 Task: Explore the satellite view of the Rocky Mountain National Park.
Action: Mouse moved to (106, 59)
Screenshot: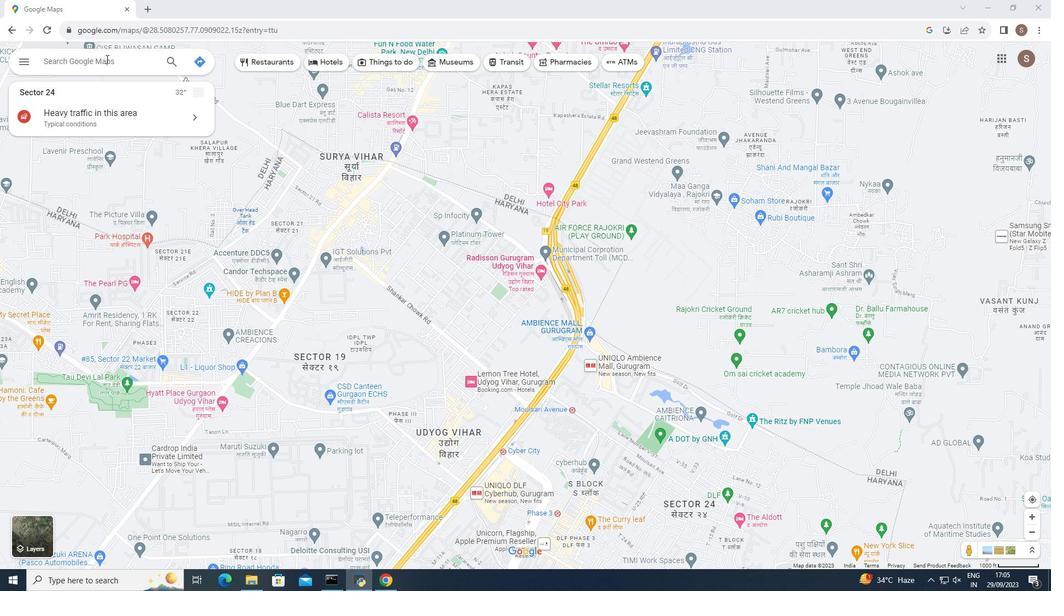 
Action: Mouse pressed left at (106, 59)
Screenshot: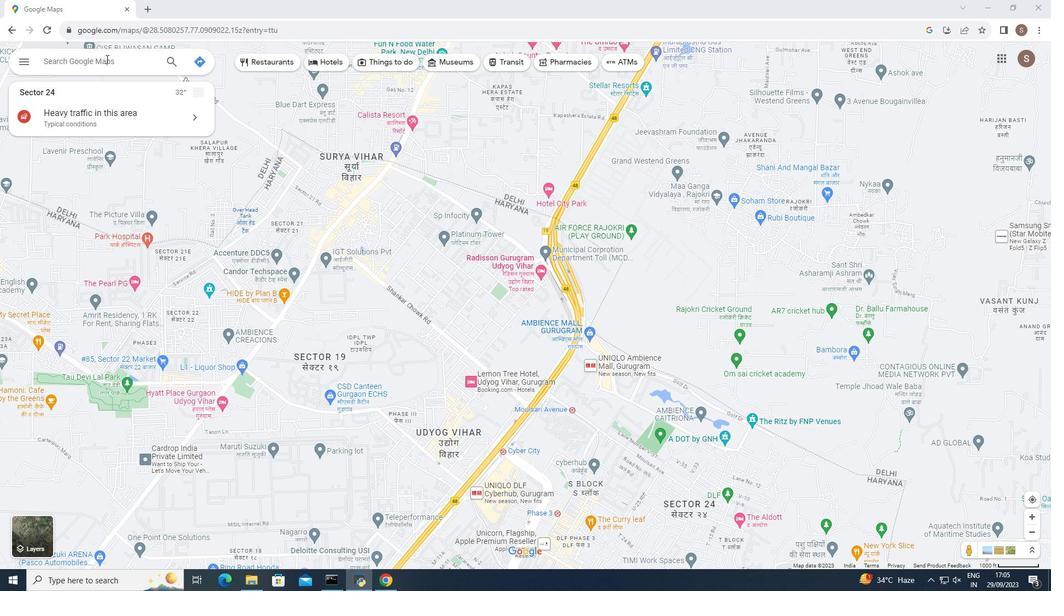 
Action: Key pressed rocky<Key.space>mountain<Key.space>national<Key.space>park
Screenshot: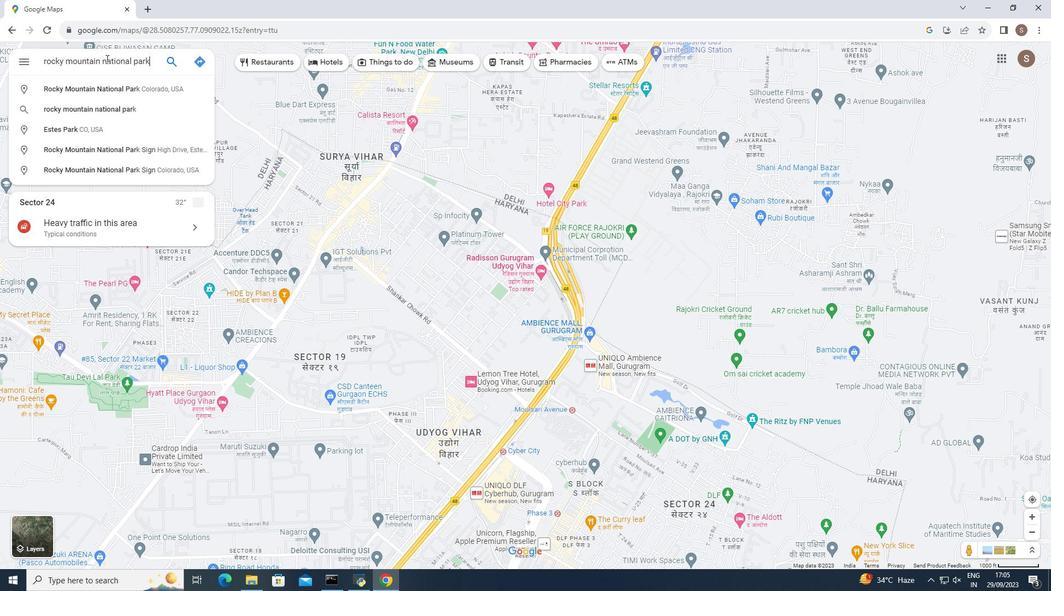 
Action: Mouse moved to (172, 59)
Screenshot: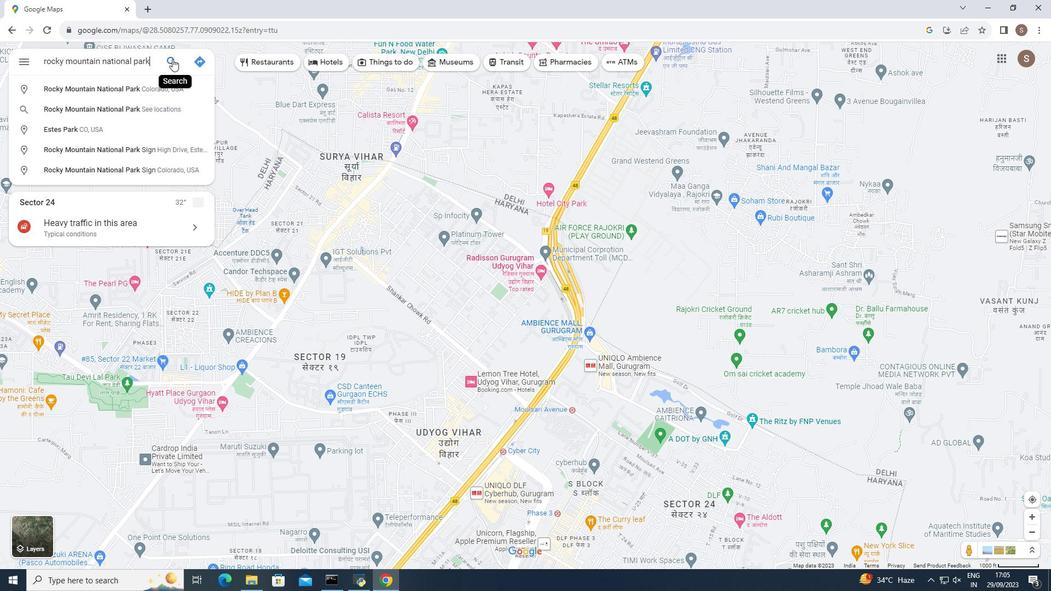 
Action: Mouse pressed left at (172, 59)
Screenshot: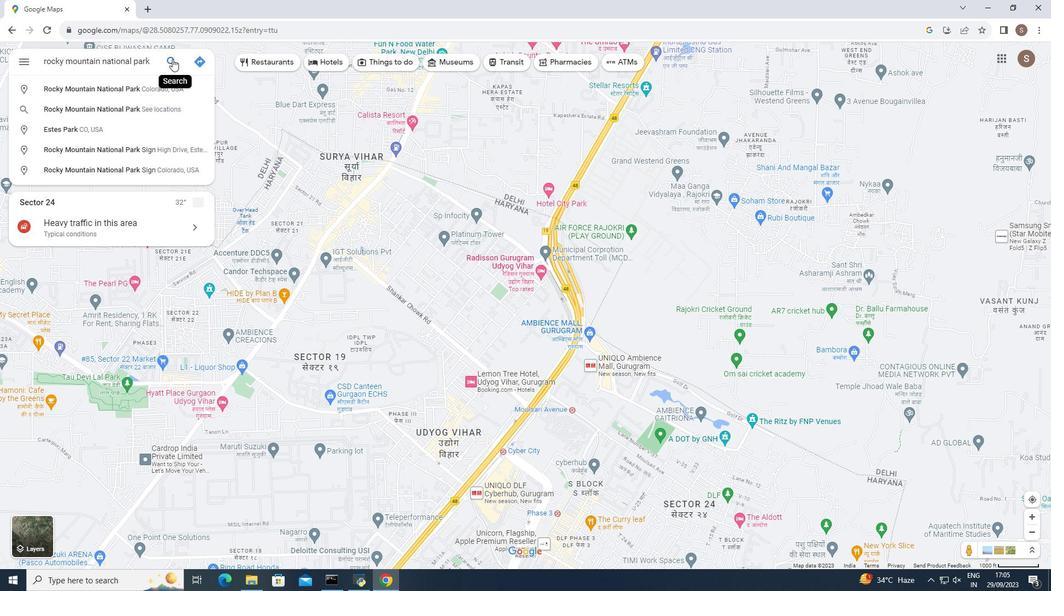 
Action: Mouse moved to (243, 536)
Screenshot: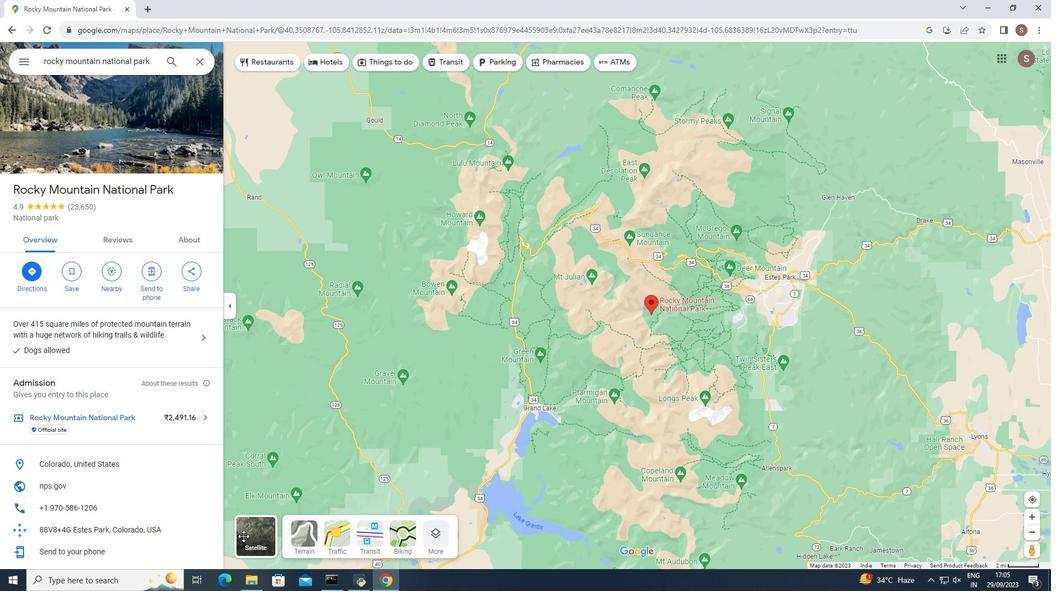 
Action: Mouse pressed left at (243, 536)
Screenshot: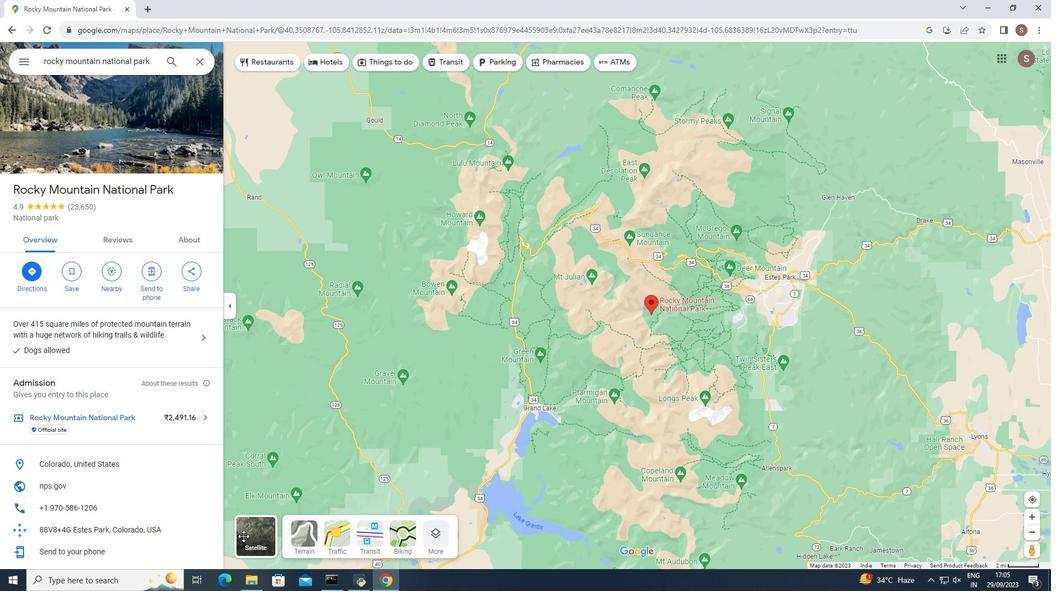 
Action: Mouse moved to (439, 536)
Screenshot: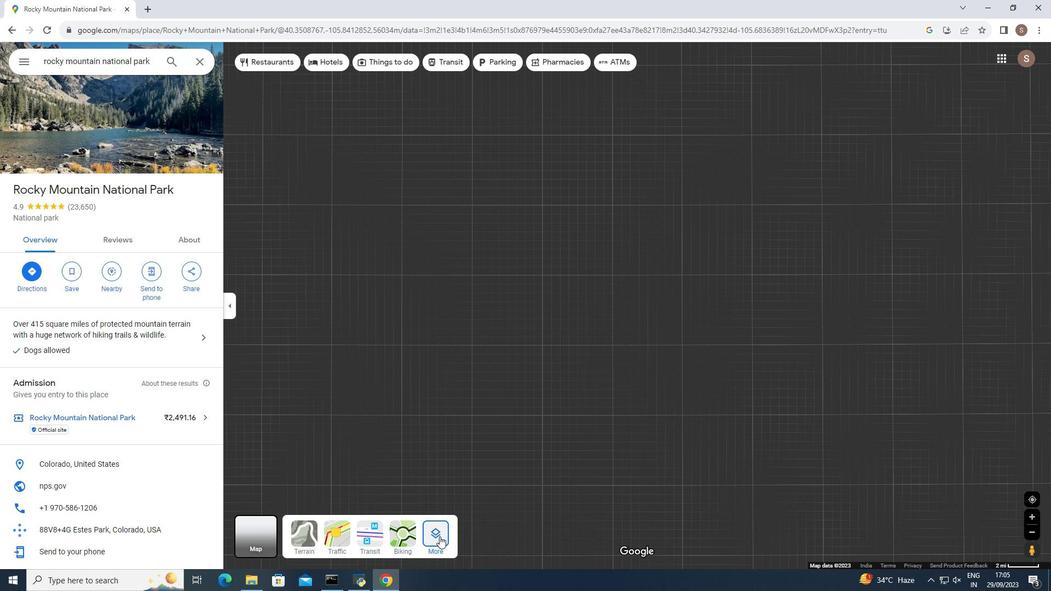 
Action: Mouse pressed left at (439, 536)
Screenshot: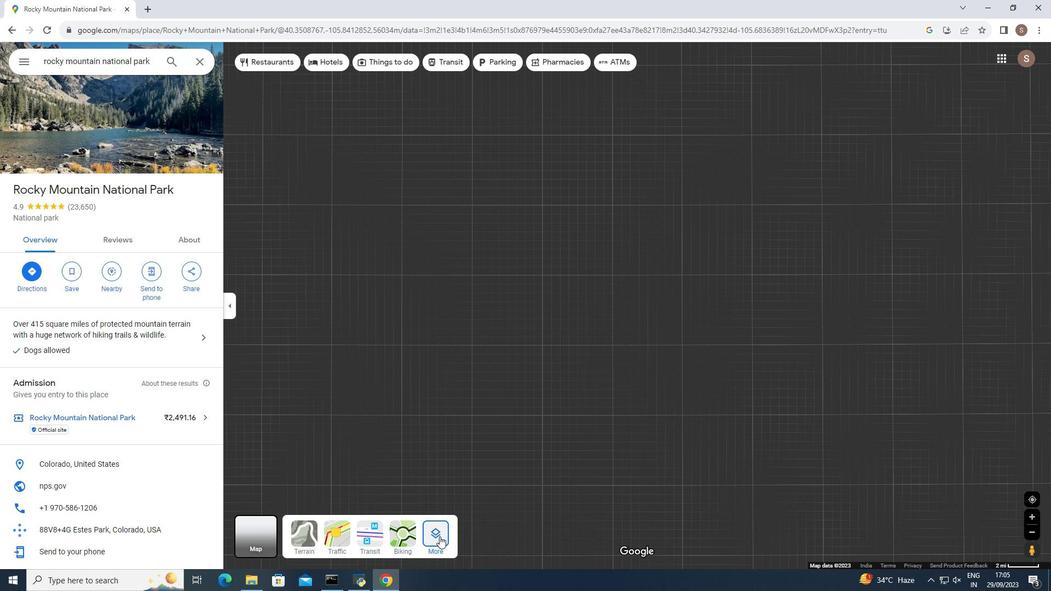 
Action: Mouse moved to (323, 499)
Screenshot: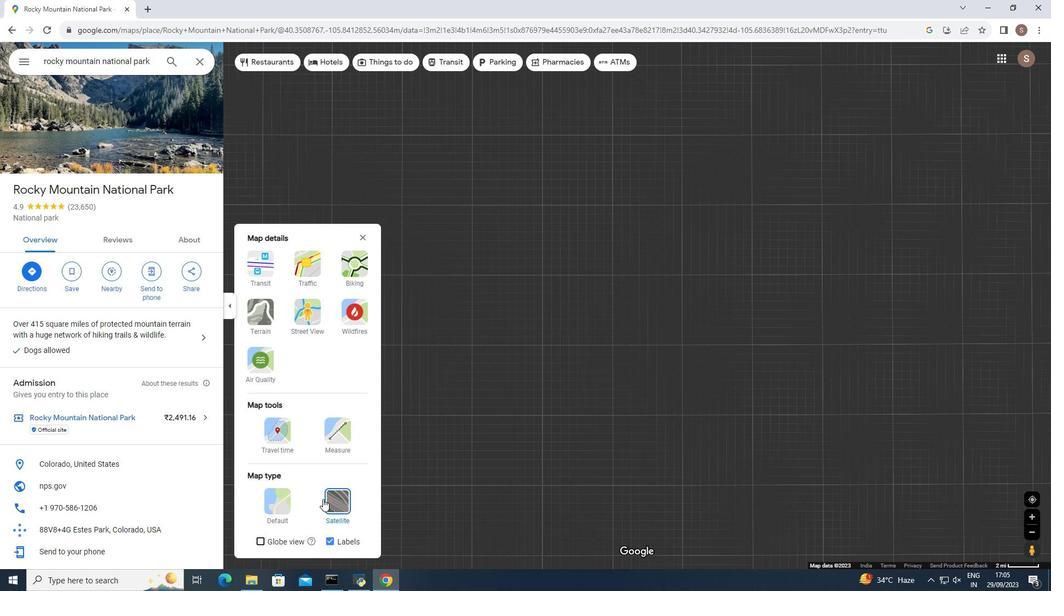 
Action: Mouse pressed left at (323, 499)
Screenshot: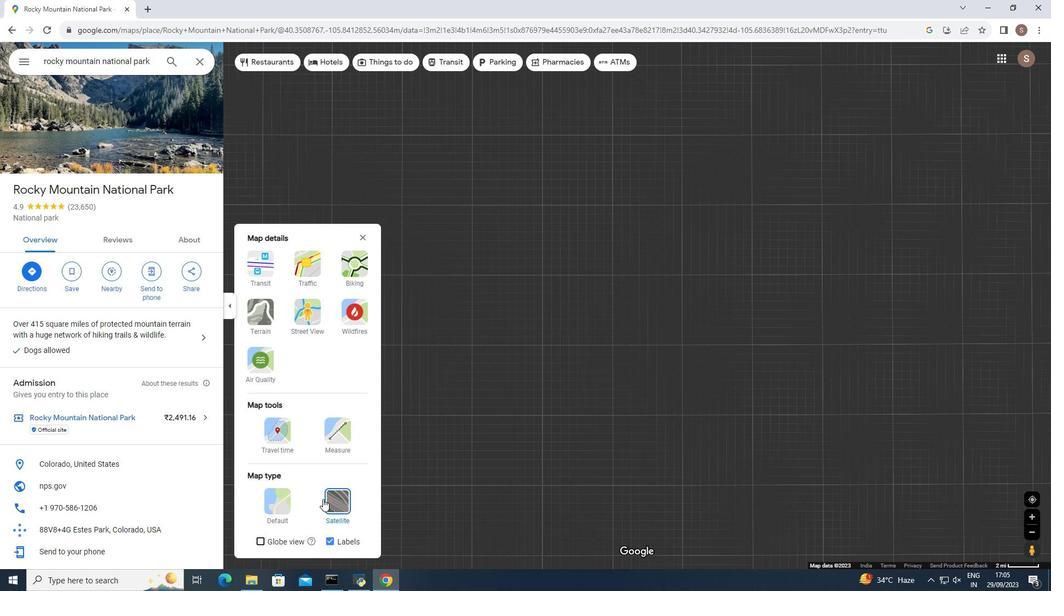 
Action: Mouse moved to (705, 320)
Screenshot: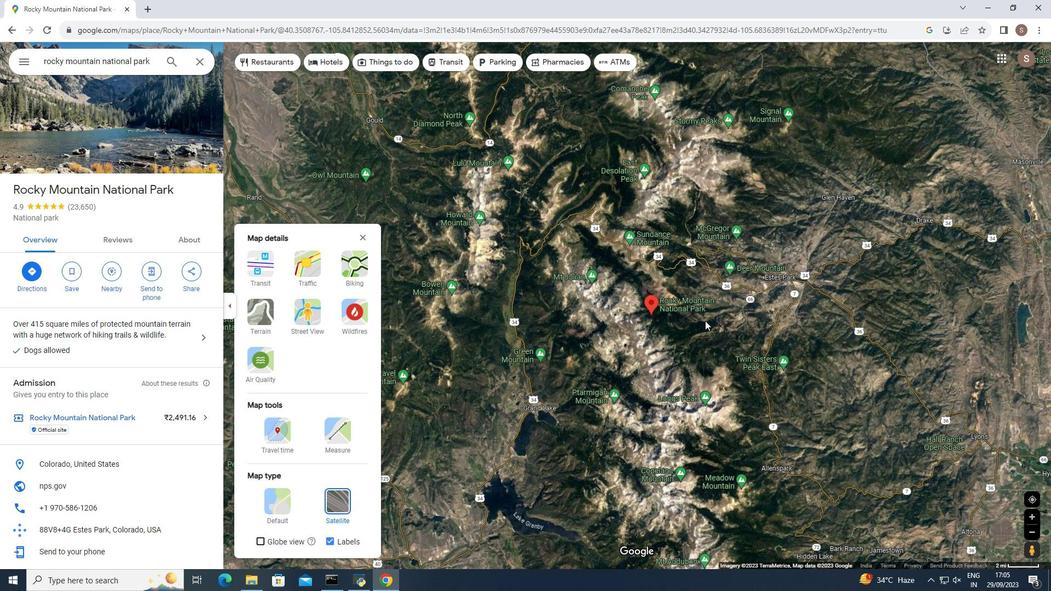 
Action: Mouse scrolled (705, 320) with delta (0, 0)
Screenshot: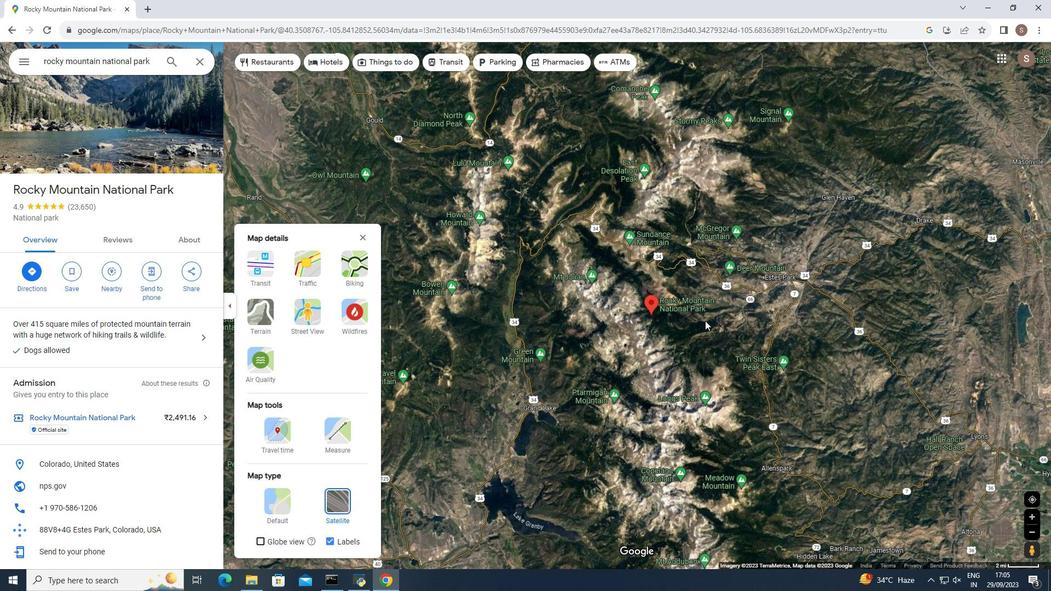 
Action: Mouse moved to (705, 320)
Screenshot: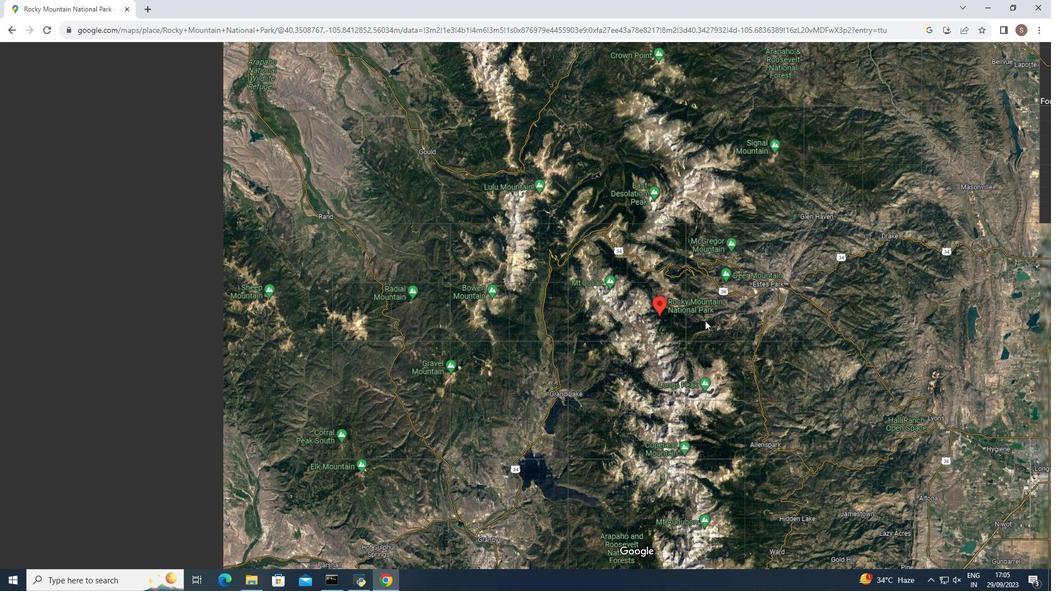
Action: Mouse scrolled (705, 321) with delta (0, 0)
Screenshot: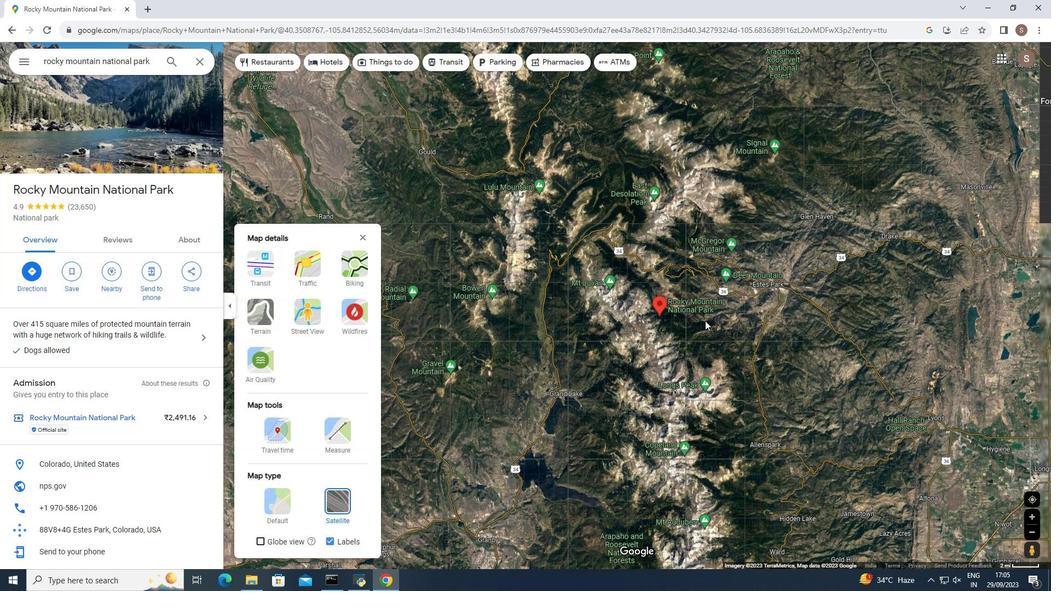 
Action: Mouse scrolled (705, 321) with delta (0, 0)
Screenshot: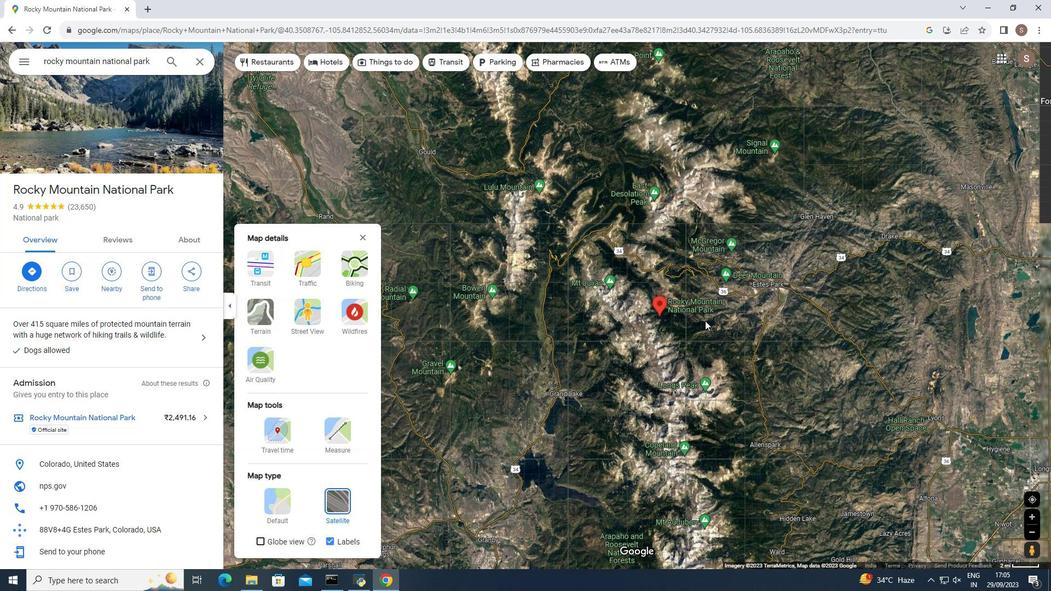 
Action: Mouse moved to (703, 315)
Screenshot: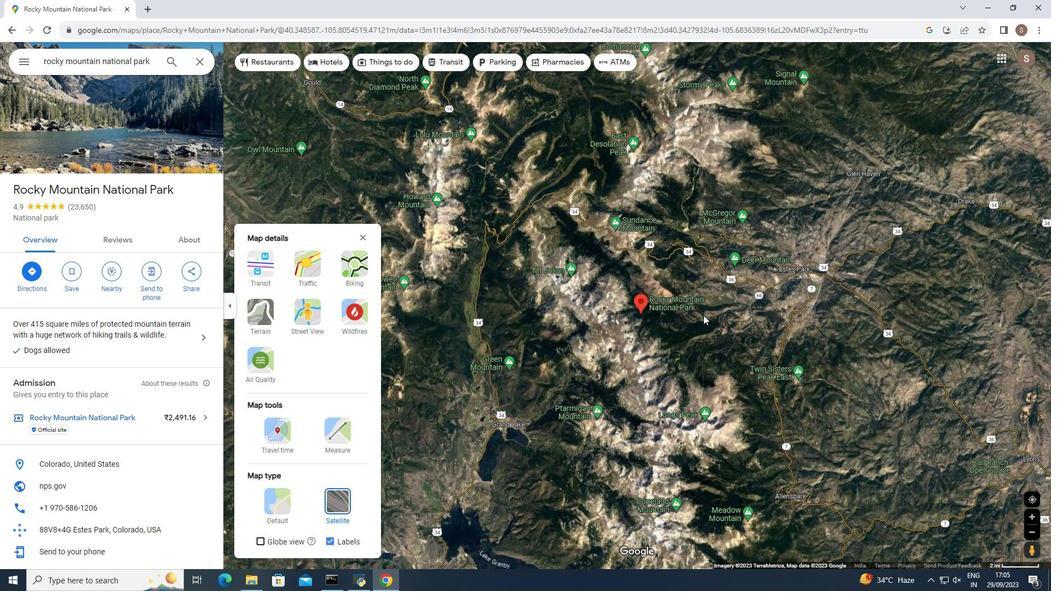 
Action: Mouse scrolled (703, 315) with delta (0, 0)
Screenshot: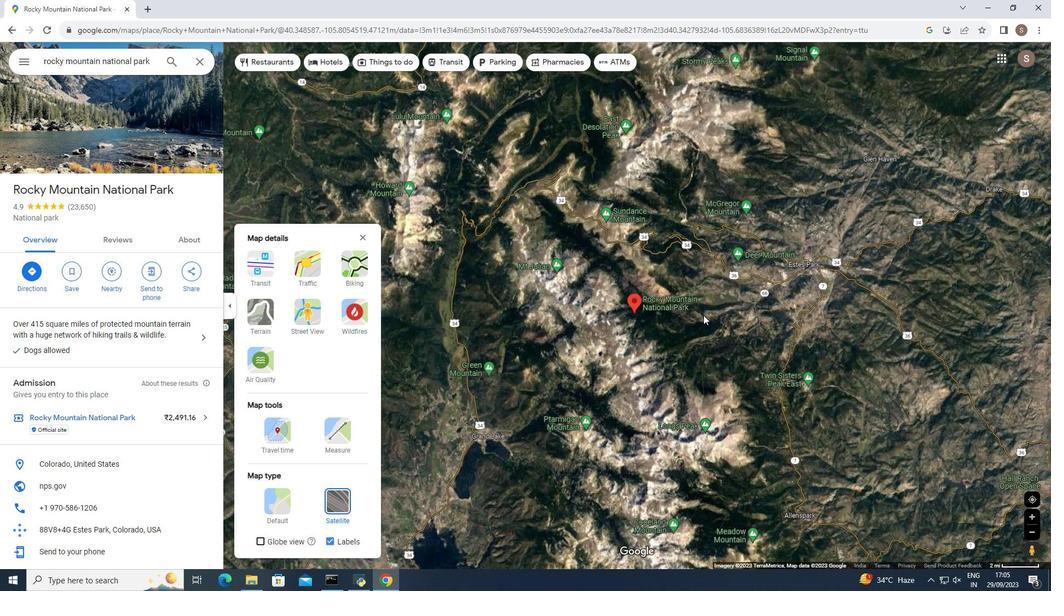 
Action: Mouse scrolled (703, 315) with delta (0, 0)
Screenshot: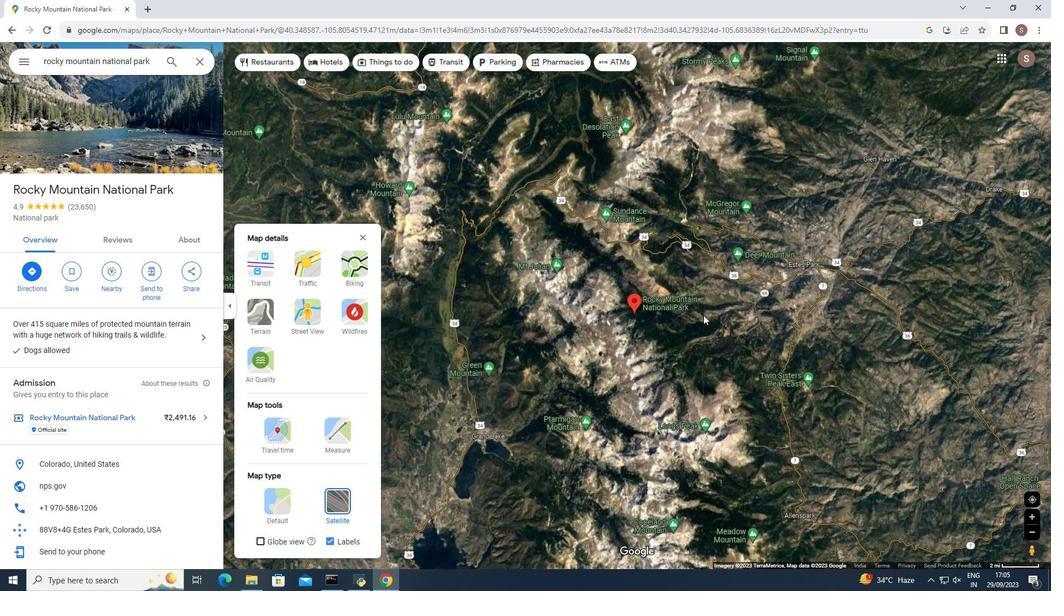 
Action: Mouse scrolled (703, 315) with delta (0, 0)
Screenshot: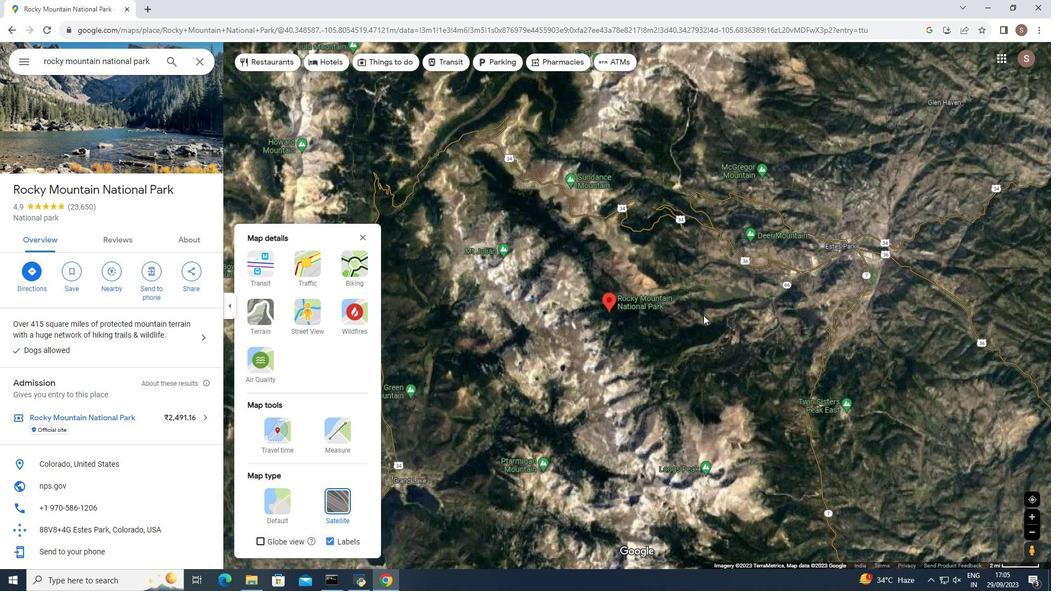 
Action: Mouse scrolled (703, 315) with delta (0, 0)
Screenshot: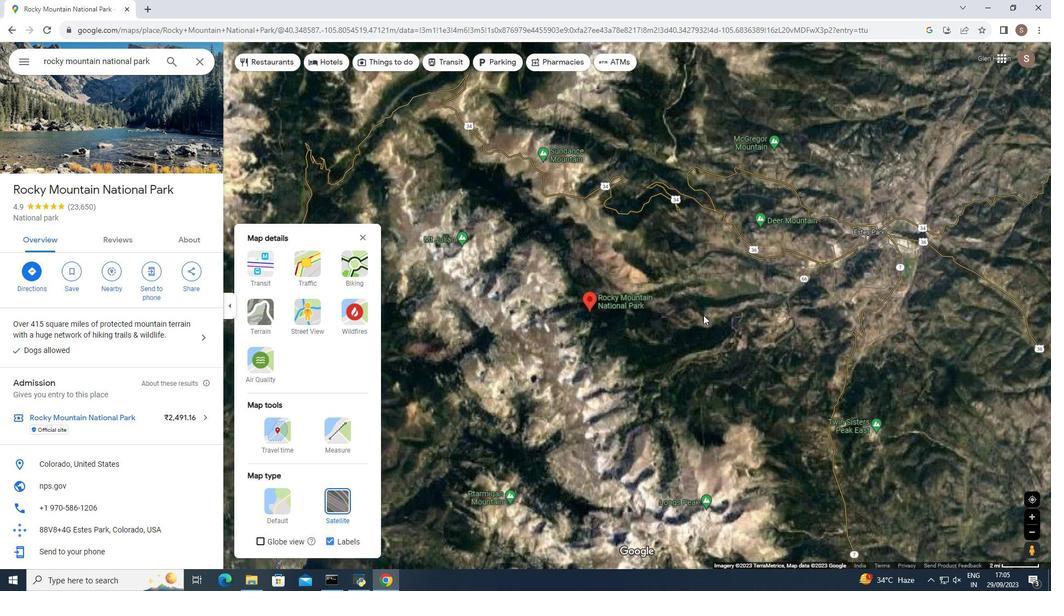 
Action: Mouse moved to (365, 234)
Screenshot: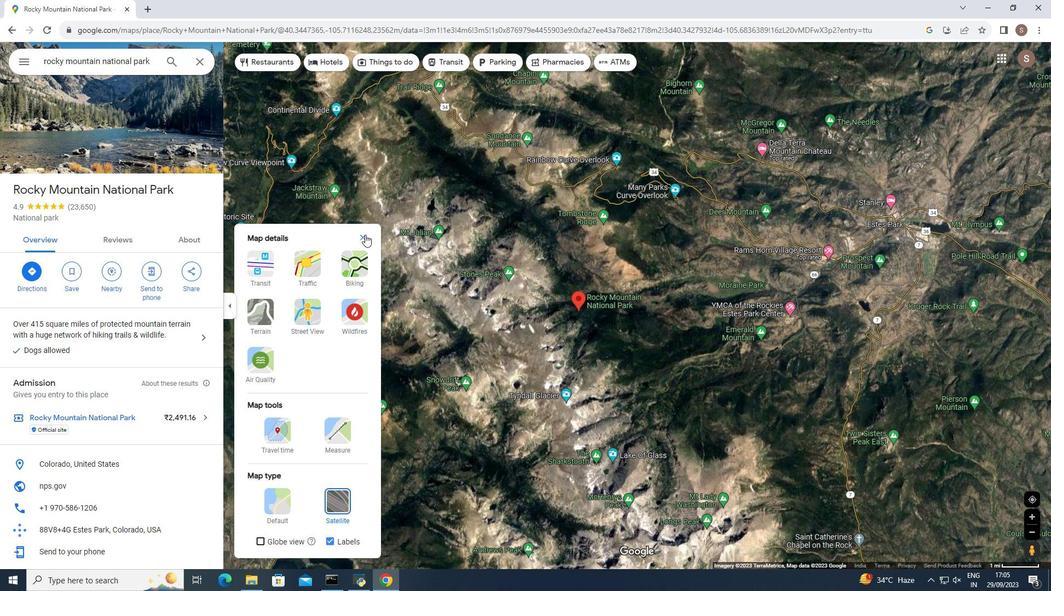 
Action: Mouse pressed left at (365, 234)
Screenshot: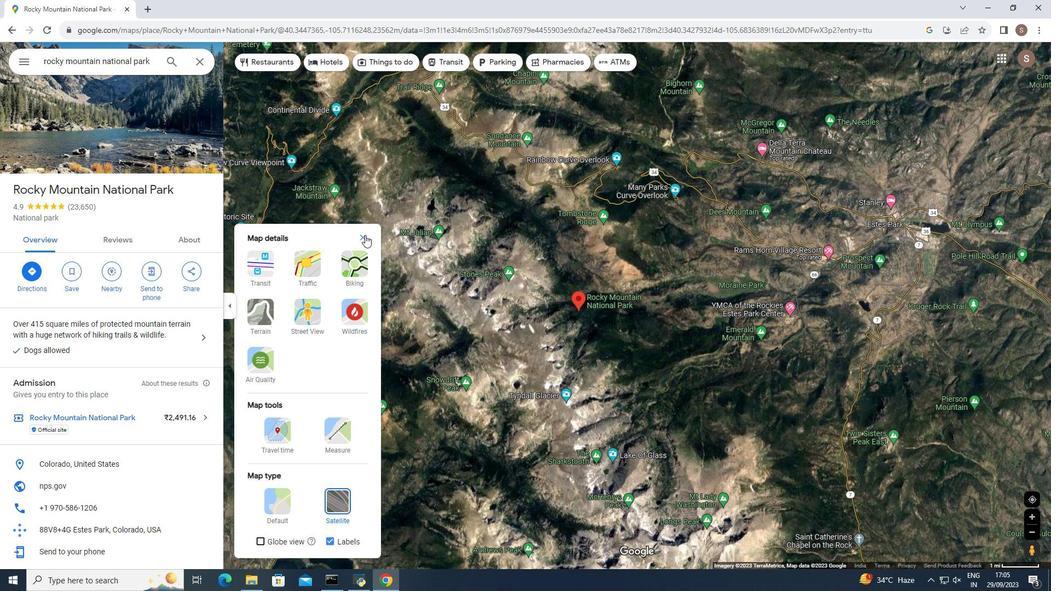
Action: Mouse moved to (501, 288)
Screenshot: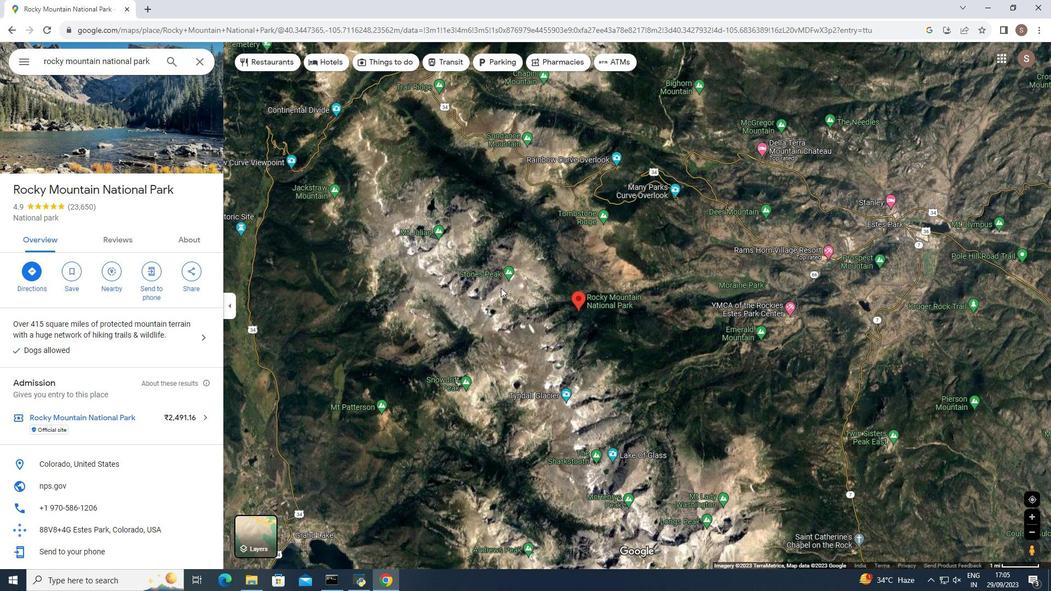 
Action: Mouse scrolled (501, 288) with delta (0, 0)
Screenshot: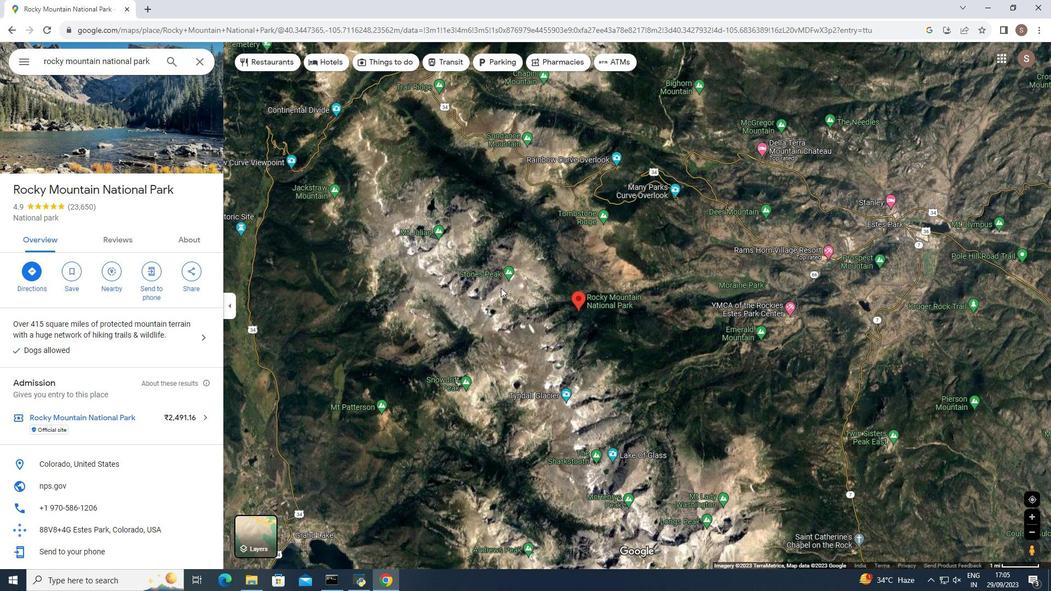 
Action: Mouse scrolled (501, 288) with delta (0, 0)
Screenshot: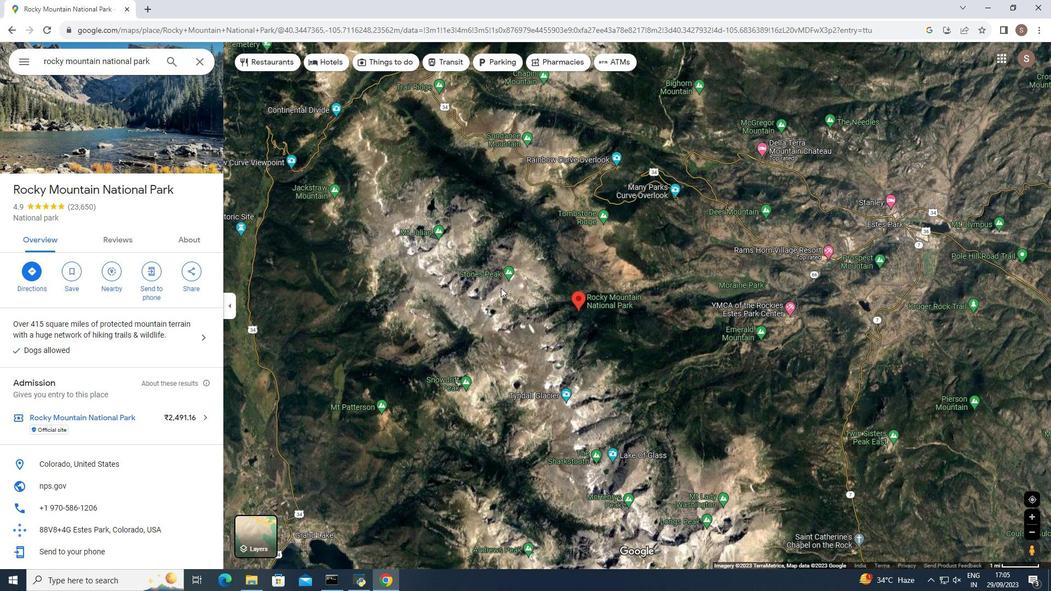 
Action: Mouse moved to (501, 288)
Screenshot: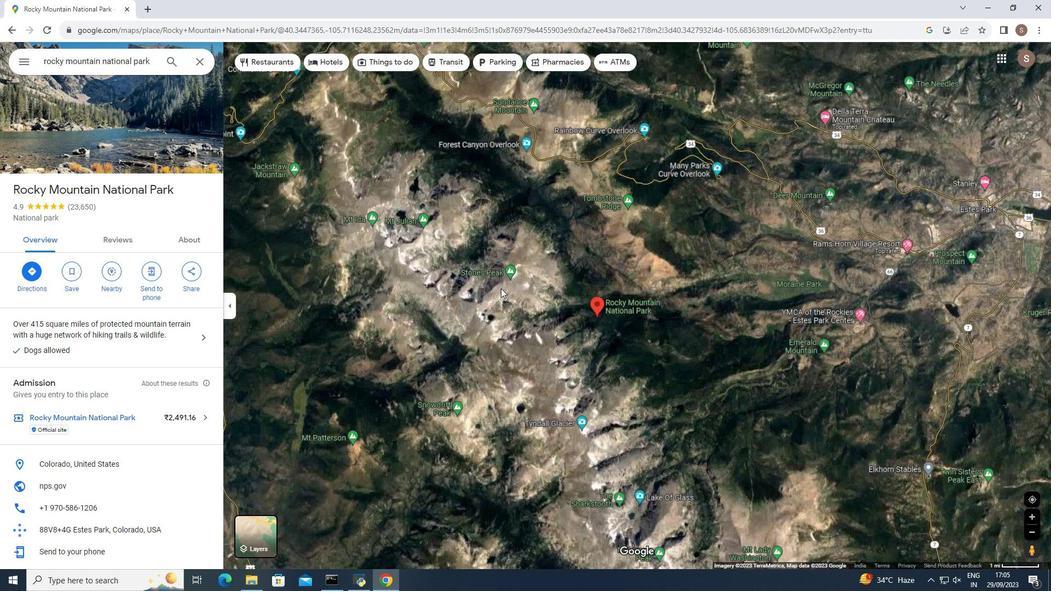 
Action: Mouse scrolled (501, 288) with delta (0, 0)
Screenshot: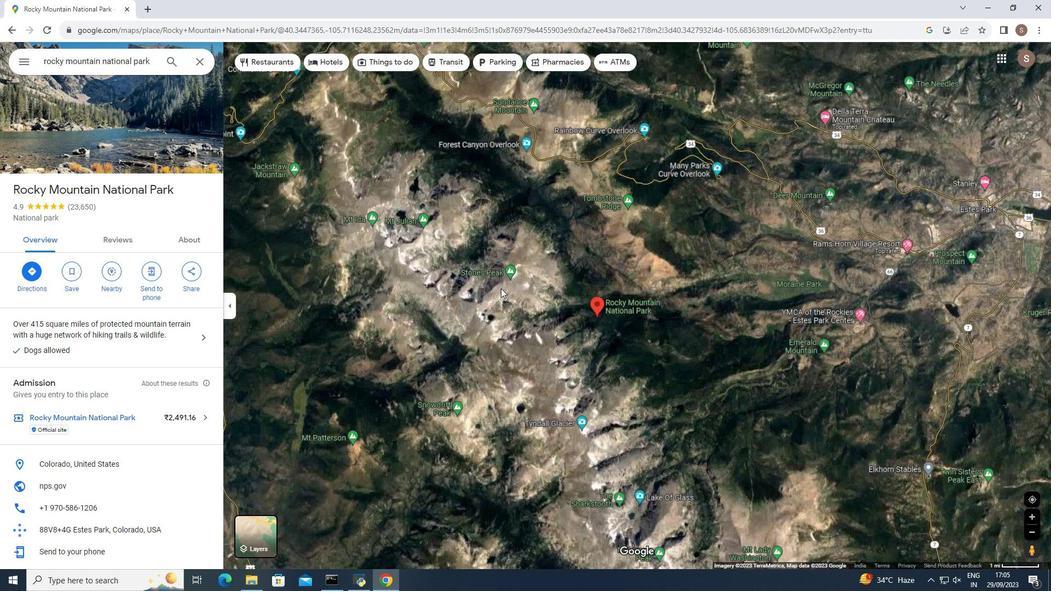 
Action: Mouse moved to (501, 288)
Screenshot: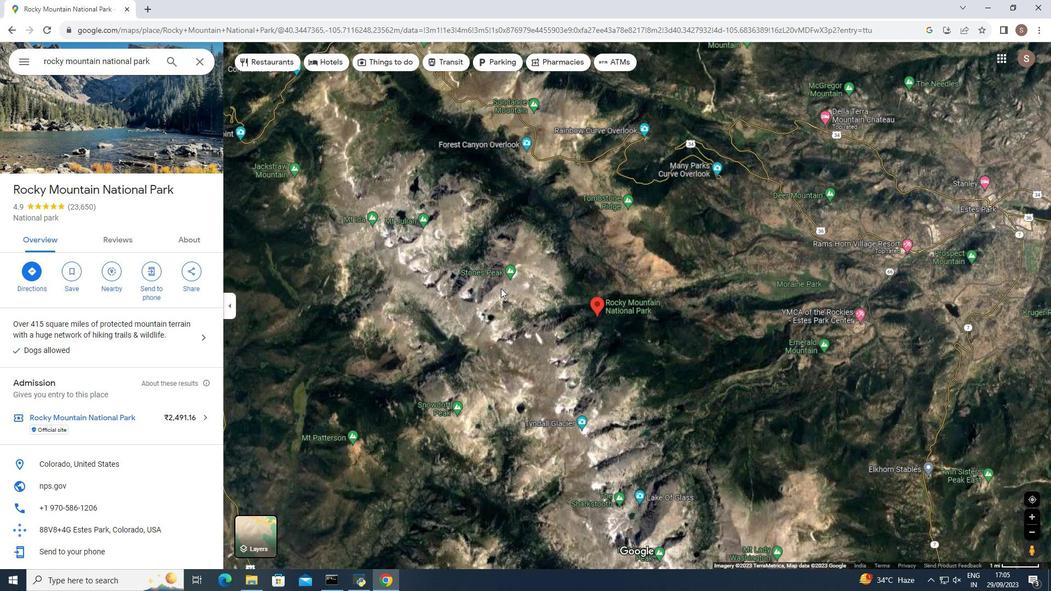 
Action: Mouse scrolled (501, 288) with delta (0, 0)
Screenshot: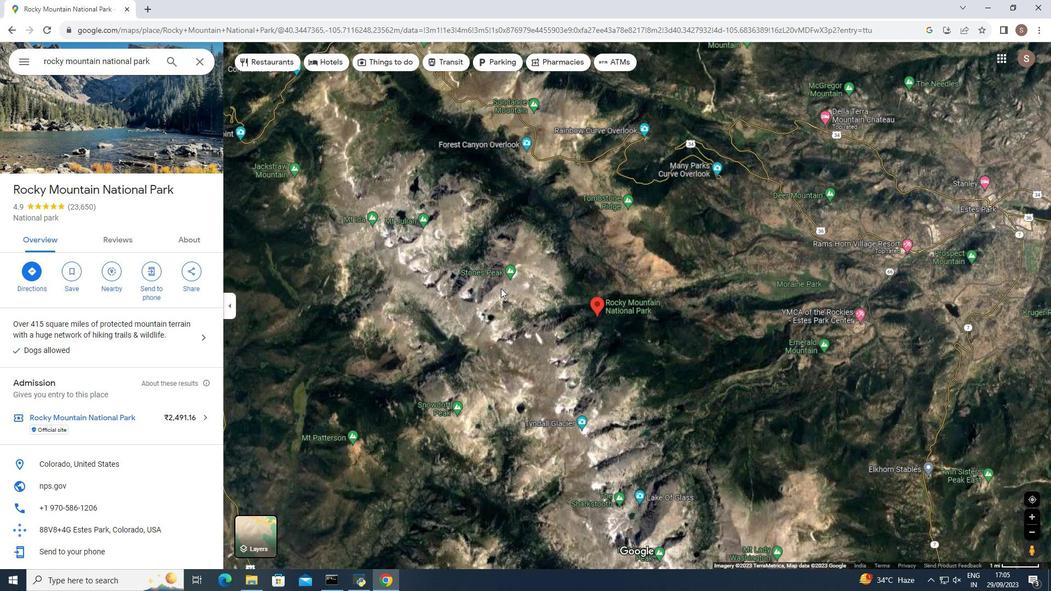 
Action: Mouse moved to (501, 288)
Screenshot: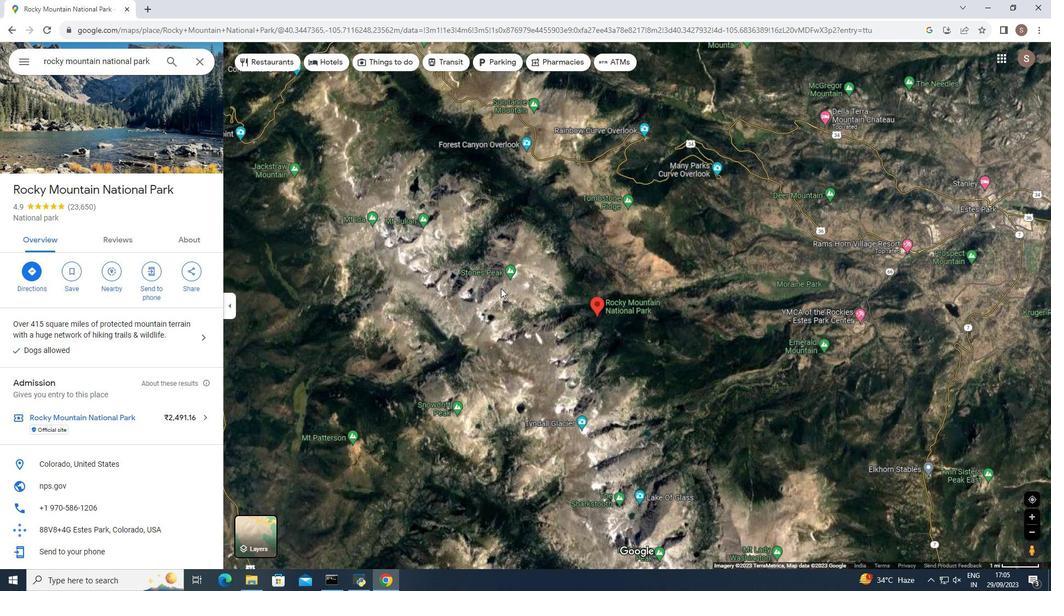 
Action: Mouse scrolled (501, 289) with delta (0, 0)
Screenshot: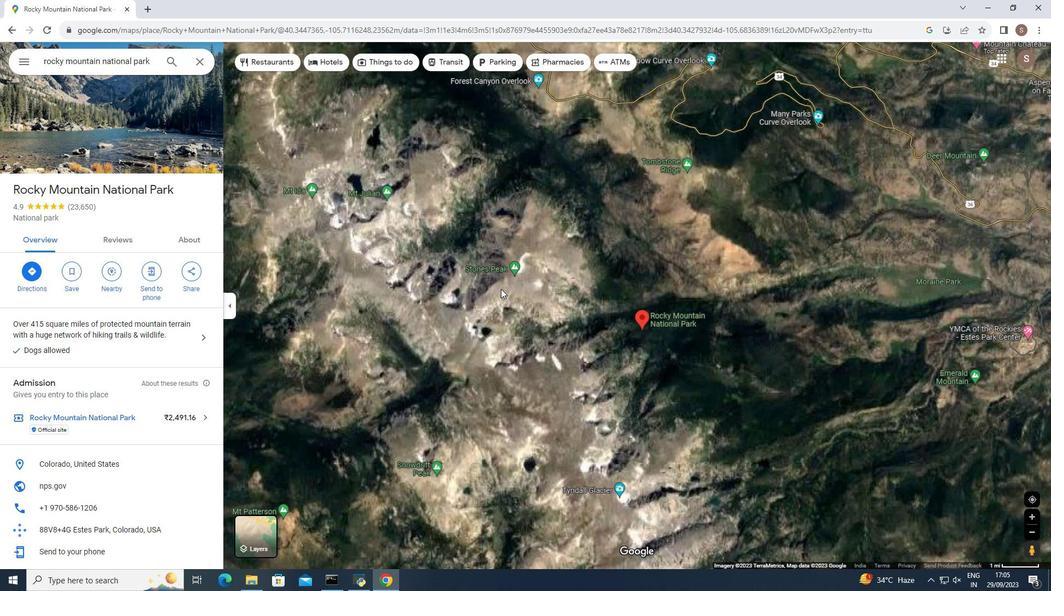 
Action: Mouse moved to (501, 289)
Screenshot: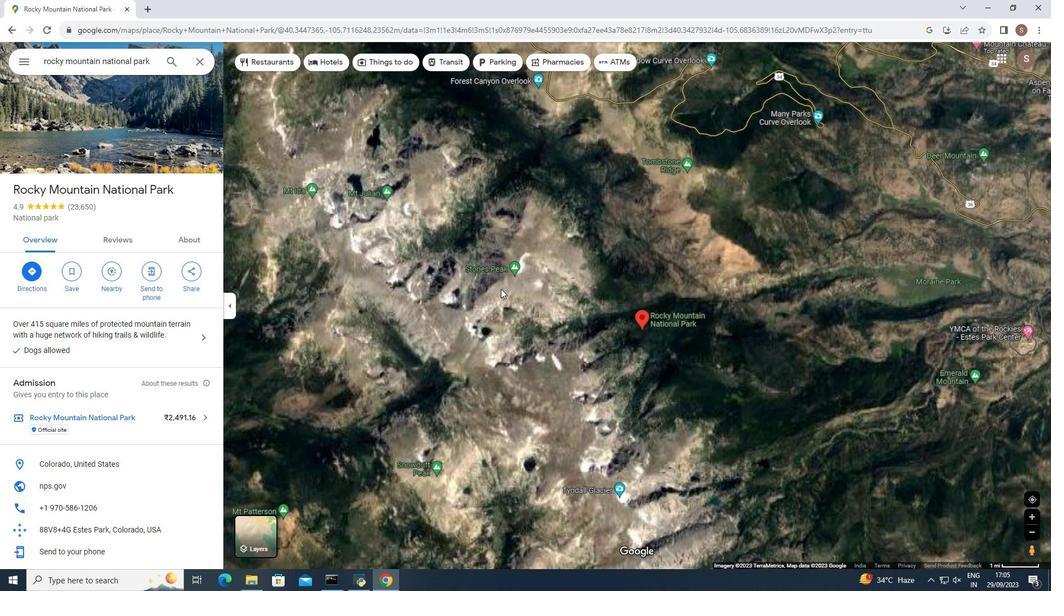 
Action: Mouse scrolled (501, 289) with delta (0, 0)
Screenshot: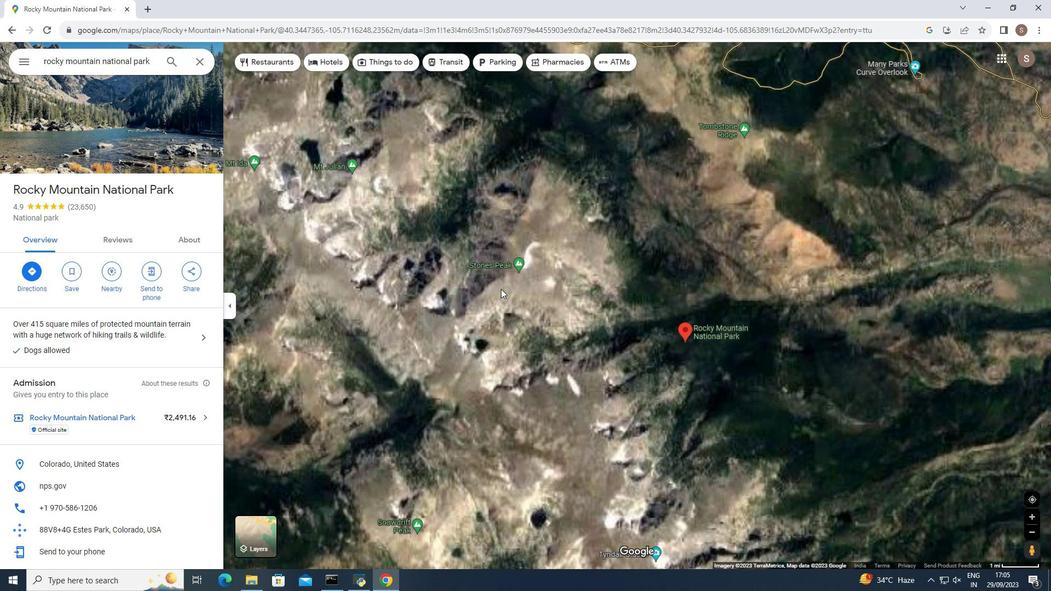 
Action: Mouse moved to (613, 346)
Screenshot: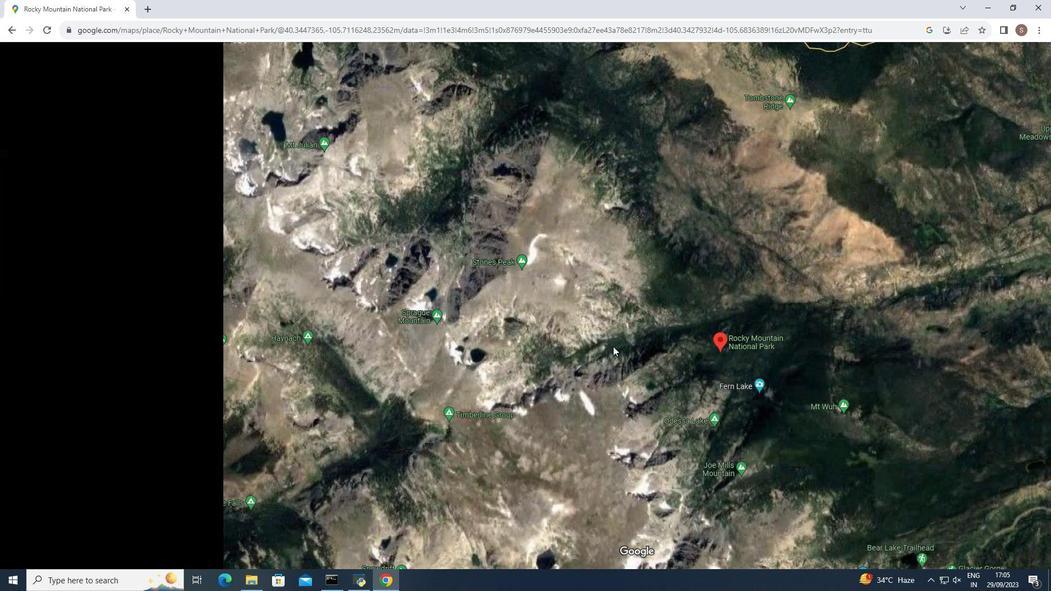 
Action: Mouse pressed left at (613, 346)
Screenshot: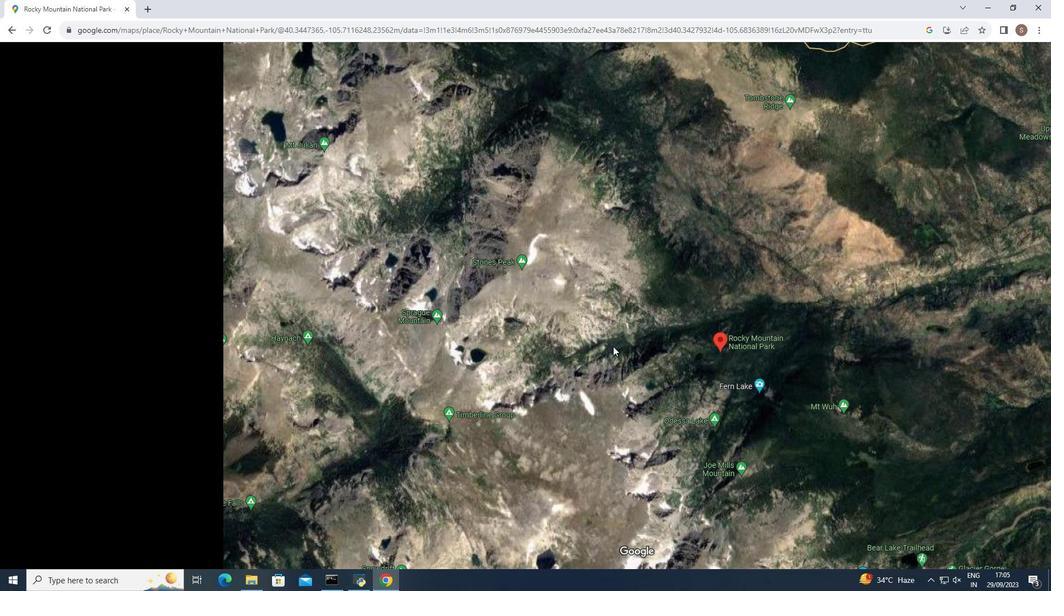 
Action: Mouse moved to (586, 263)
Screenshot: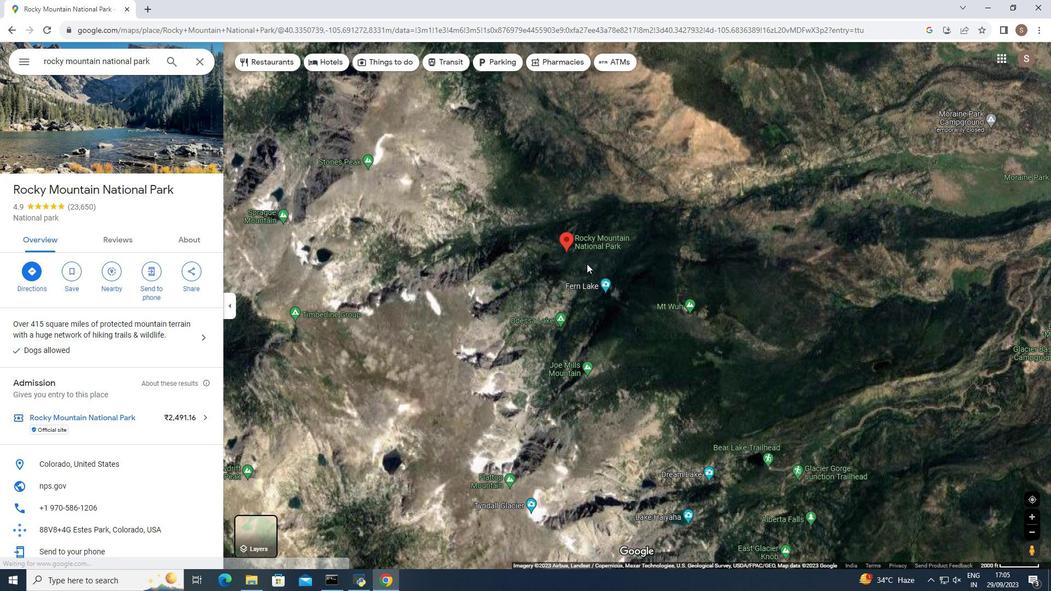 
Action: Mouse scrolled (586, 264) with delta (0, 0)
Screenshot: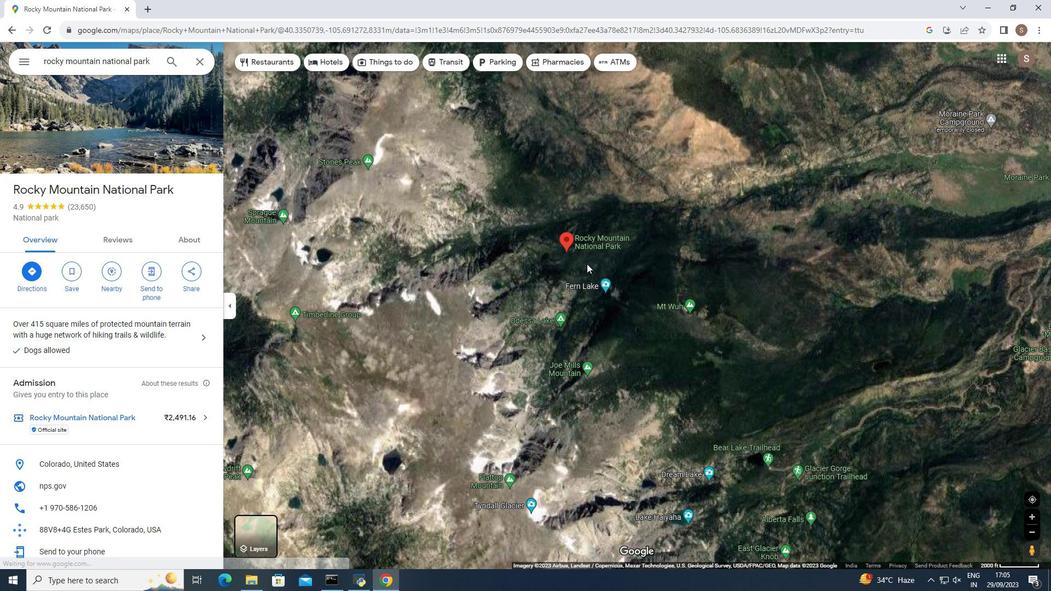 
Action: Mouse scrolled (586, 264) with delta (0, 0)
Screenshot: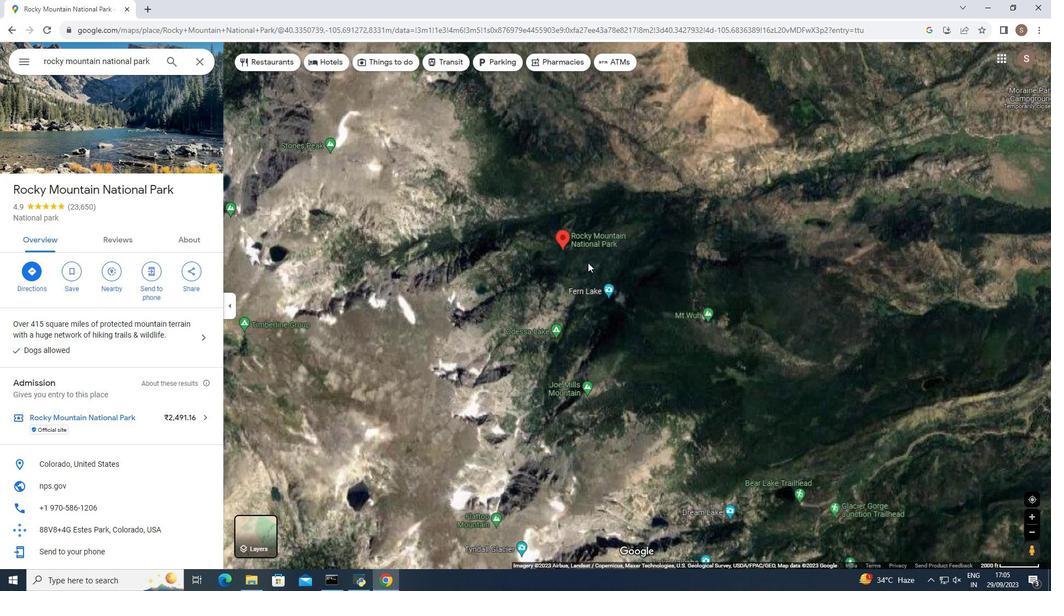 
Action: Mouse moved to (588, 262)
Screenshot: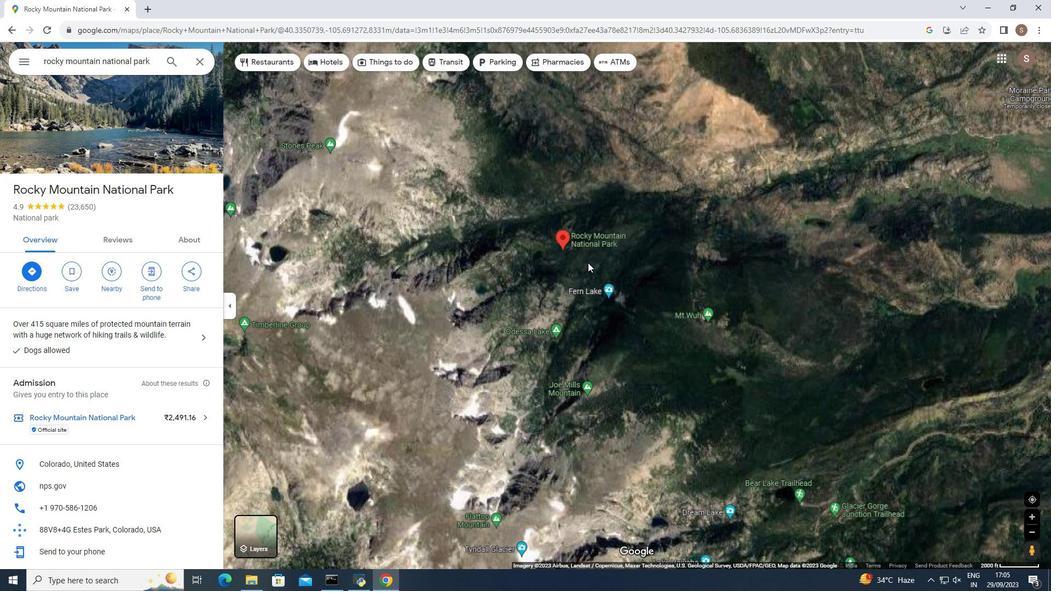 
Action: Mouse scrolled (588, 263) with delta (0, 0)
Screenshot: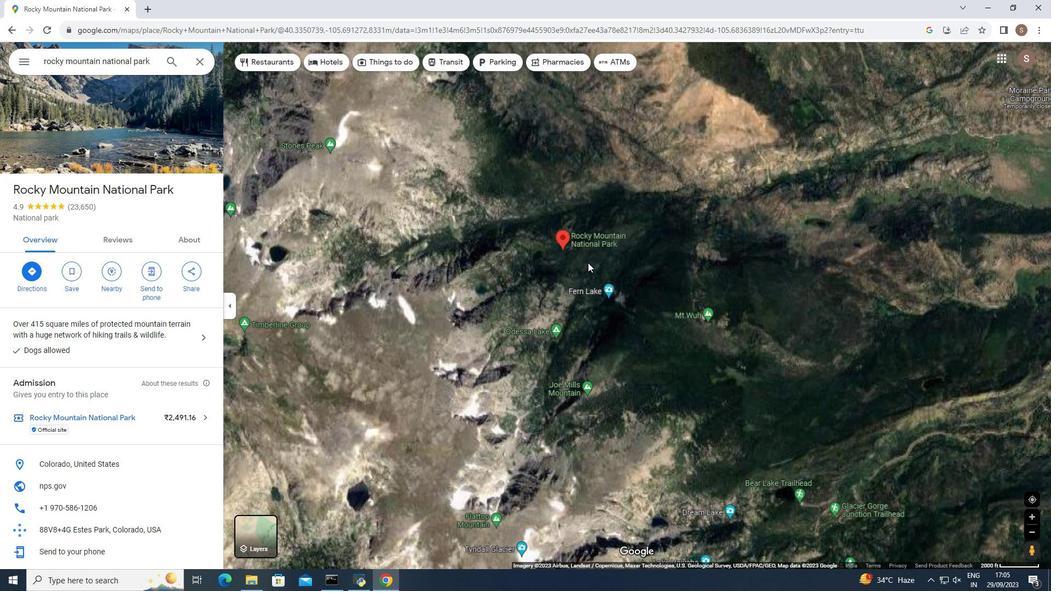 
Action: Mouse moved to (582, 259)
Screenshot: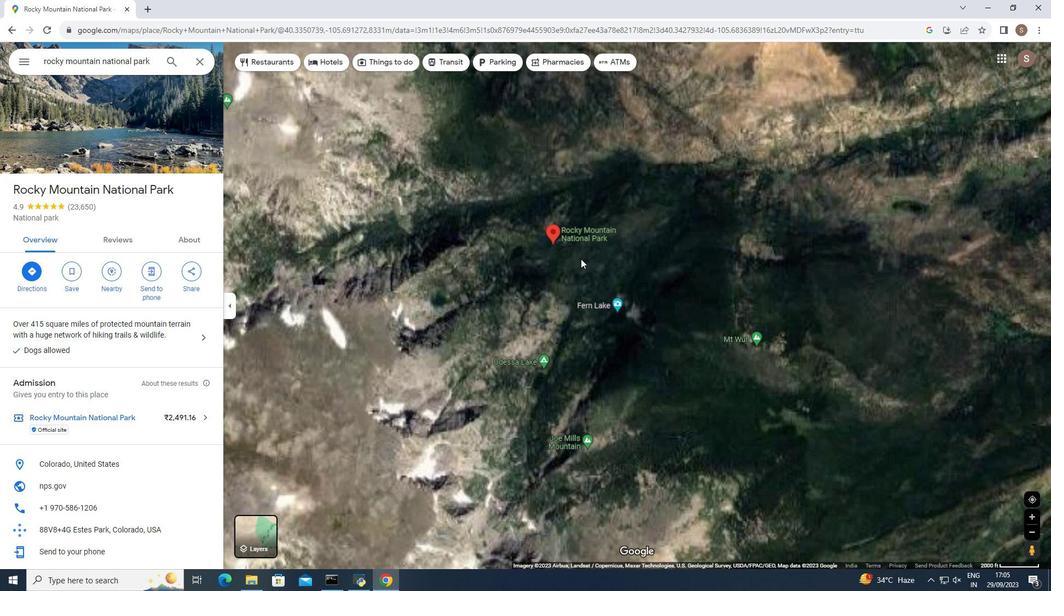 
Action: Mouse scrolled (582, 260) with delta (0, 0)
Screenshot: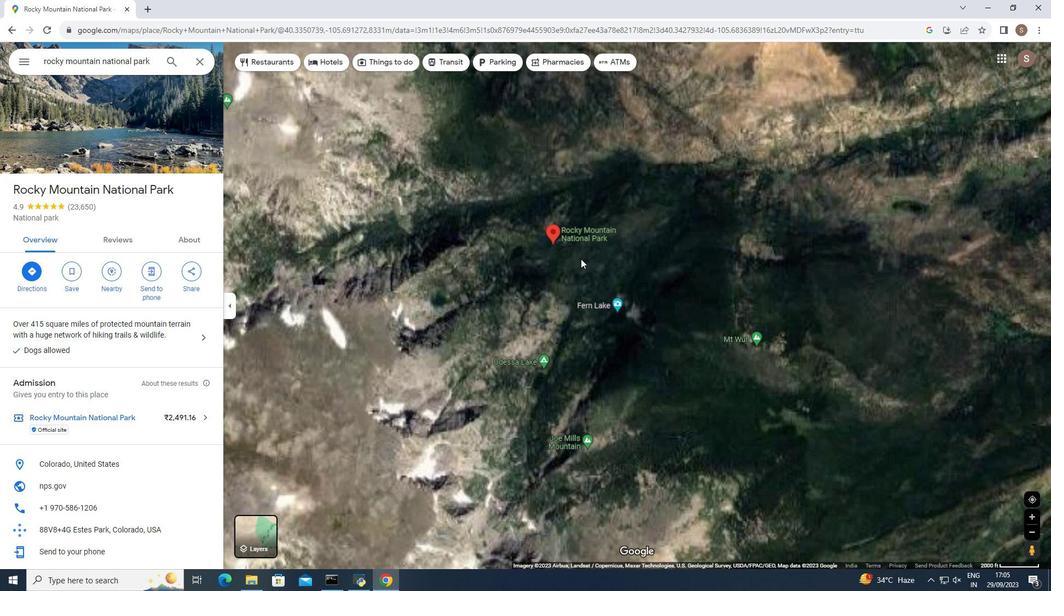 
Action: Mouse moved to (576, 260)
Screenshot: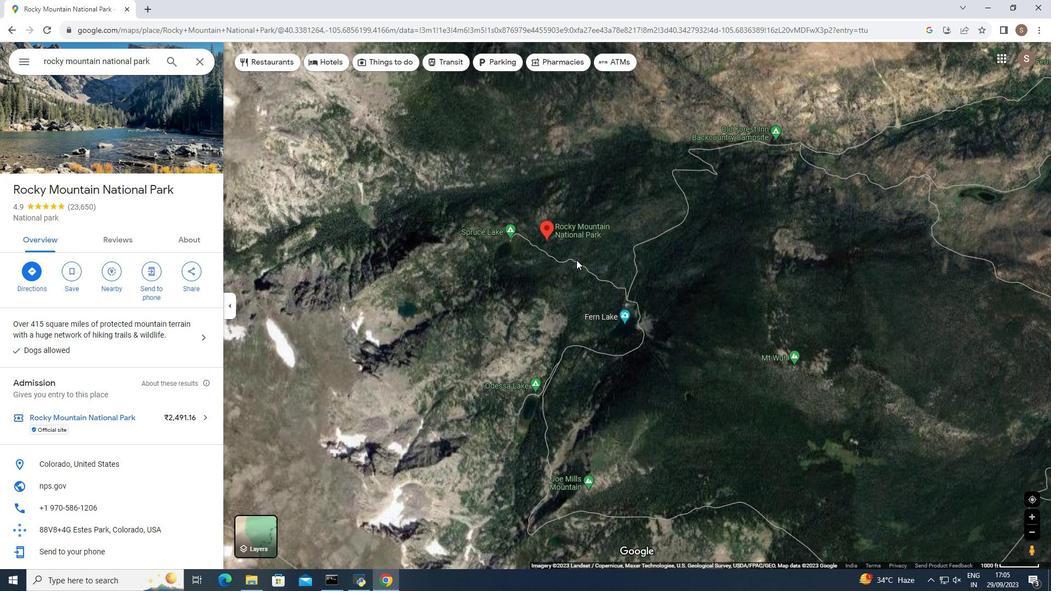 
Action: Mouse scrolled (576, 260) with delta (0, 0)
Screenshot: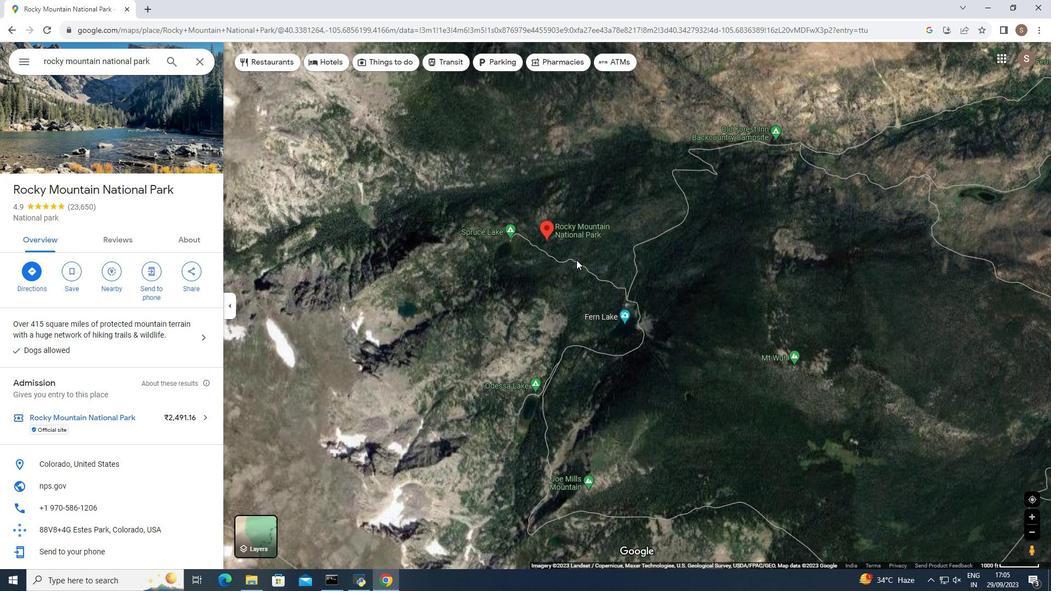 
Action: Mouse scrolled (576, 260) with delta (0, 0)
Screenshot: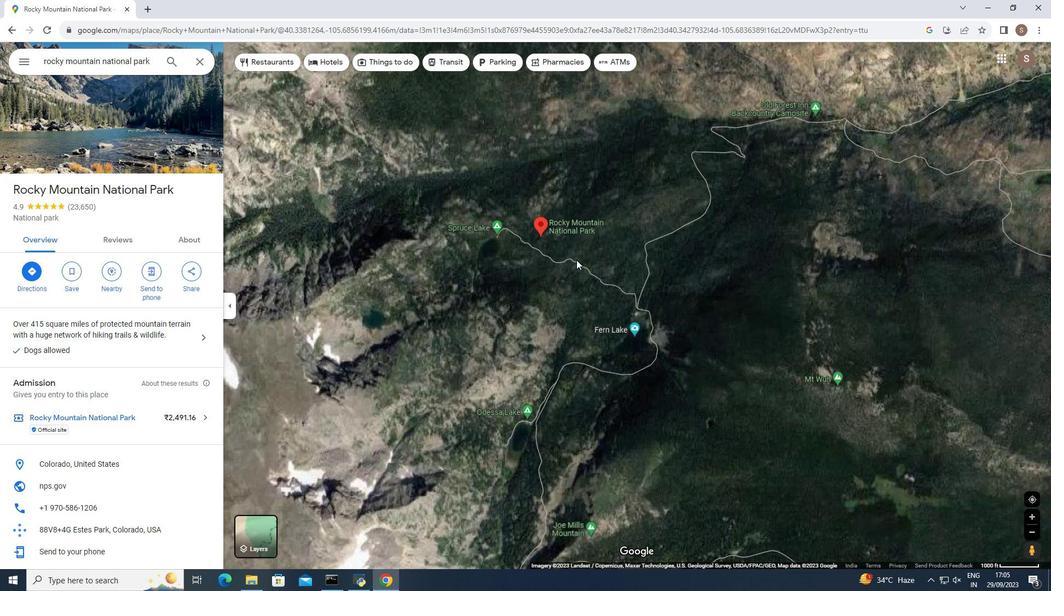 
Action: Mouse scrolled (576, 260) with delta (0, 0)
Screenshot: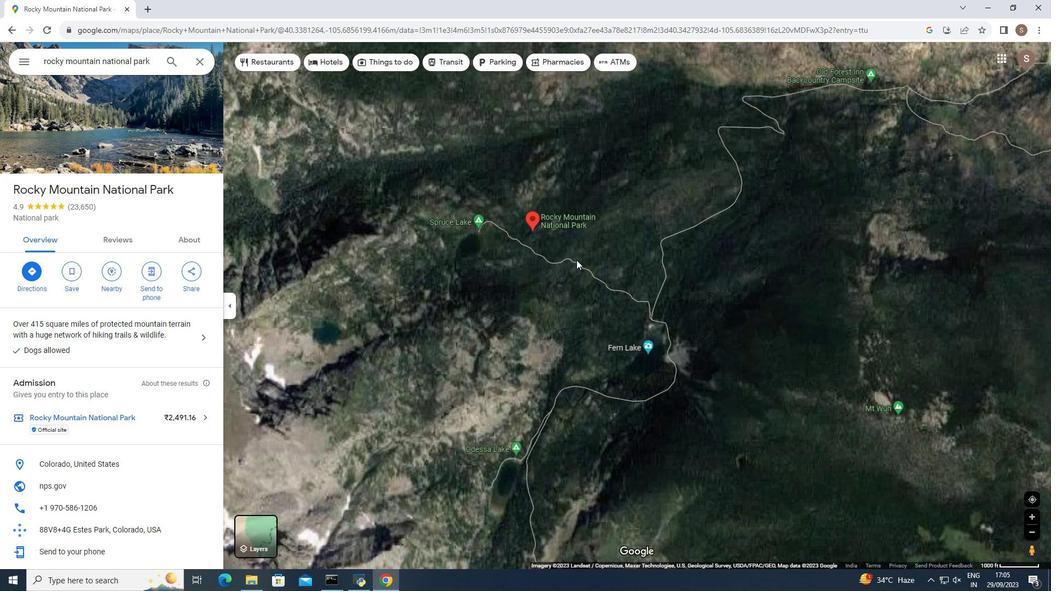 
Action: Mouse moved to (576, 260)
Screenshot: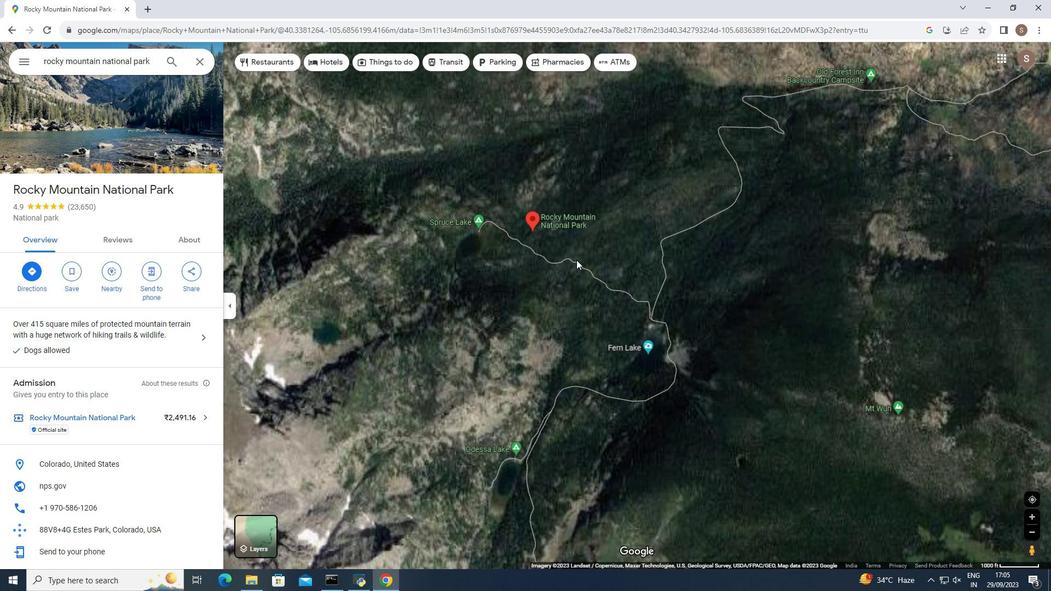 
Action: Mouse scrolled (576, 261) with delta (0, 0)
Screenshot: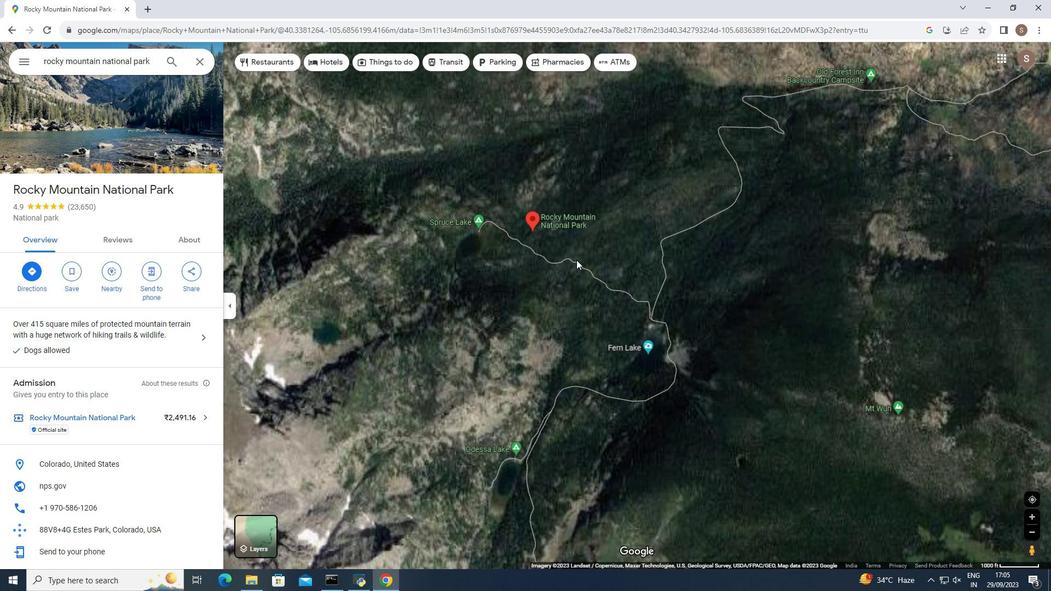 
Action: Mouse moved to (582, 250)
Screenshot: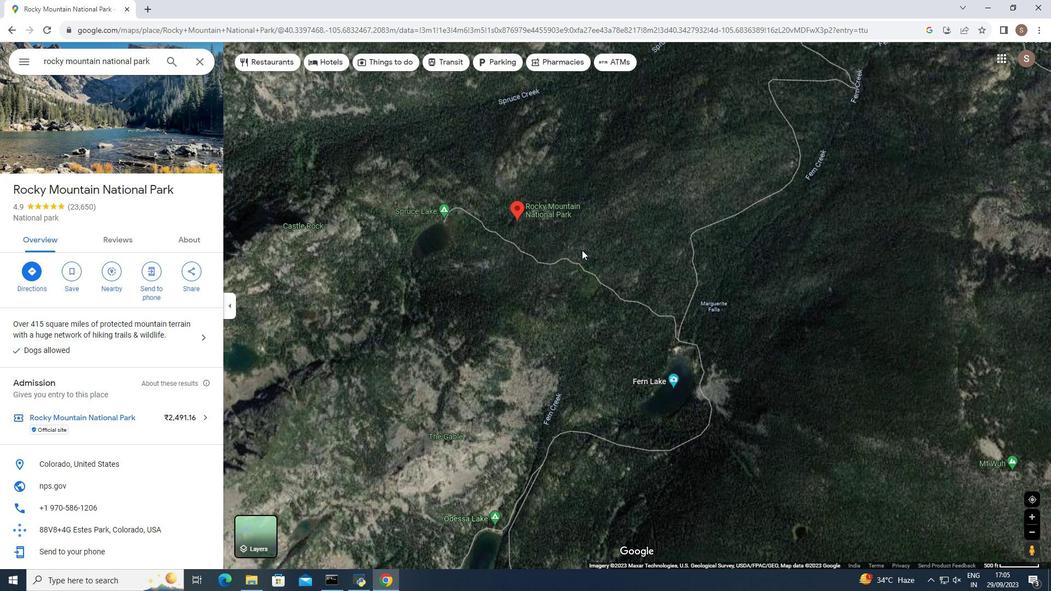 
Action: Mouse scrolled (582, 250) with delta (0, 0)
Screenshot: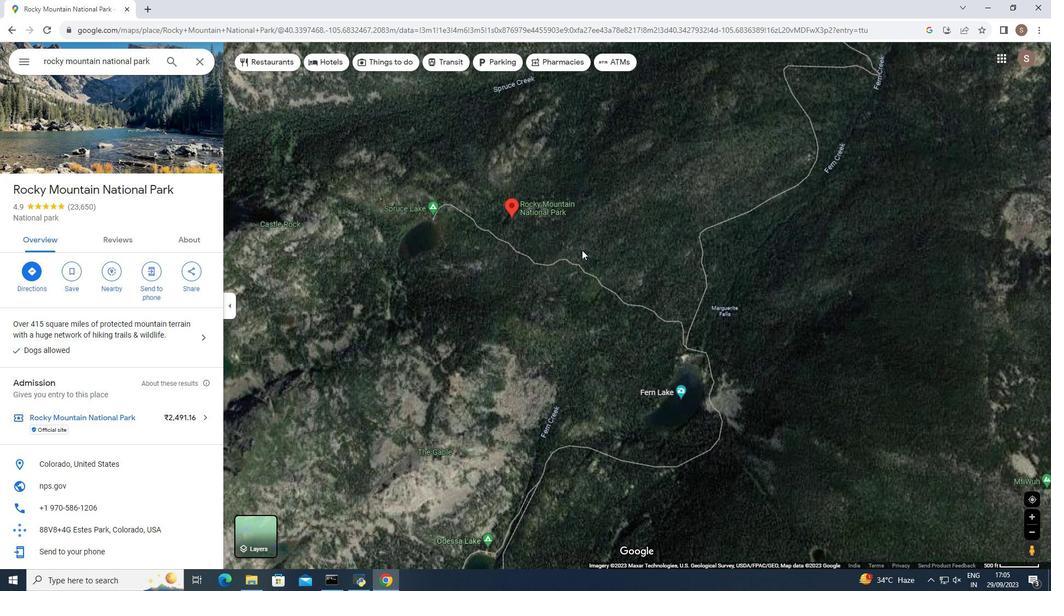 
Action: Mouse scrolled (582, 250) with delta (0, 0)
Screenshot: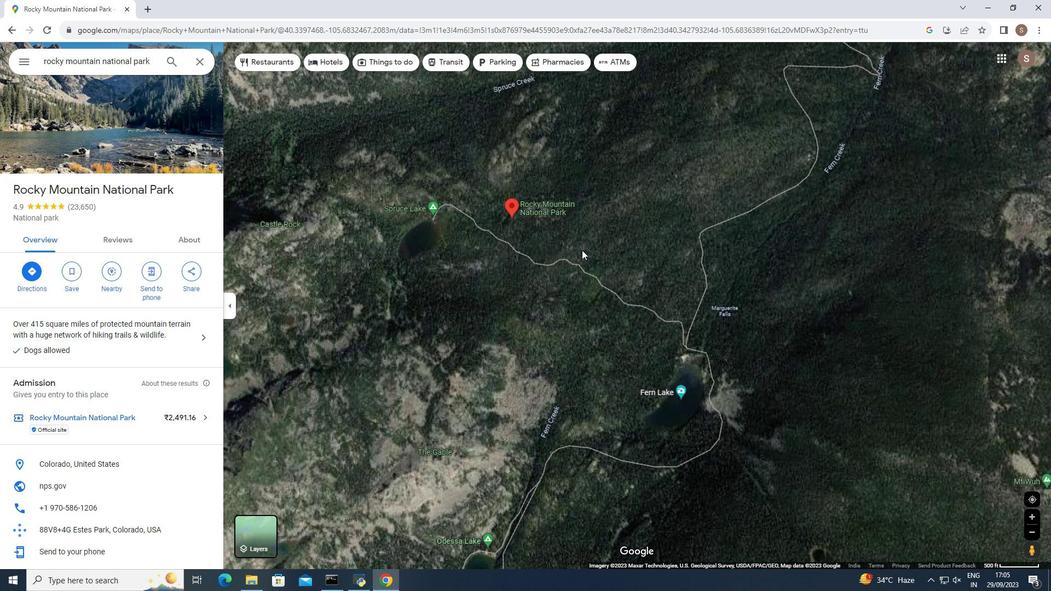 
Action: Mouse moved to (582, 250)
Screenshot: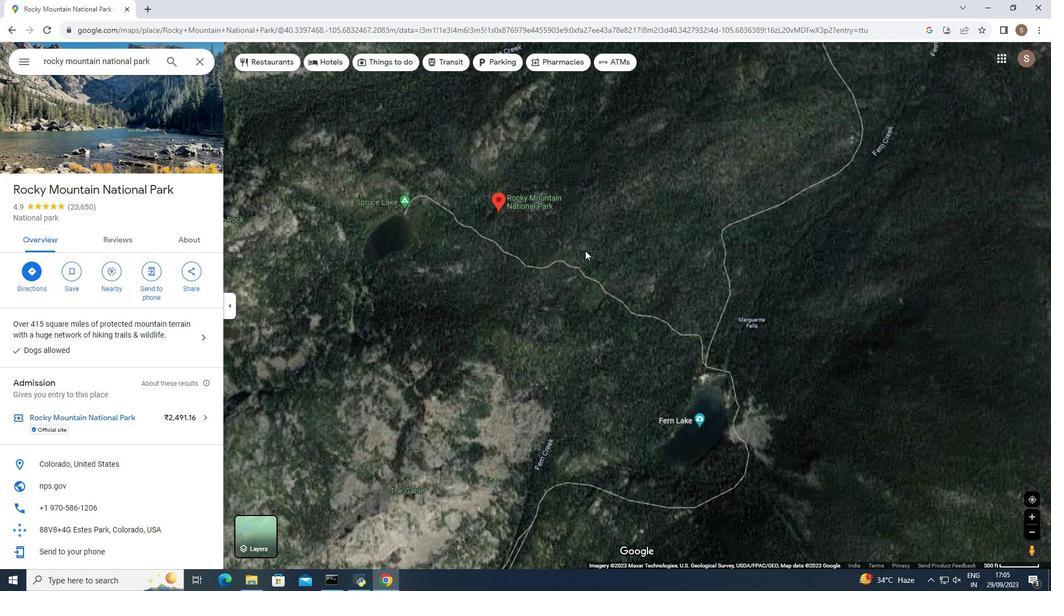 
Action: Mouse scrolled (582, 250) with delta (0, 0)
Screenshot: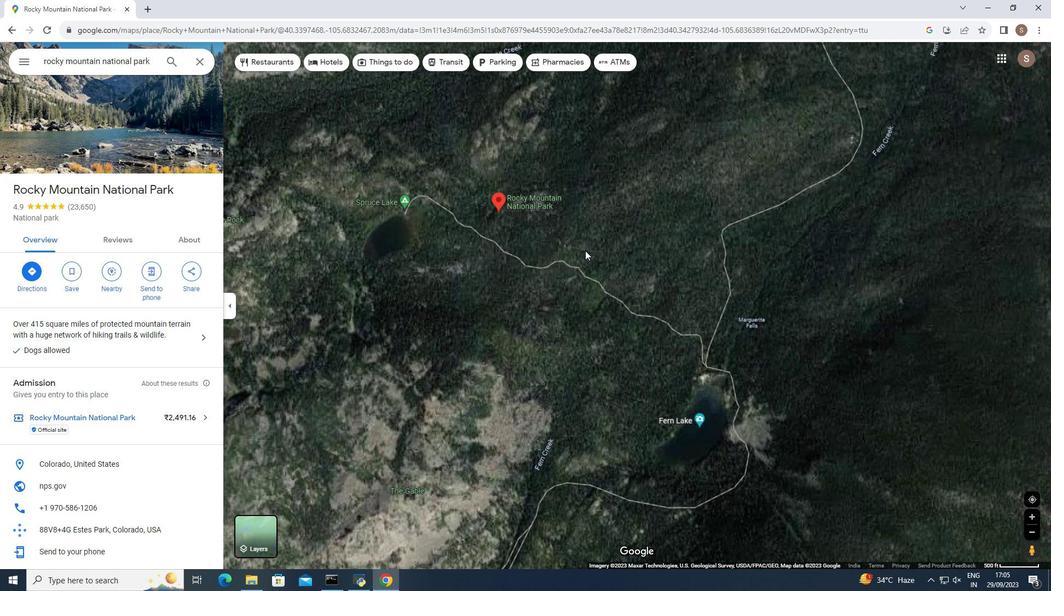 
Action: Mouse moved to (585, 250)
Screenshot: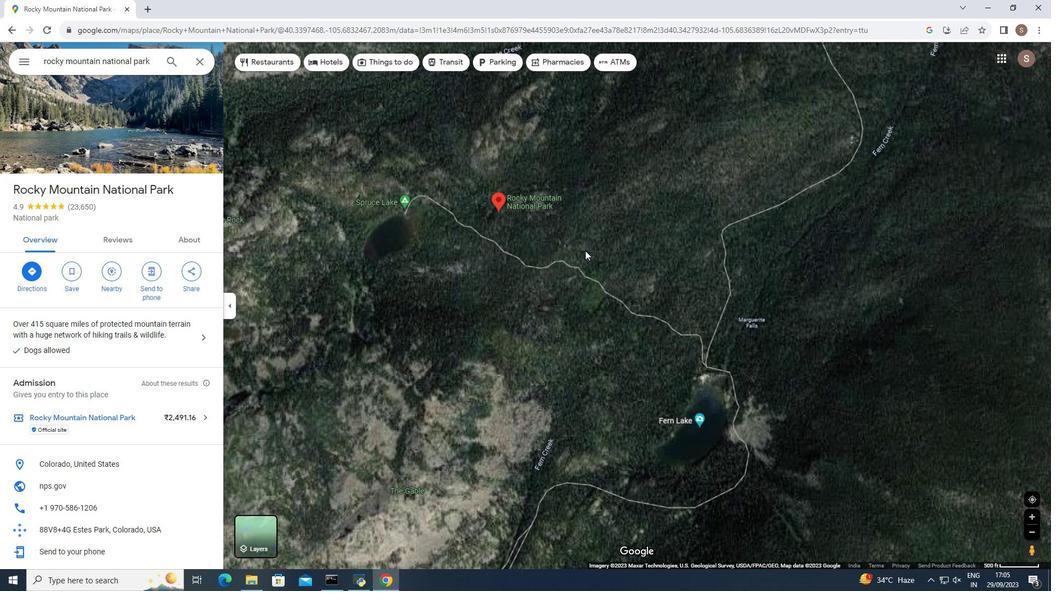
Action: Mouse scrolled (585, 251) with delta (0, 0)
Screenshot: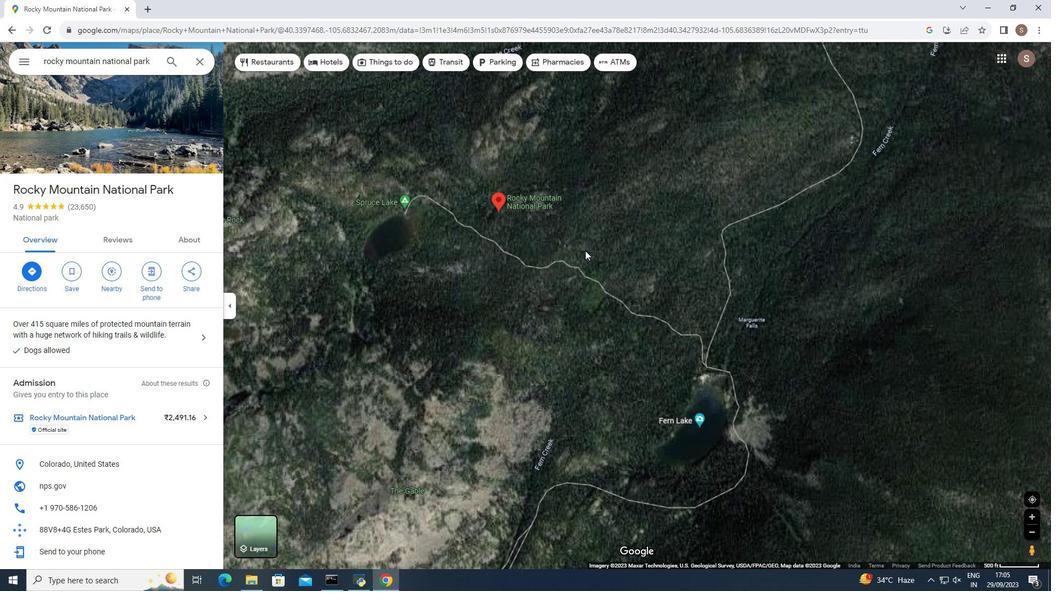 
Action: Mouse moved to (588, 251)
Screenshot: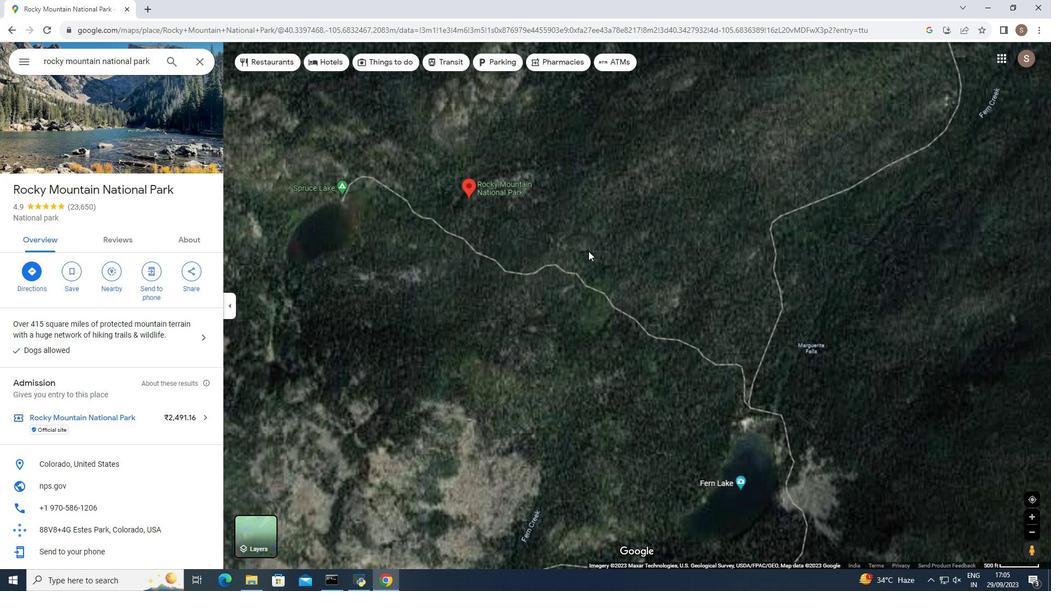 
Action: Mouse scrolled (588, 251) with delta (0, 0)
Screenshot: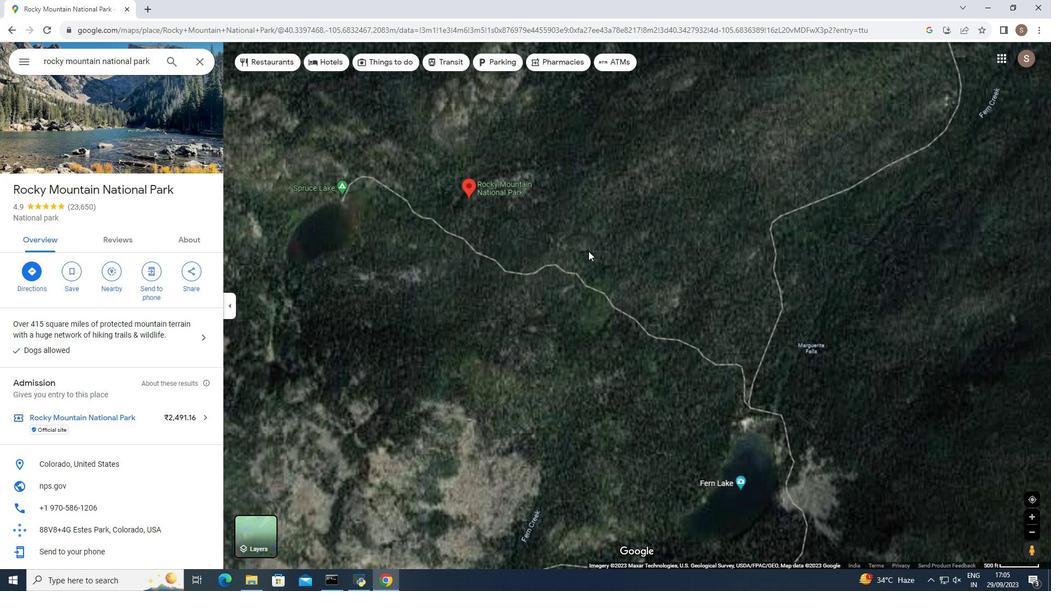 
Action: Mouse moved to (486, 250)
Screenshot: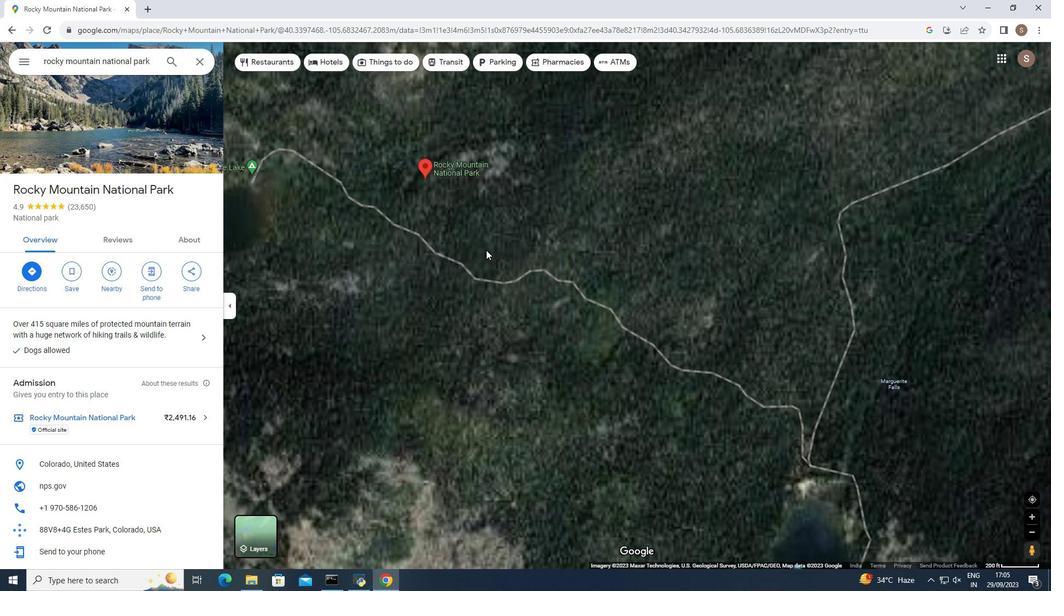 
Action: Mouse pressed left at (486, 250)
Screenshot: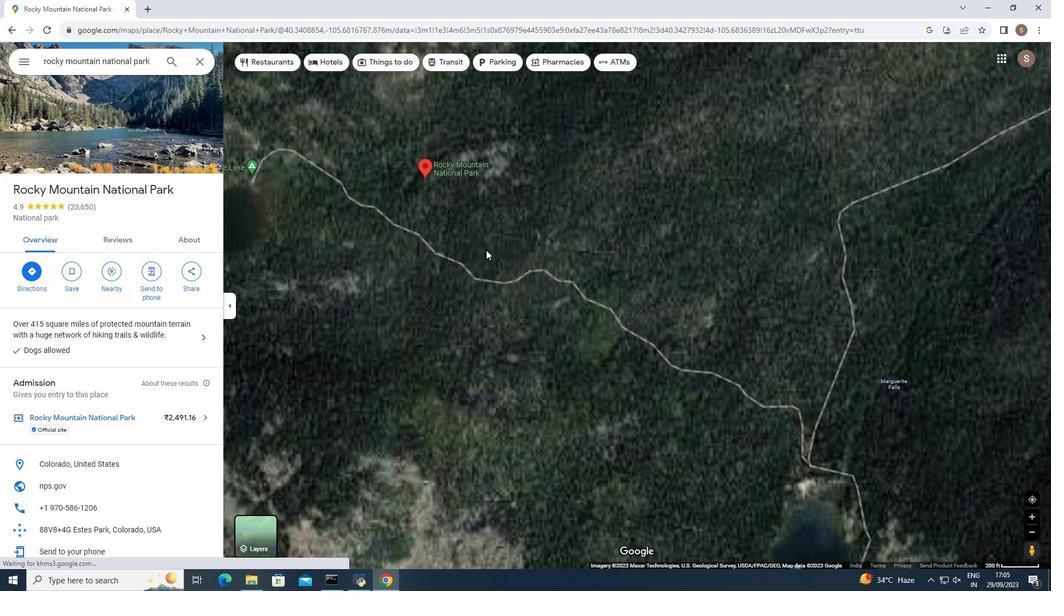 
Action: Mouse moved to (734, 439)
Screenshot: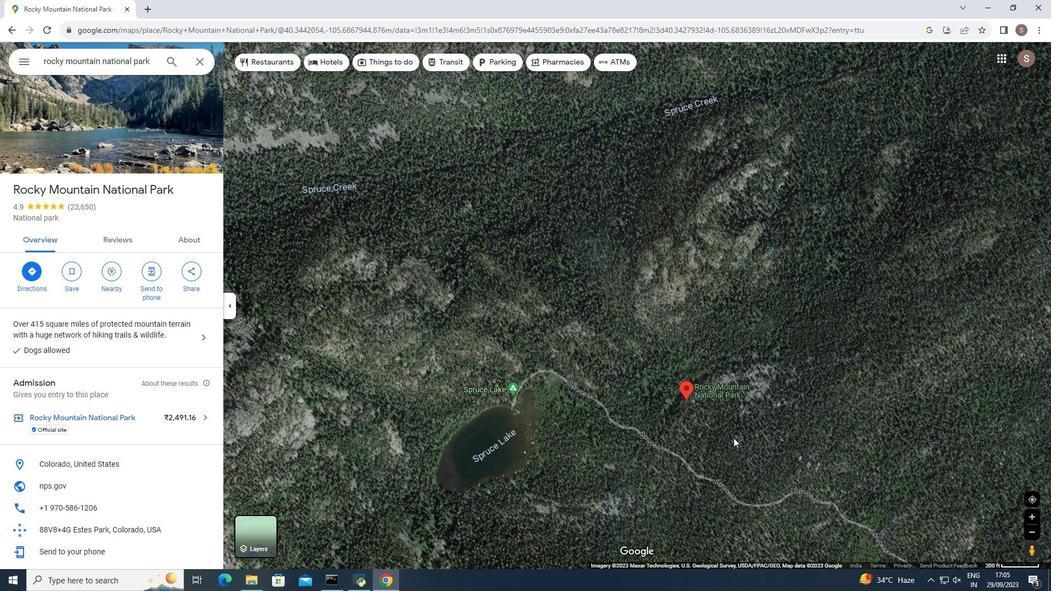 
Action: Mouse scrolled (734, 440) with delta (0, 0)
Screenshot: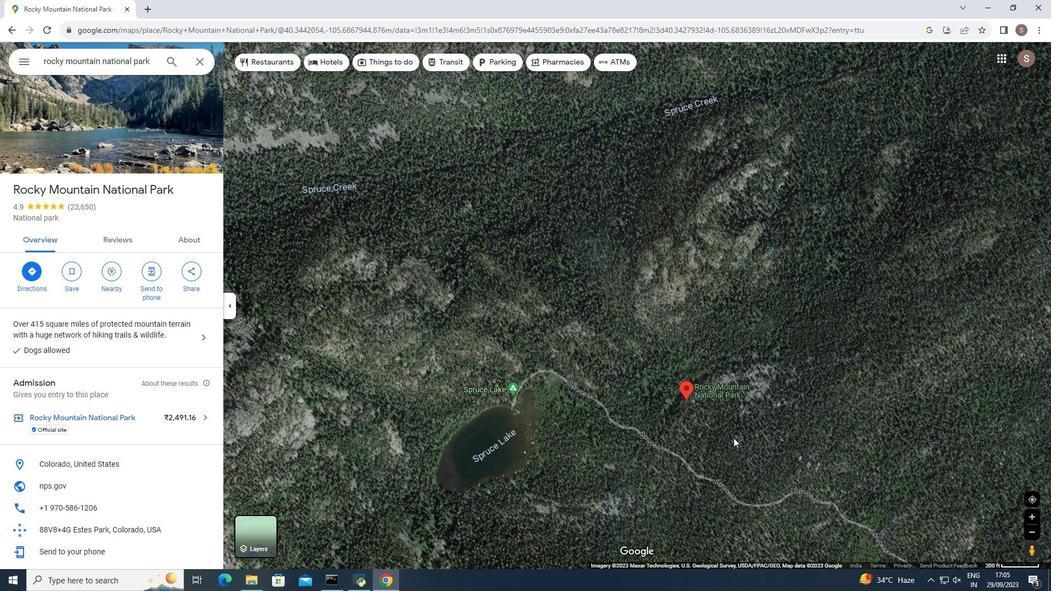 
Action: Mouse moved to (733, 438)
Screenshot: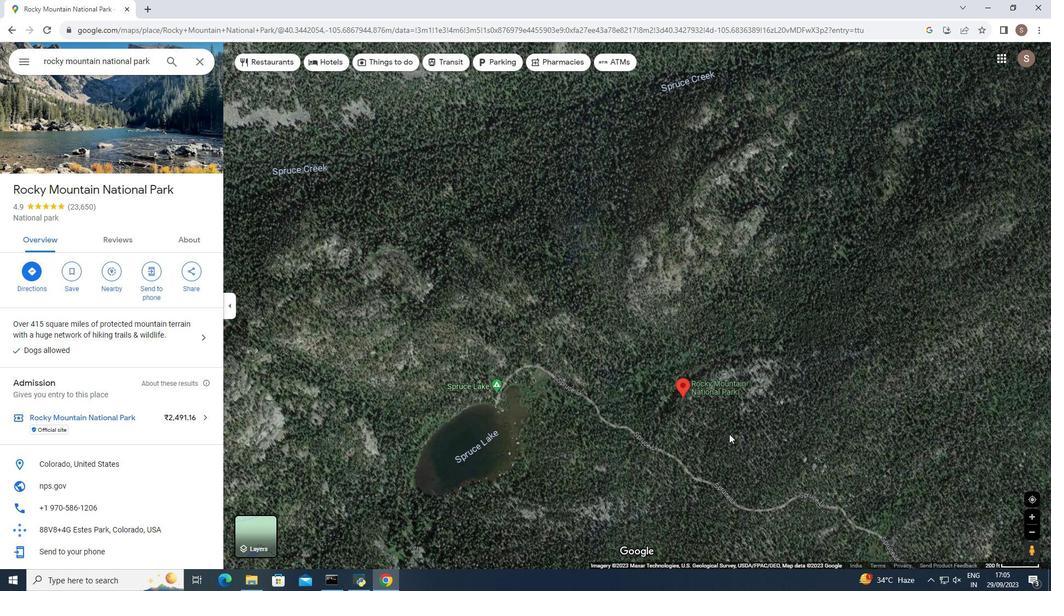 
Action: Mouse scrolled (733, 438) with delta (0, 0)
Screenshot: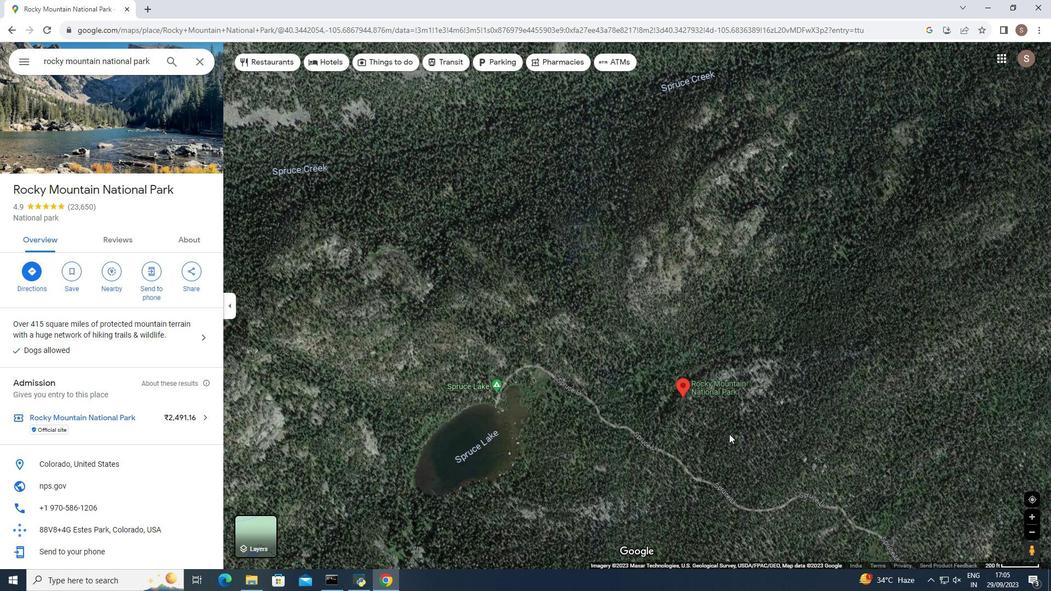
Action: Mouse moved to (732, 435)
Screenshot: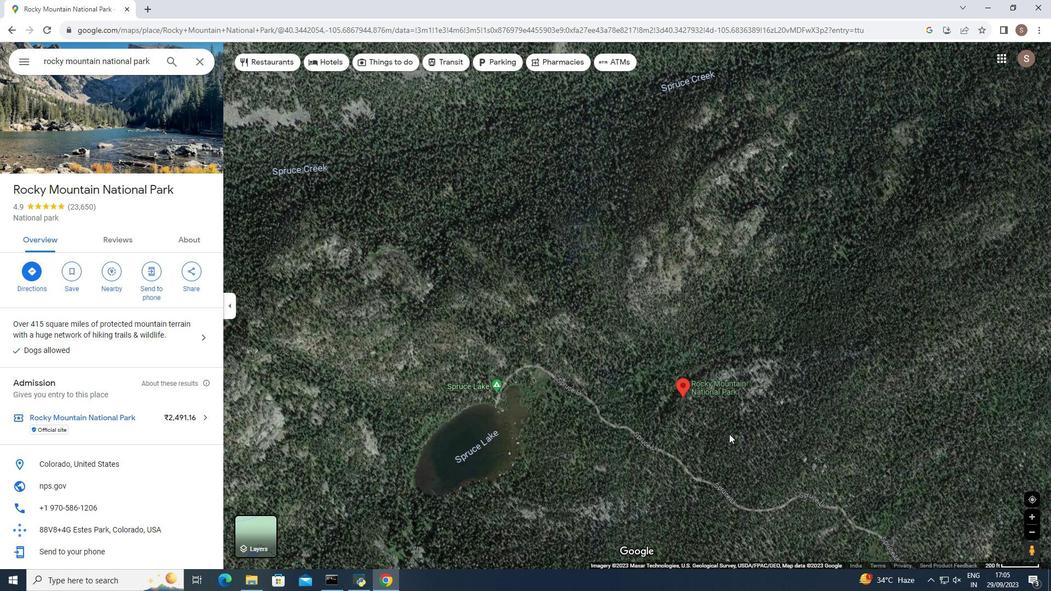 
Action: Mouse scrolled (732, 436) with delta (0, 0)
Screenshot: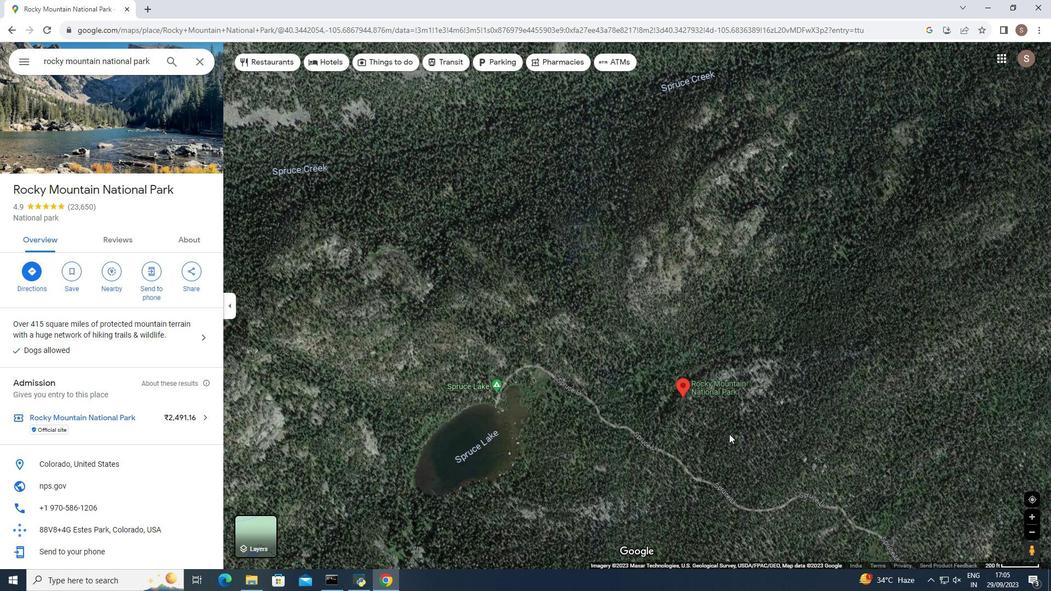 
Action: Mouse moved to (725, 432)
Screenshot: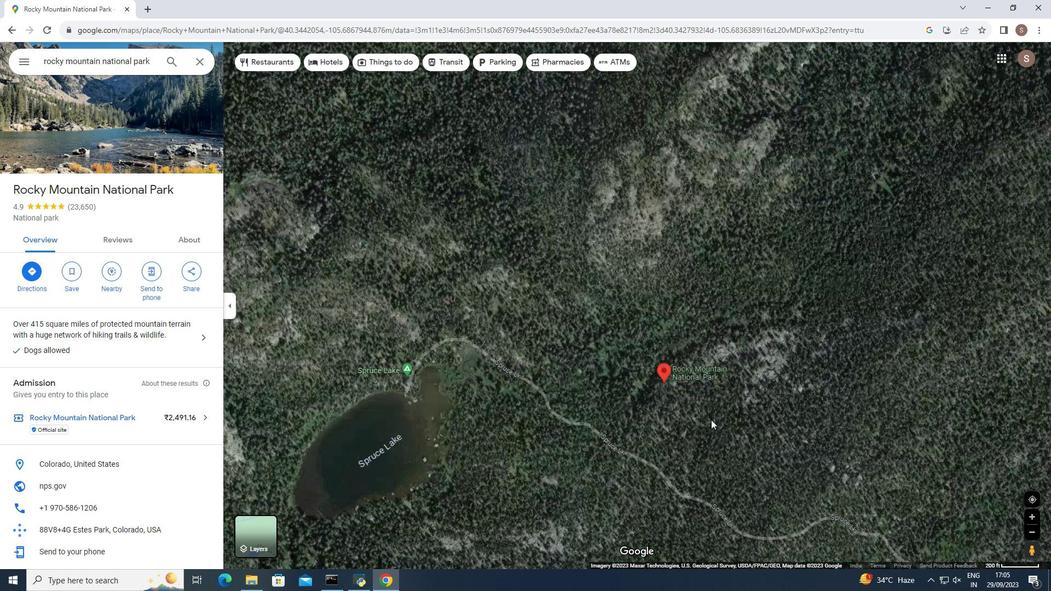 
Action: Mouse scrolled (725, 432) with delta (0, 0)
Screenshot: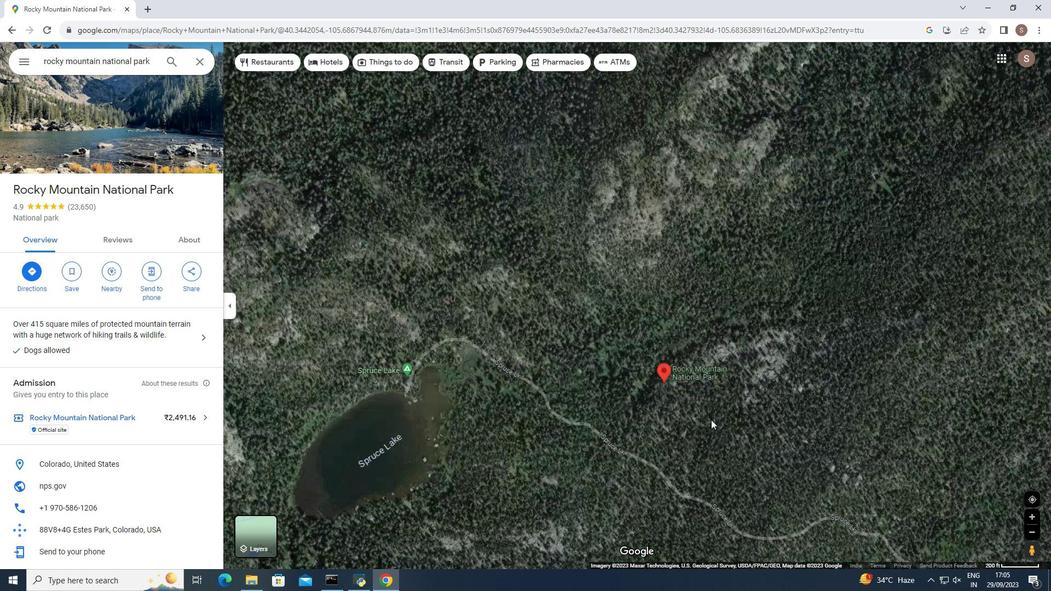 
Action: Mouse moved to (716, 425)
Screenshot: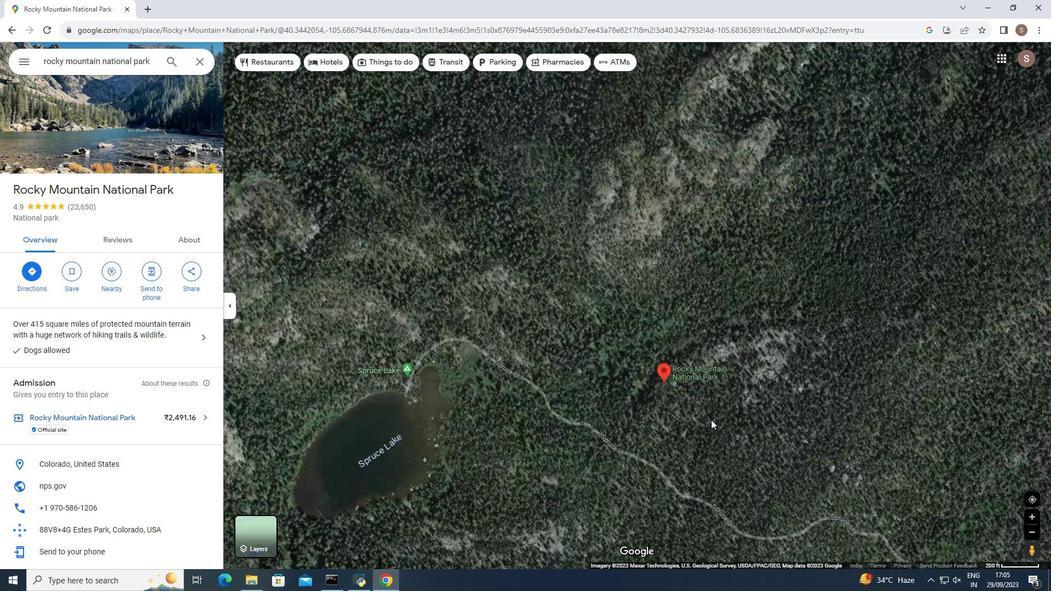 
Action: Mouse scrolled (716, 425) with delta (0, 0)
Screenshot: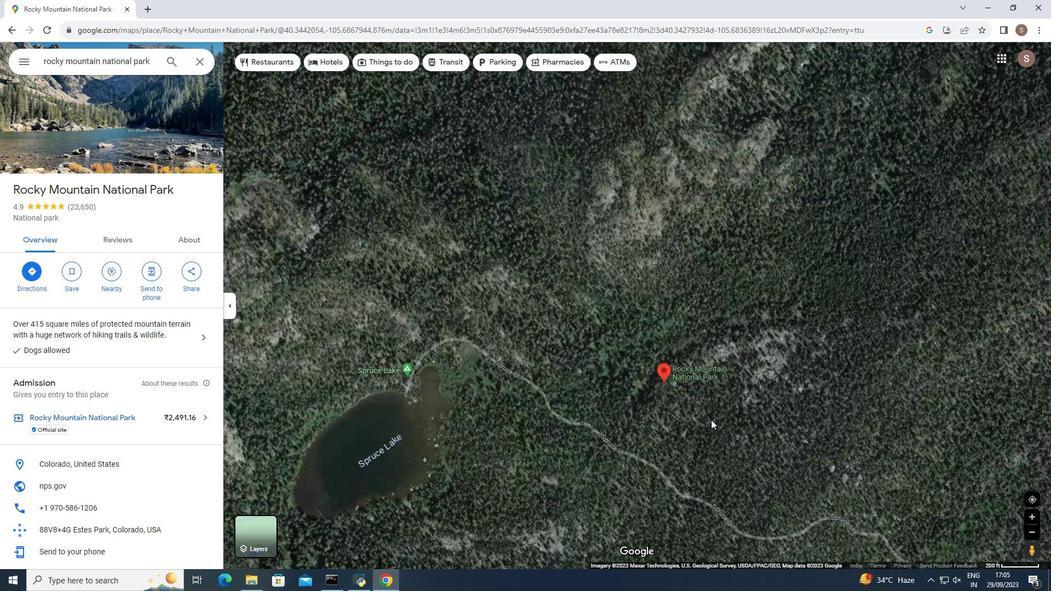 
Action: Mouse moved to (706, 416)
Screenshot: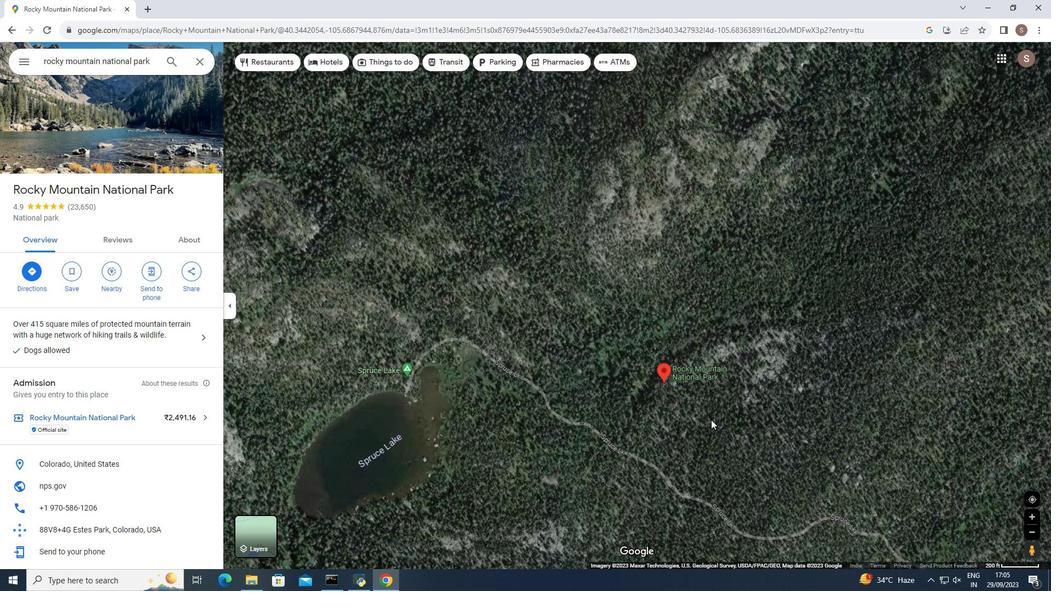 
Action: Mouse scrolled (706, 416) with delta (0, 0)
Screenshot: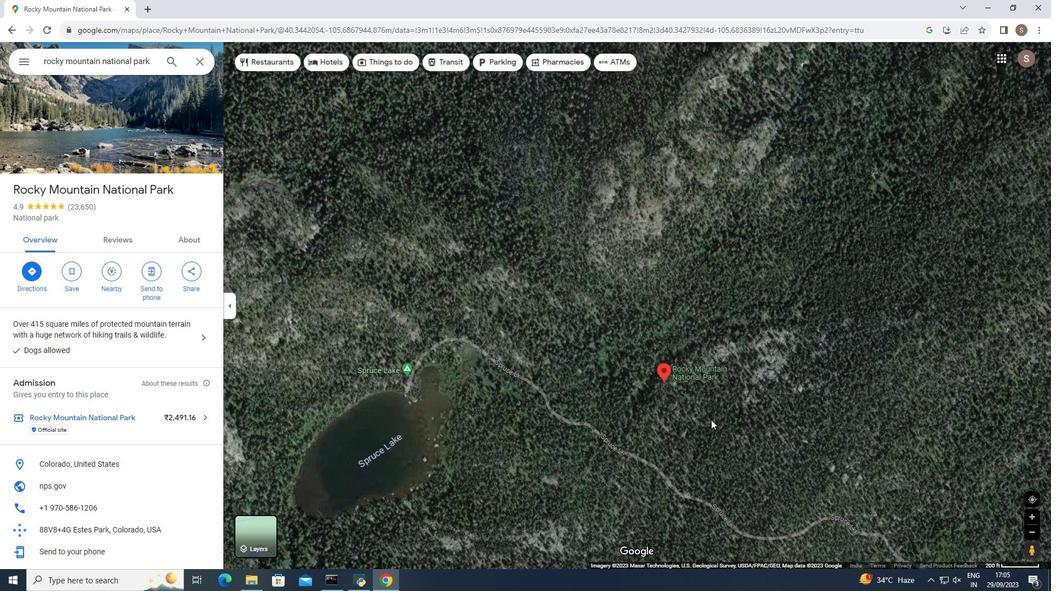 
Action: Mouse moved to (707, 429)
Screenshot: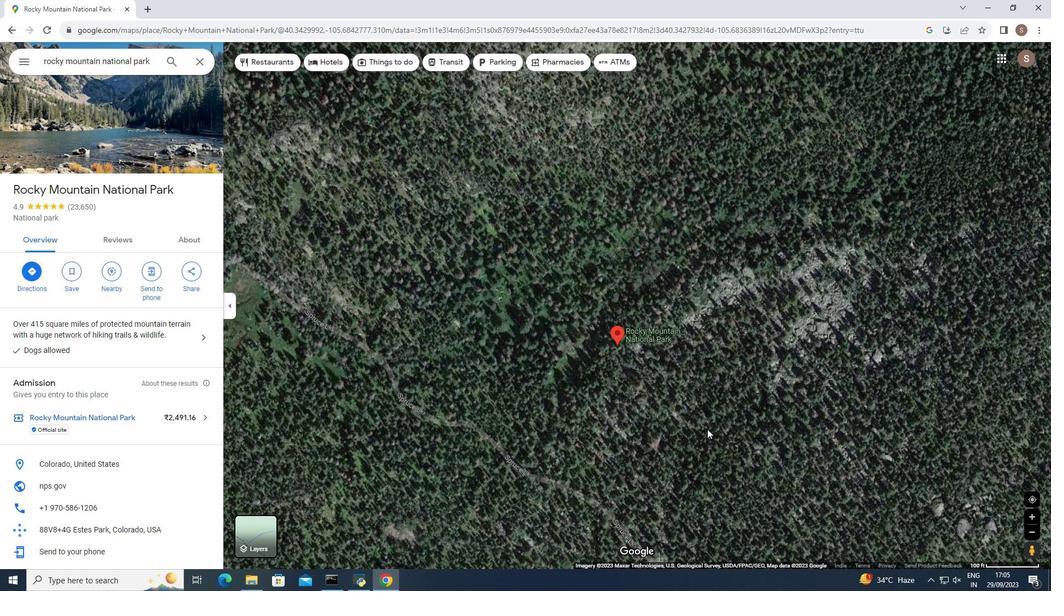 
Action: Mouse scrolled (707, 429) with delta (0, 0)
Screenshot: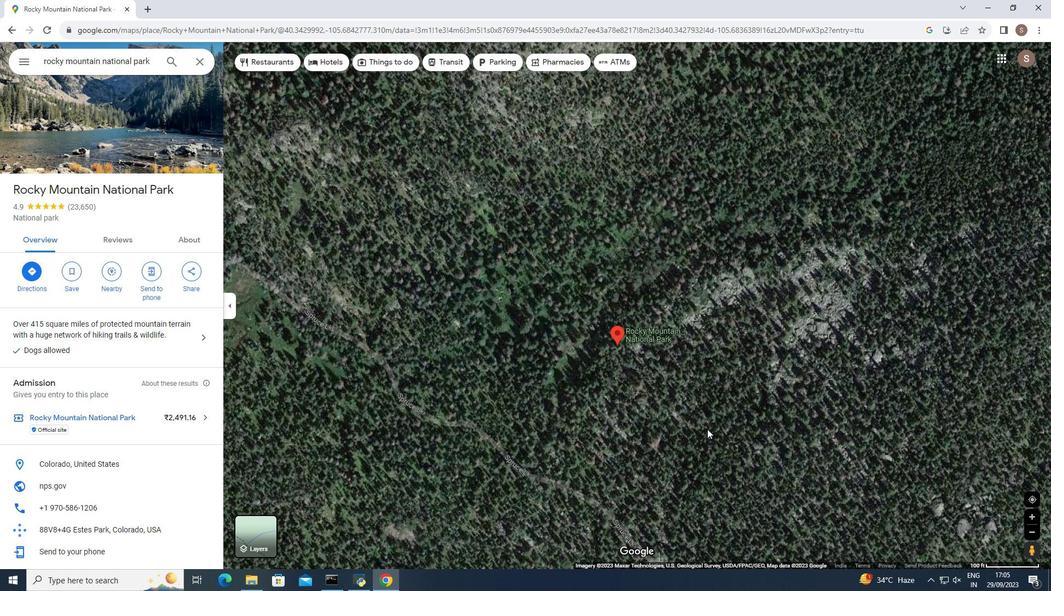 
Action: Mouse scrolled (707, 429) with delta (0, 0)
Screenshot: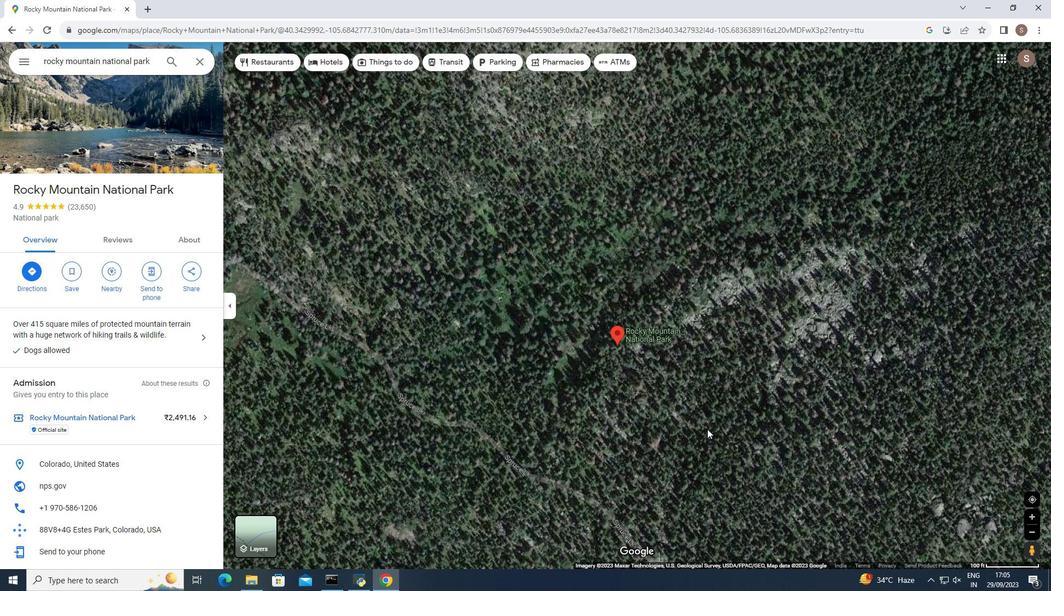 
Action: Mouse scrolled (707, 429) with delta (0, 0)
Screenshot: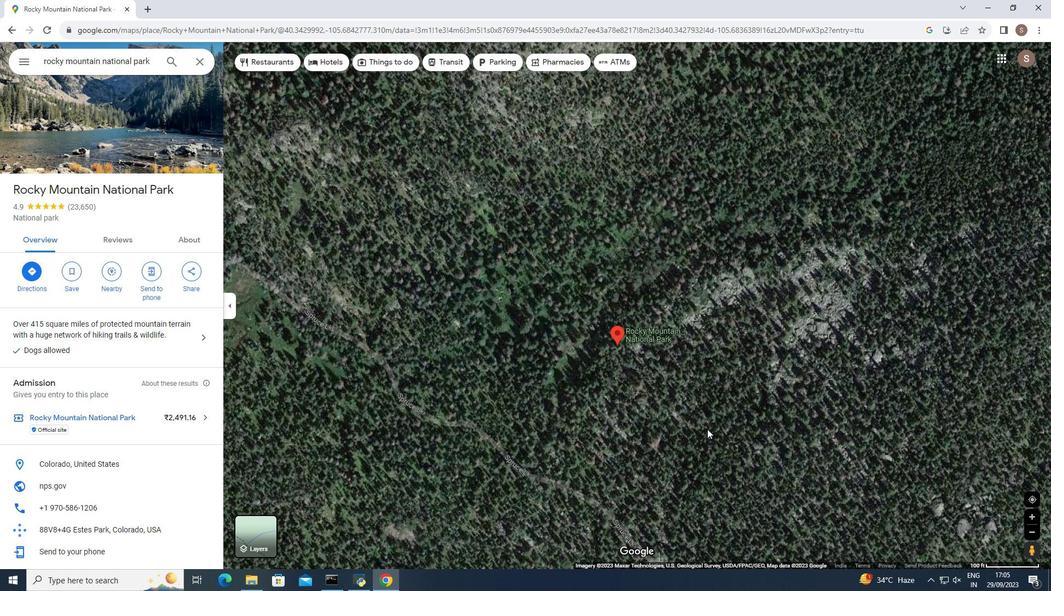 
Action: Mouse scrolled (707, 429) with delta (0, 0)
Screenshot: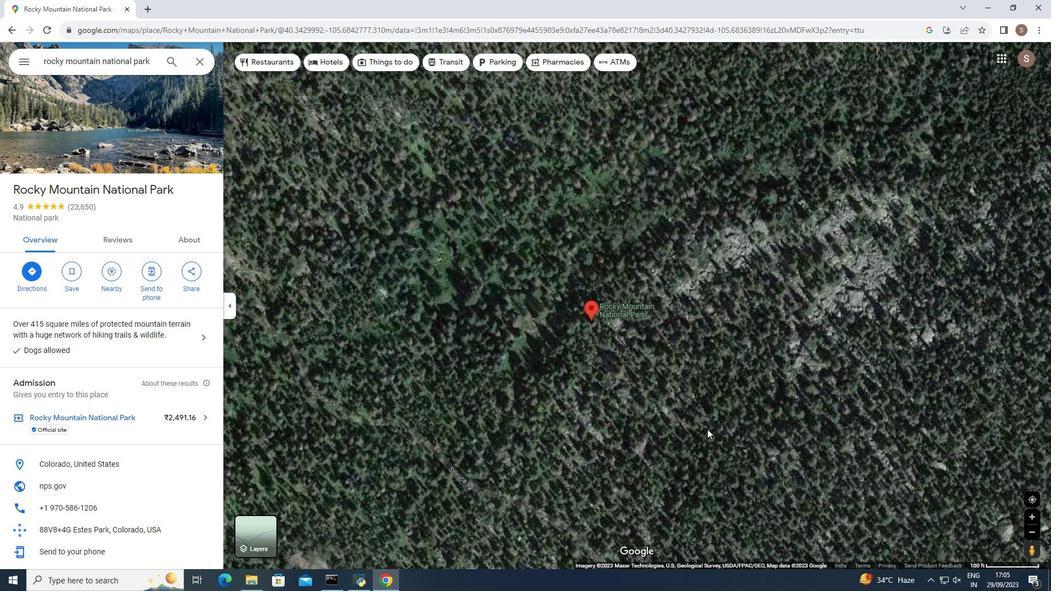 
Action: Mouse scrolled (707, 429) with delta (0, 0)
Screenshot: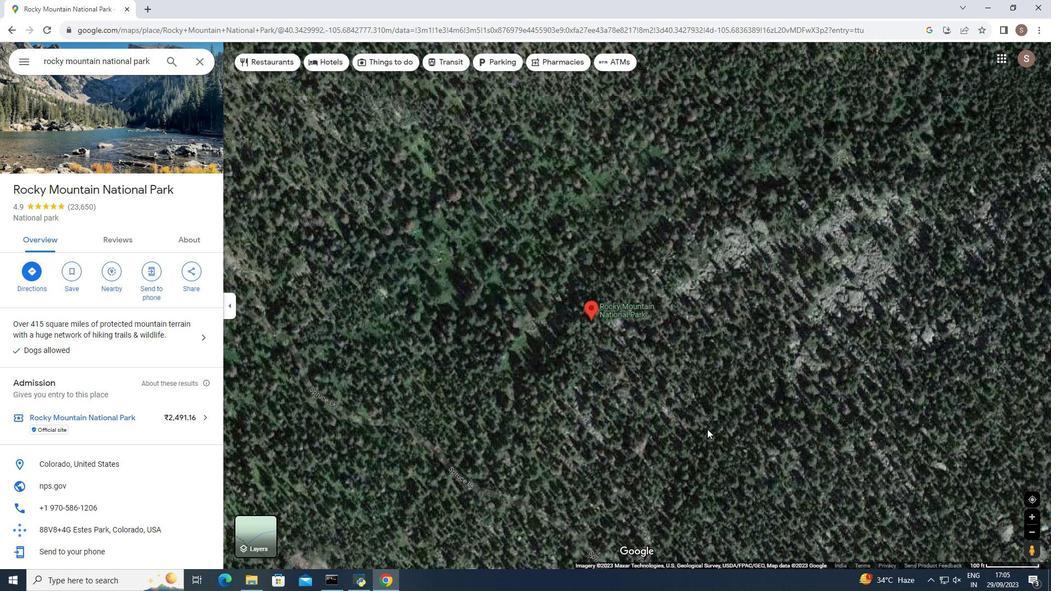 
Action: Mouse scrolled (707, 429) with delta (0, 0)
Screenshot: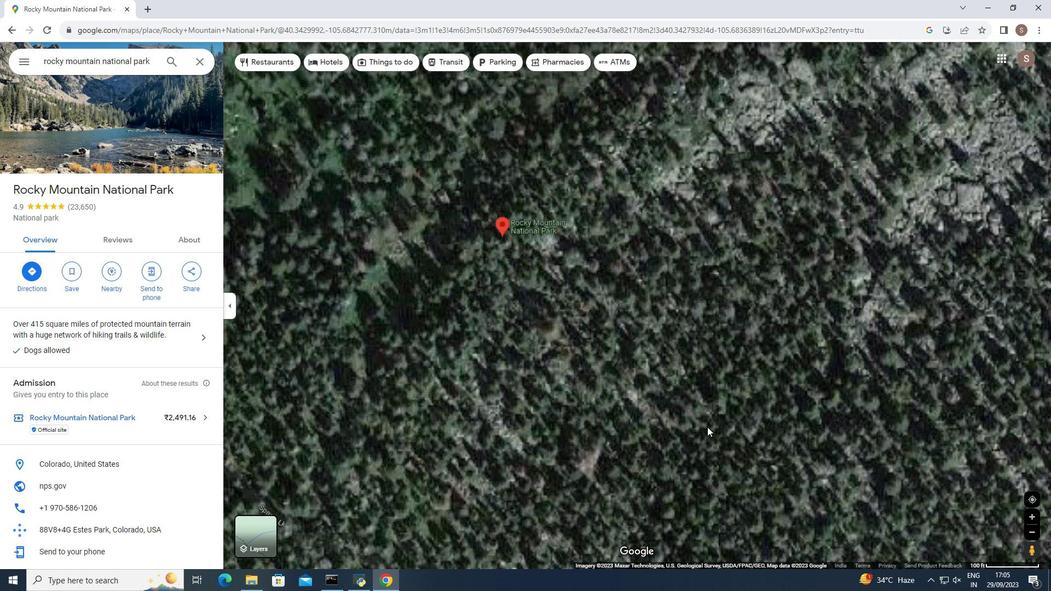 
Action: Mouse moved to (707, 427)
Screenshot: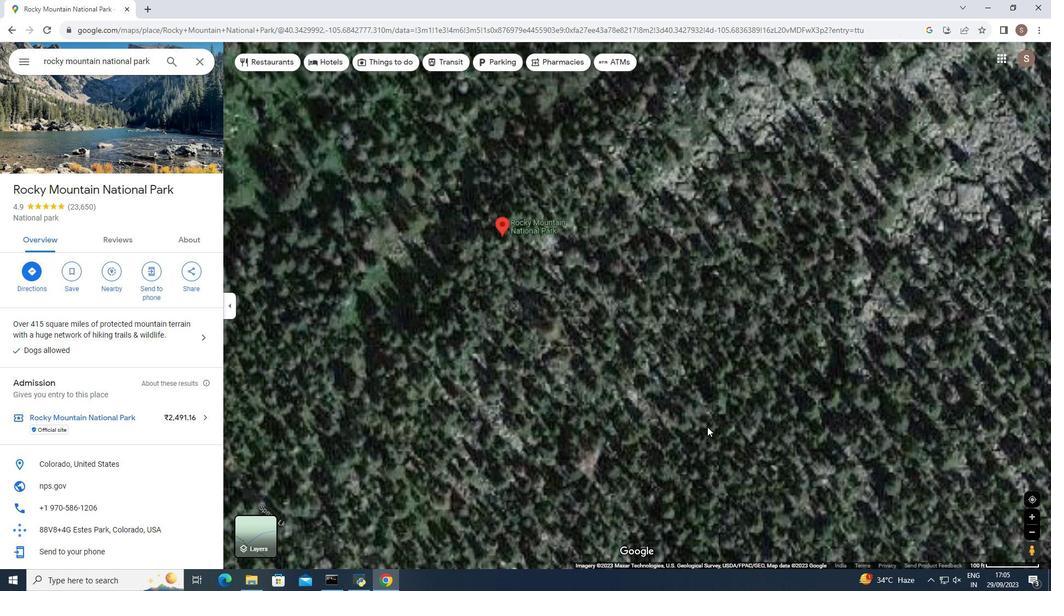 
Action: Mouse scrolled (707, 428) with delta (0, 0)
Screenshot: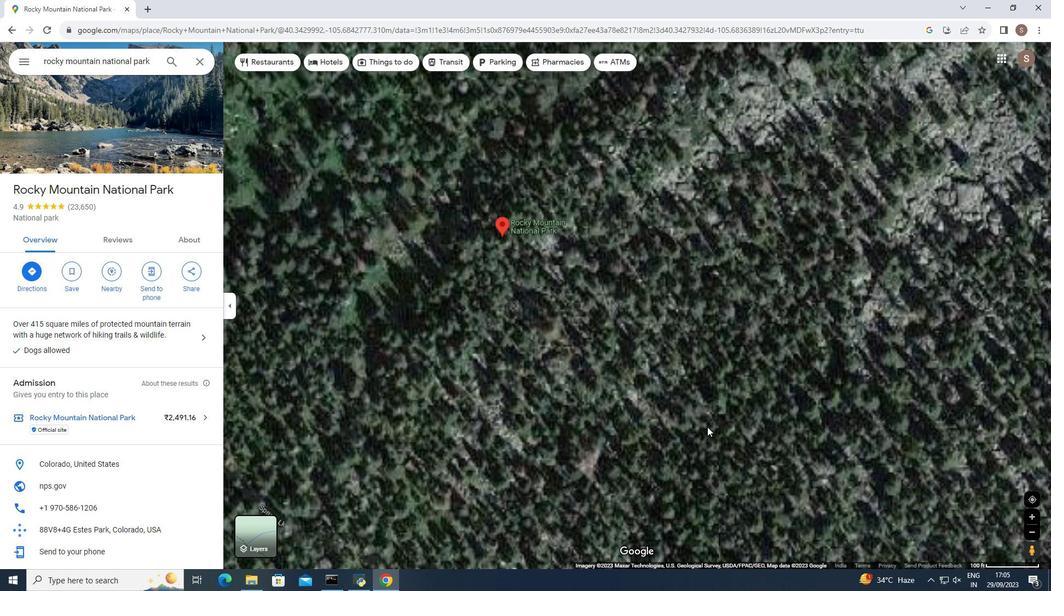 
Action: Mouse moved to (709, 424)
Screenshot: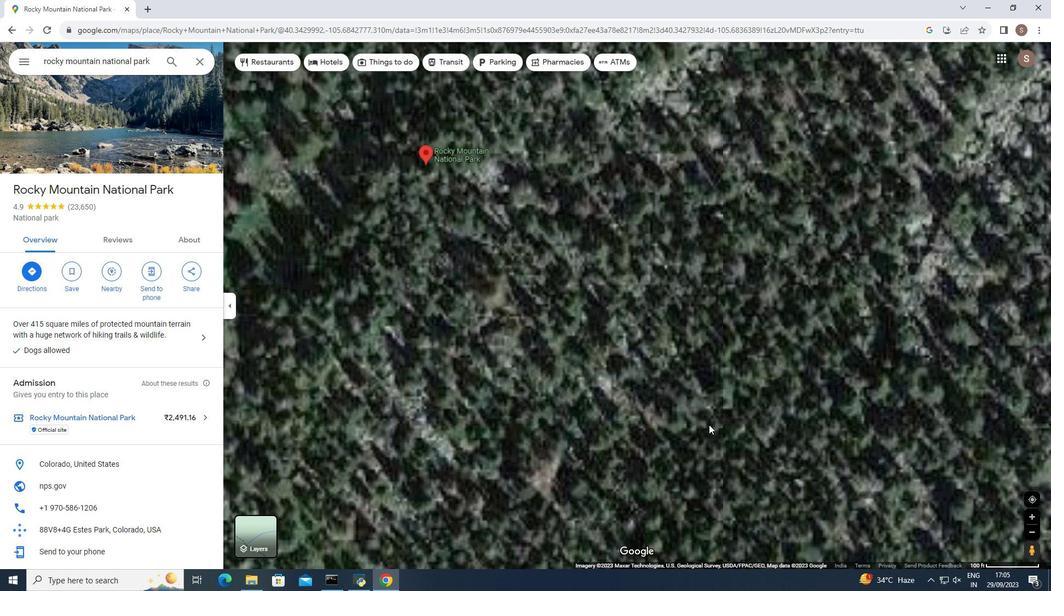 
Action: Mouse scrolled (709, 425) with delta (0, 0)
Screenshot: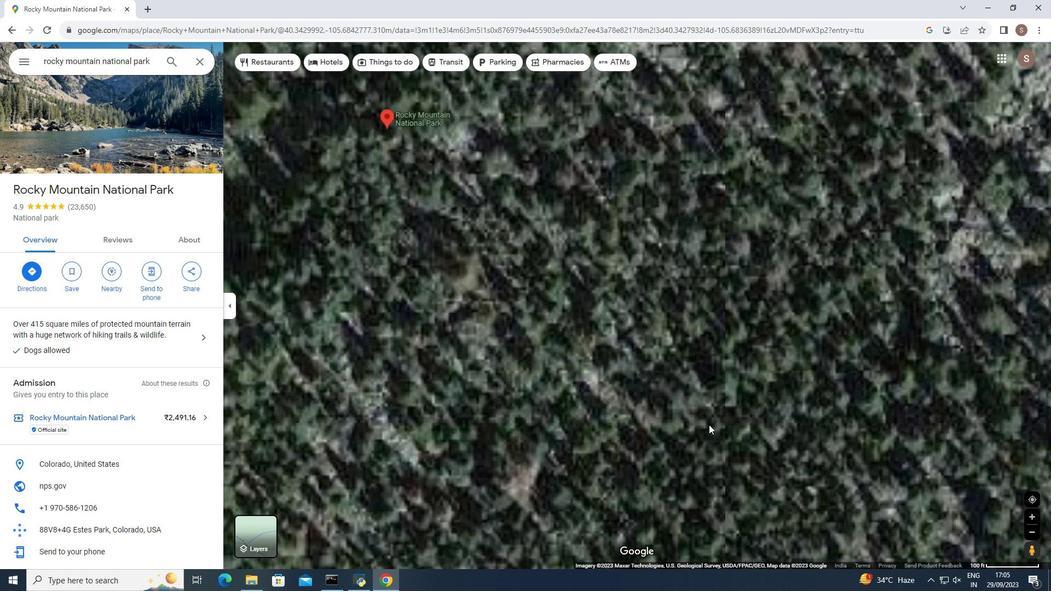 
Action: Mouse moved to (517, 323)
Screenshot: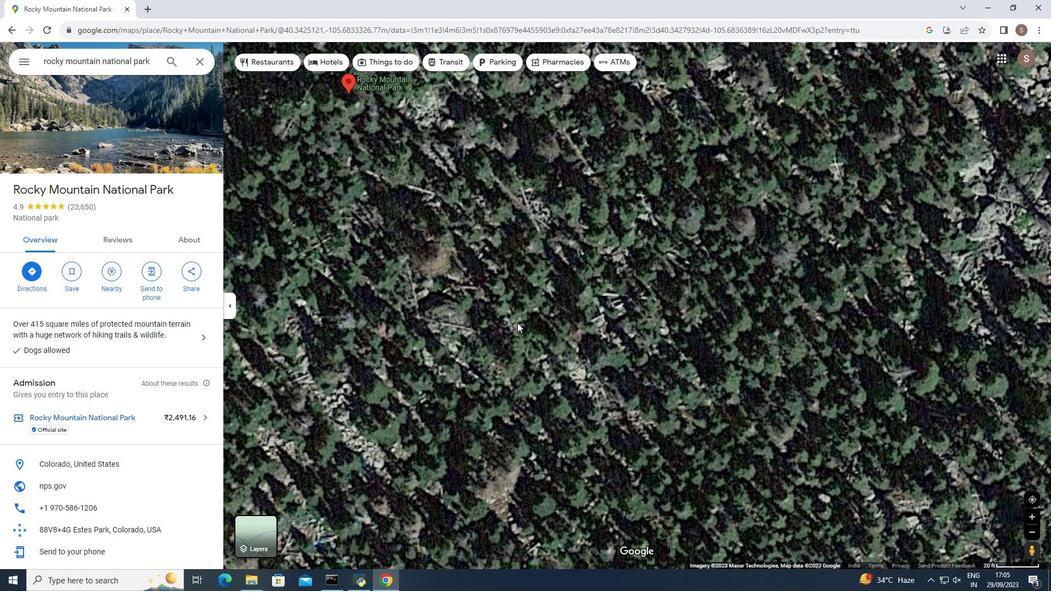 
Action: Mouse pressed left at (517, 323)
Screenshot: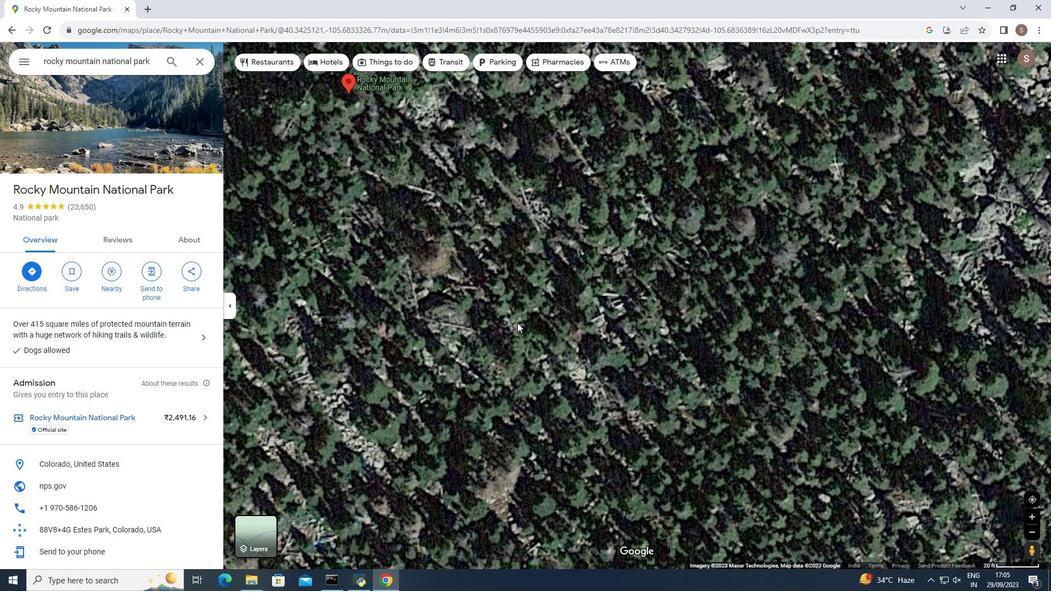
Action: Mouse moved to (649, 364)
Screenshot: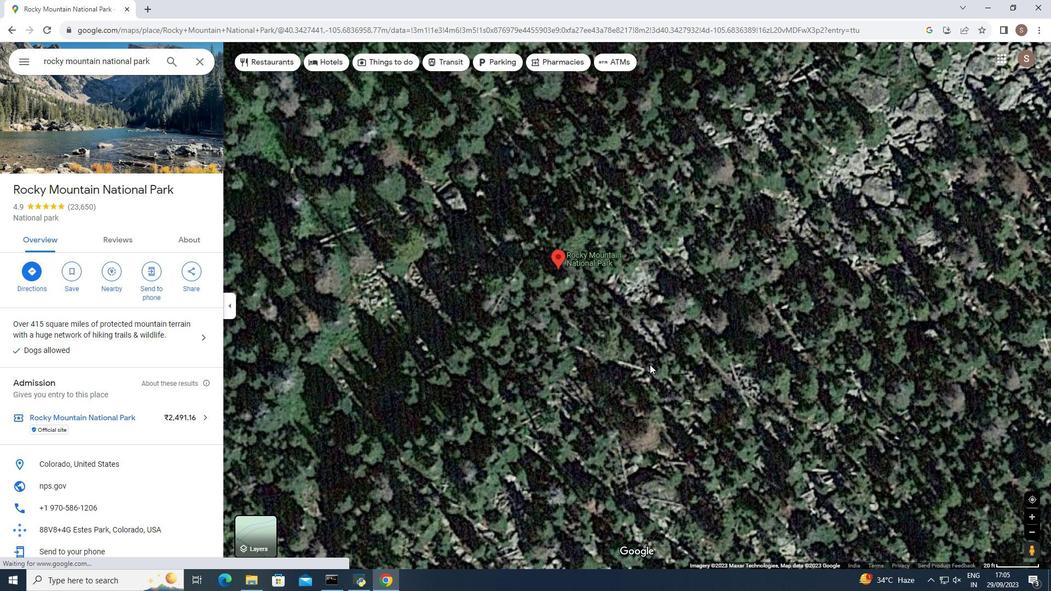 
Action: Mouse scrolled (649, 365) with delta (0, 0)
Screenshot: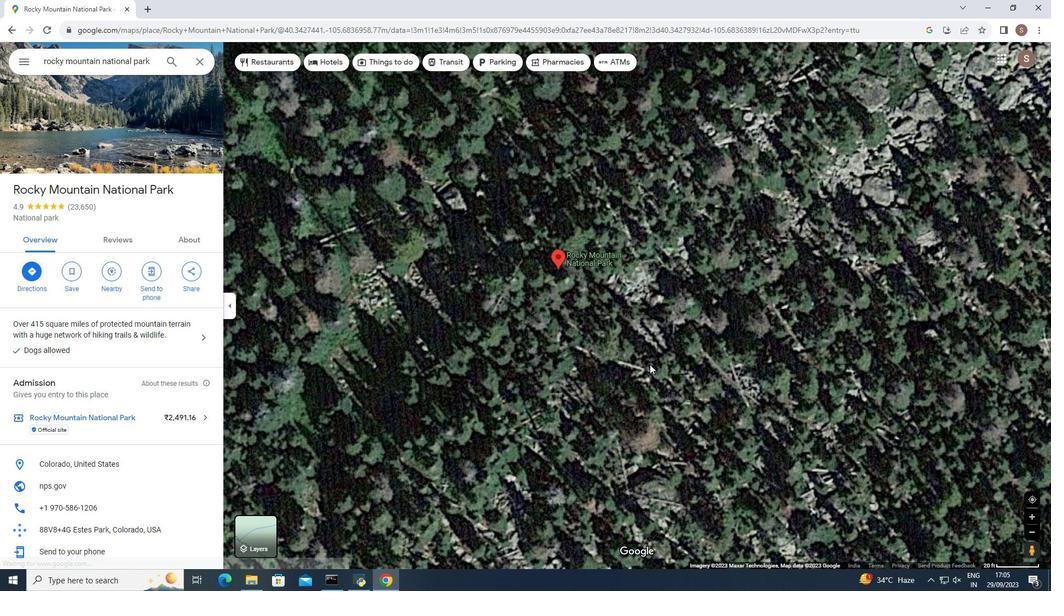 
Action: Mouse moved to (649, 365)
Screenshot: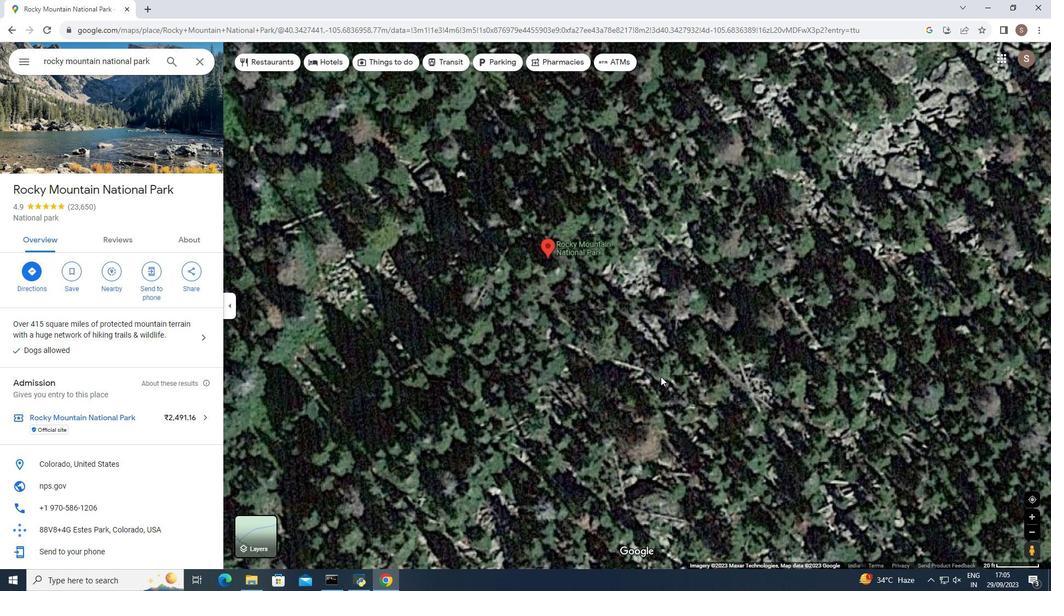 
Action: Mouse scrolled (649, 366) with delta (0, 0)
Screenshot: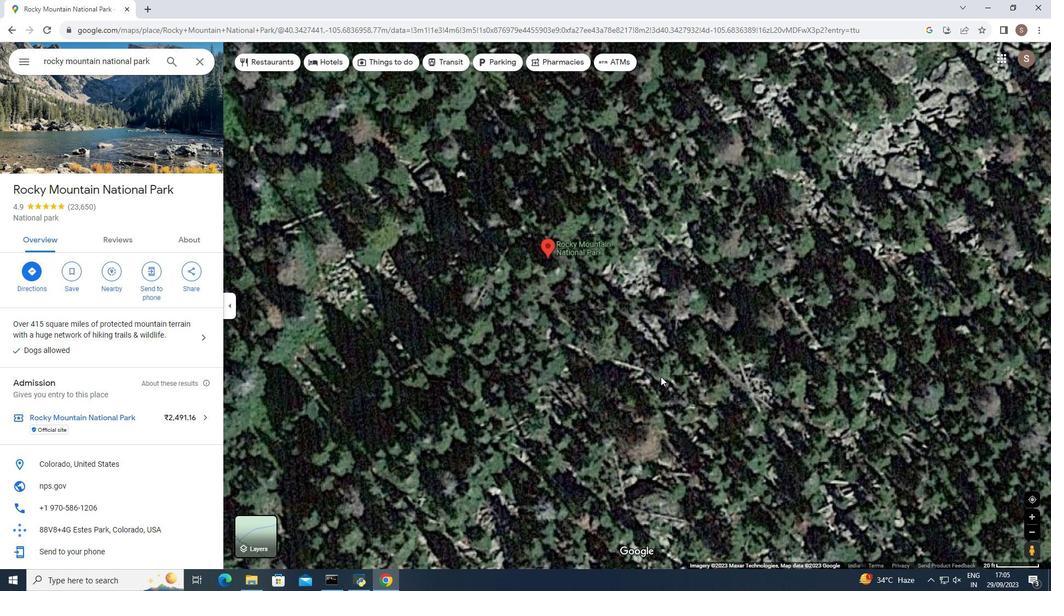 
Action: Mouse moved to (658, 374)
Screenshot: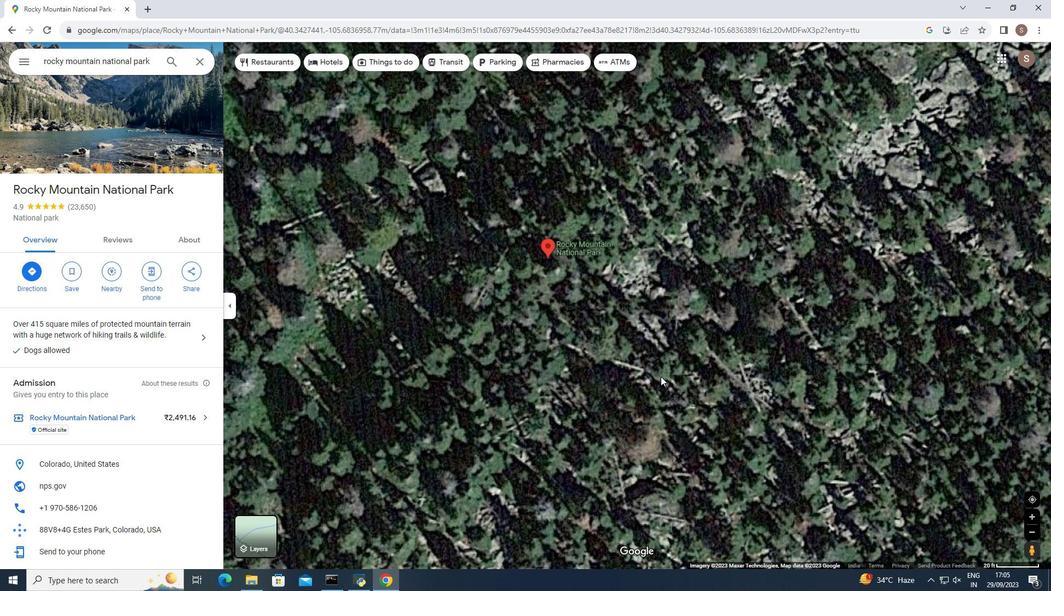 
Action: Mouse scrolled (658, 375) with delta (0, 0)
Screenshot: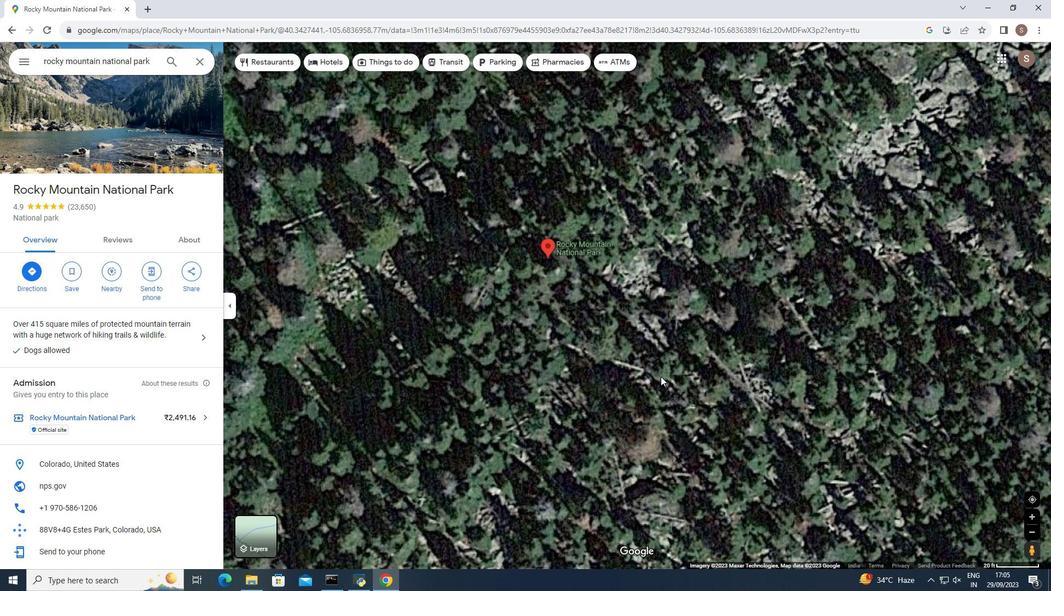 
Action: Mouse moved to (663, 378)
Screenshot: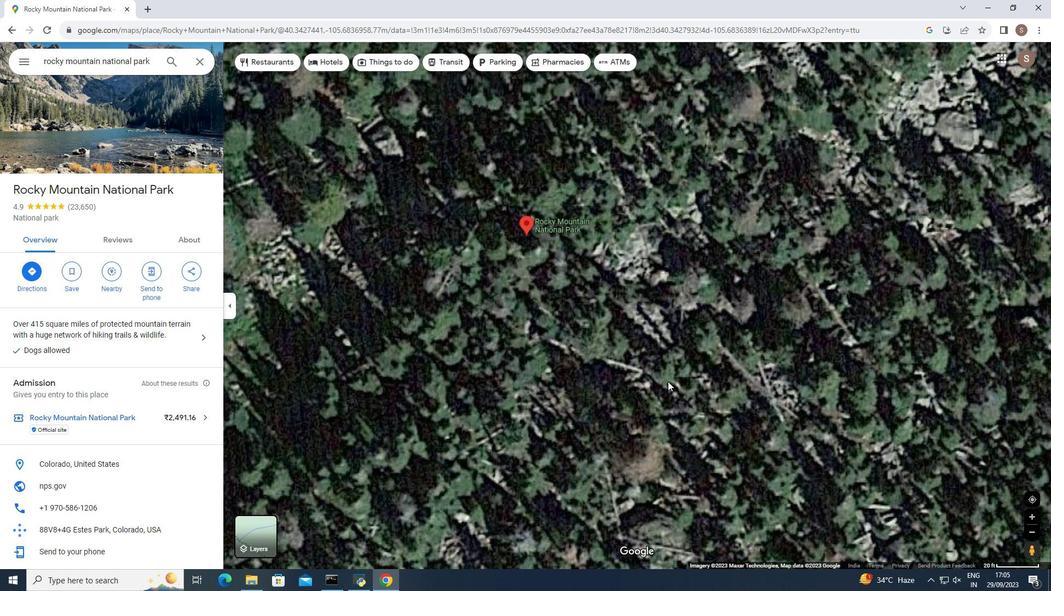 
Action: Mouse scrolled (663, 379) with delta (0, 0)
Screenshot: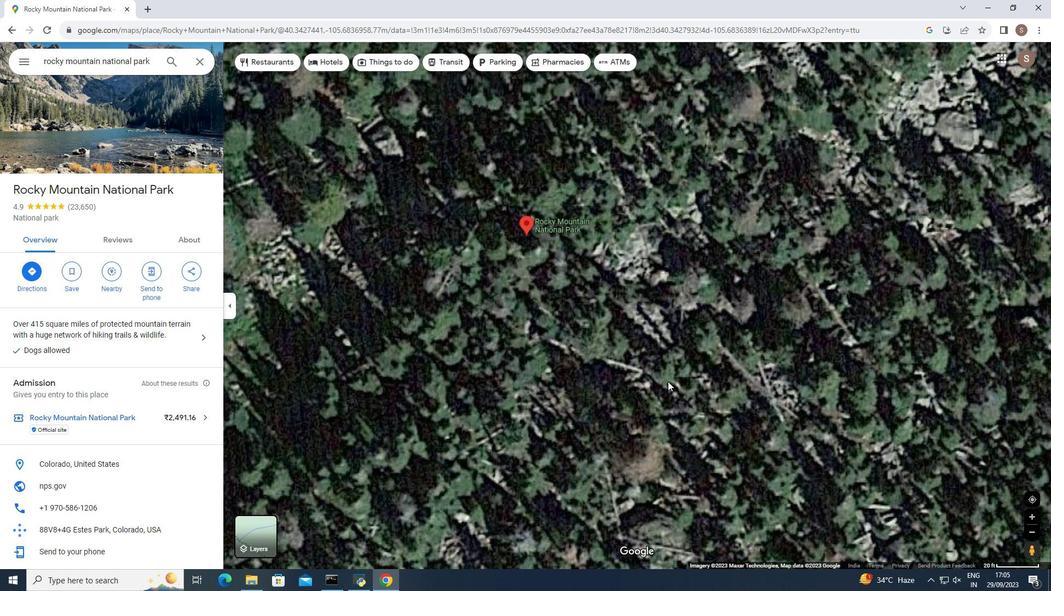 
Action: Mouse moved to (668, 381)
Screenshot: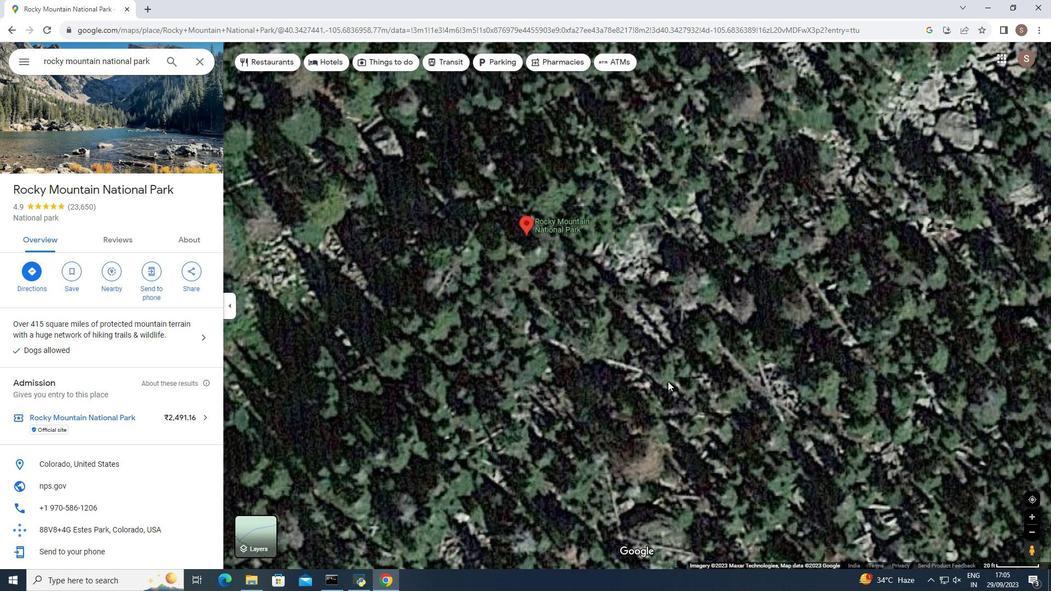 
Action: Mouse scrolled (668, 382) with delta (0, 0)
Screenshot: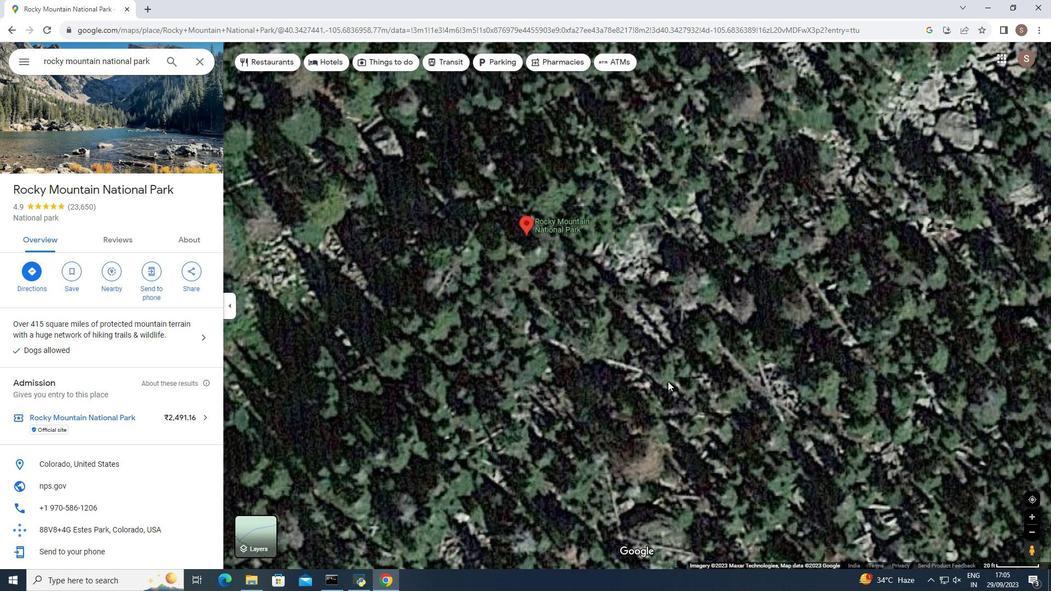 
Action: Mouse moved to (668, 381)
Screenshot: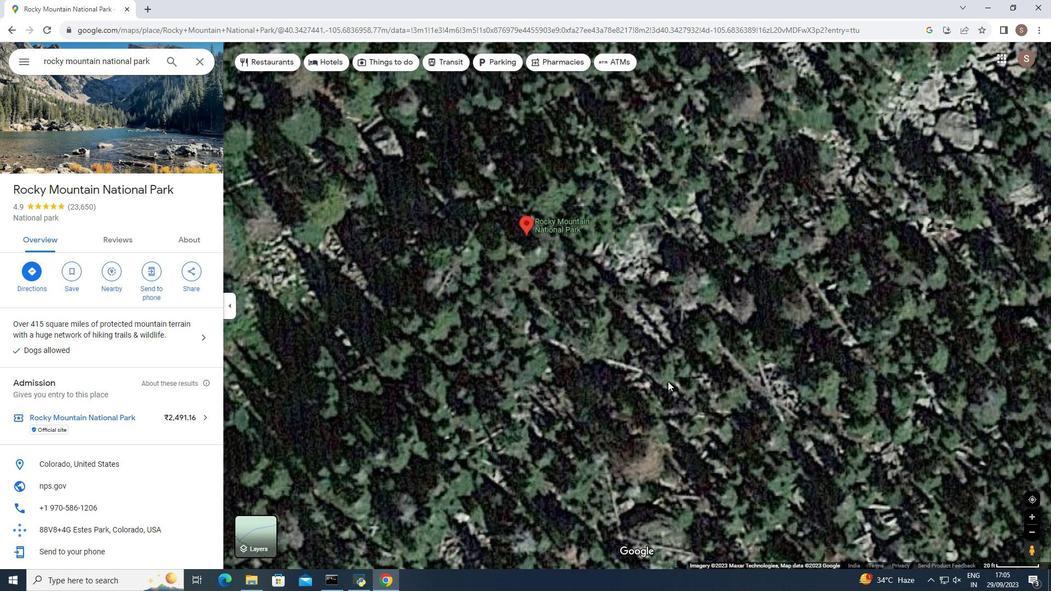 
Action: Mouse scrolled (668, 382) with delta (0, 0)
Screenshot: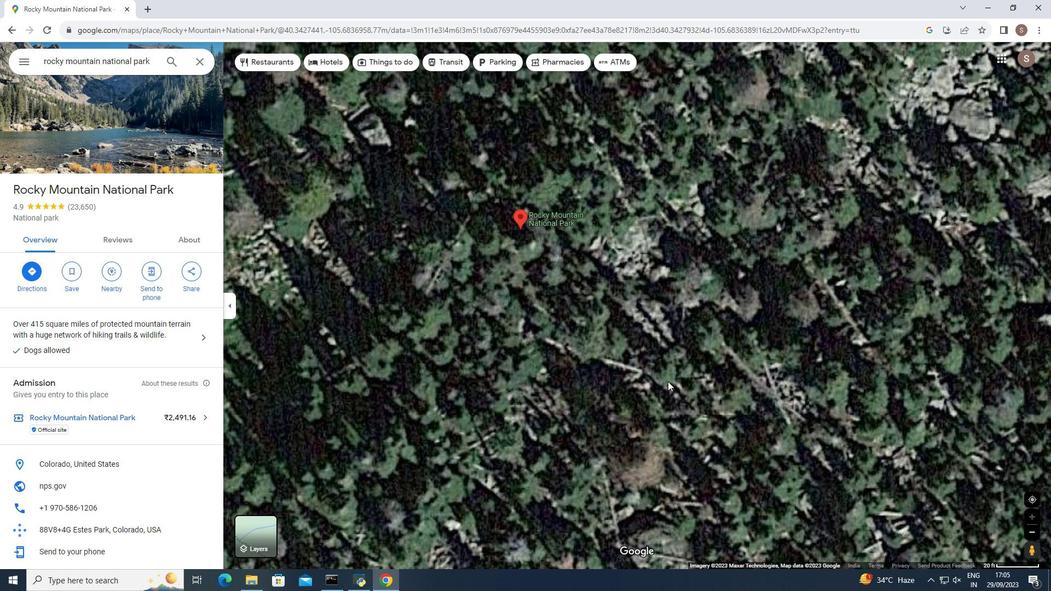 
Action: Mouse moved to (669, 382)
Screenshot: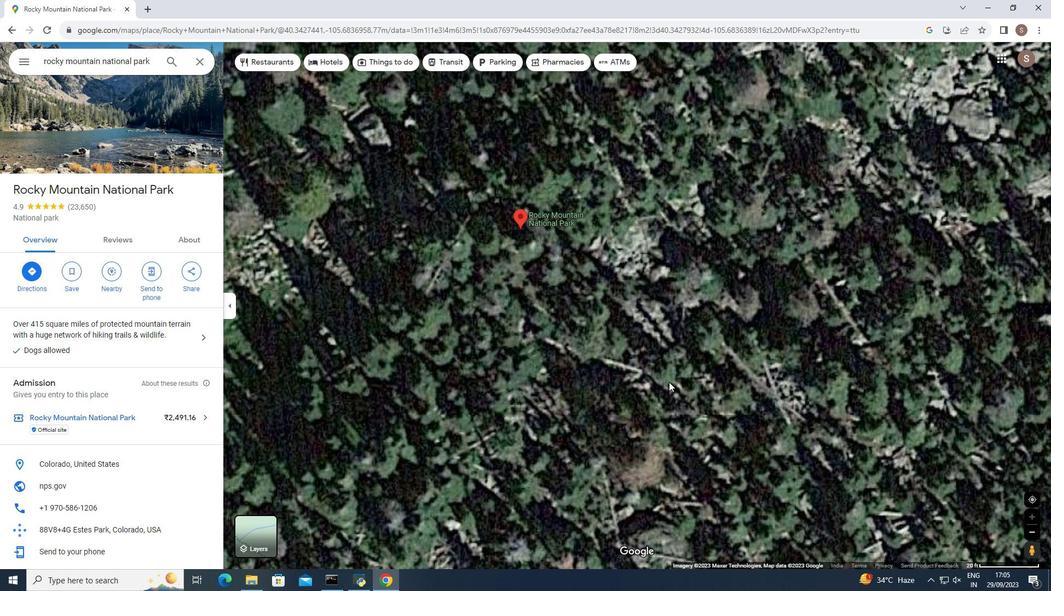 
Action: Mouse scrolled (669, 382) with delta (0, 0)
Screenshot: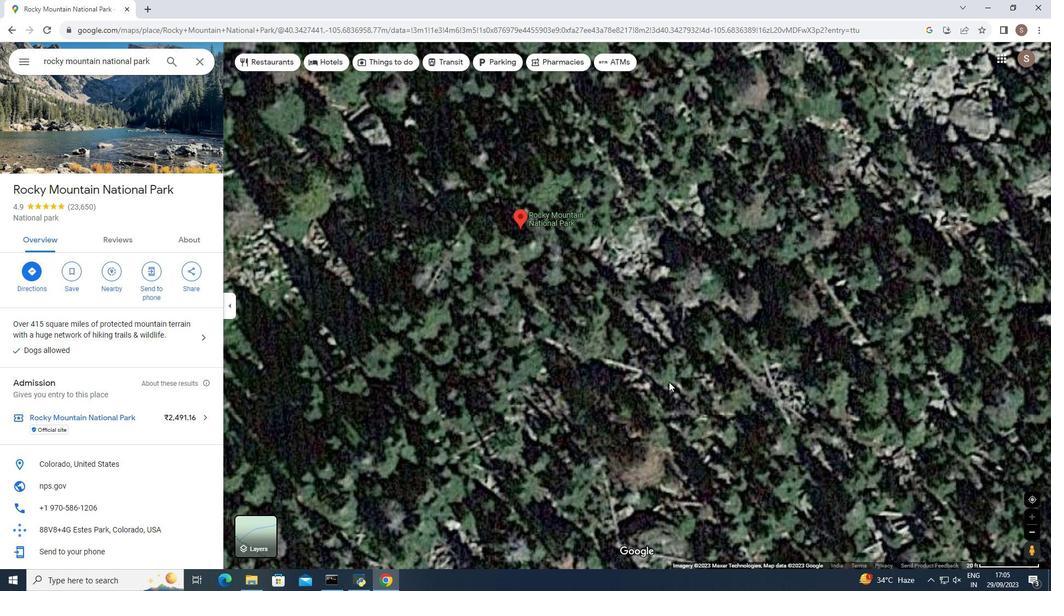 
Action: Mouse moved to (669, 382)
Screenshot: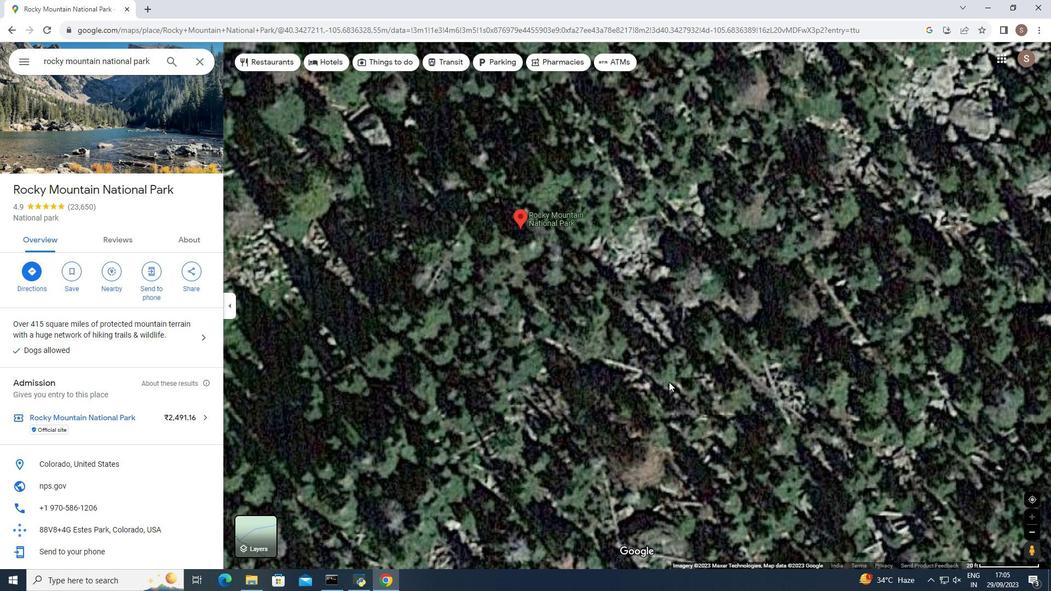 
Action: Mouse scrolled (669, 382) with delta (0, 0)
Screenshot: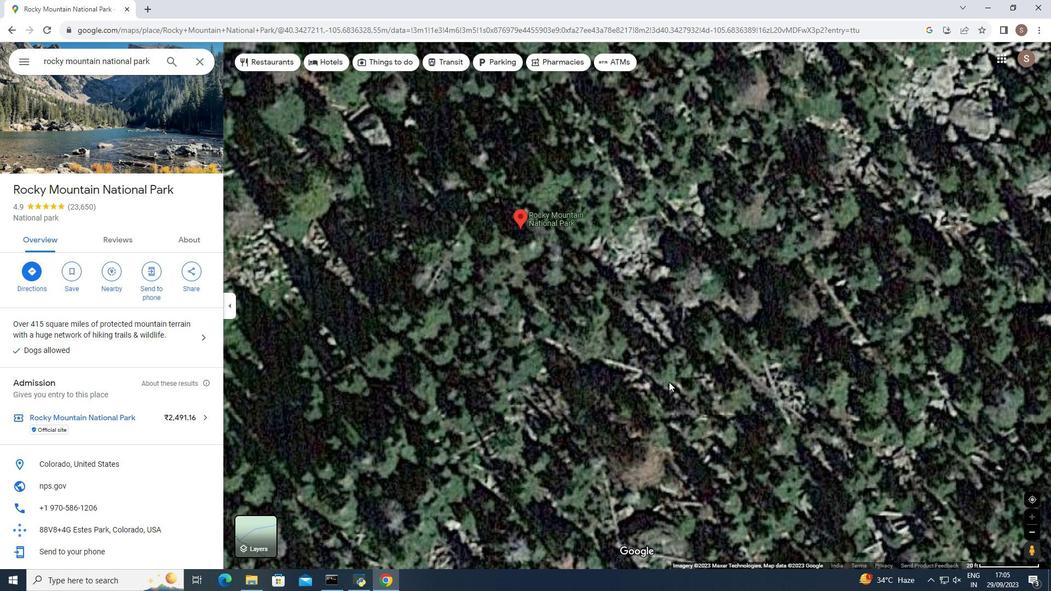 
Action: Mouse scrolled (669, 382) with delta (0, 0)
Screenshot: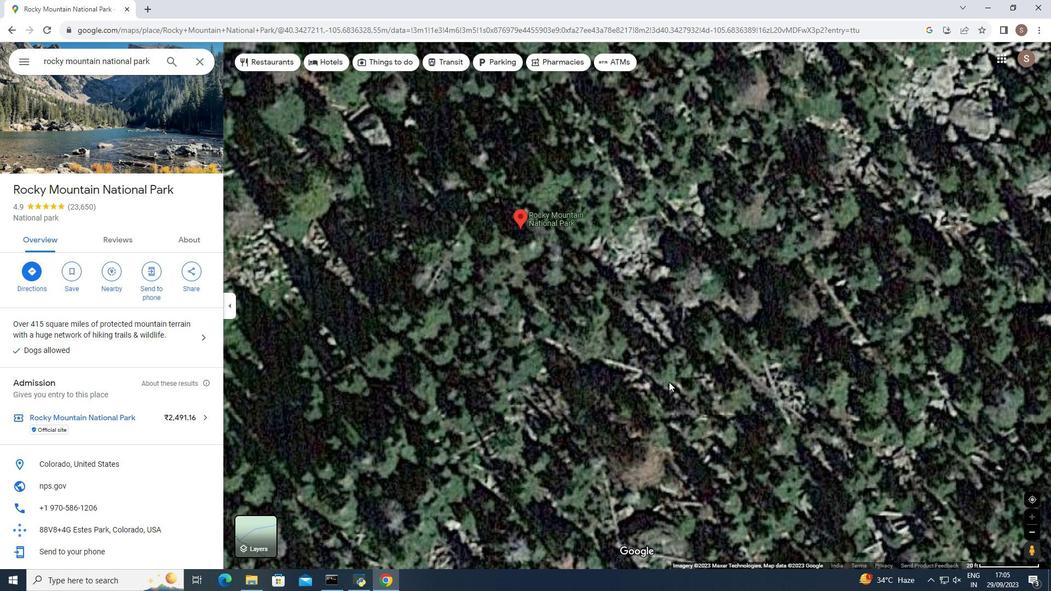 
Action: Mouse scrolled (669, 382) with delta (0, 0)
Screenshot: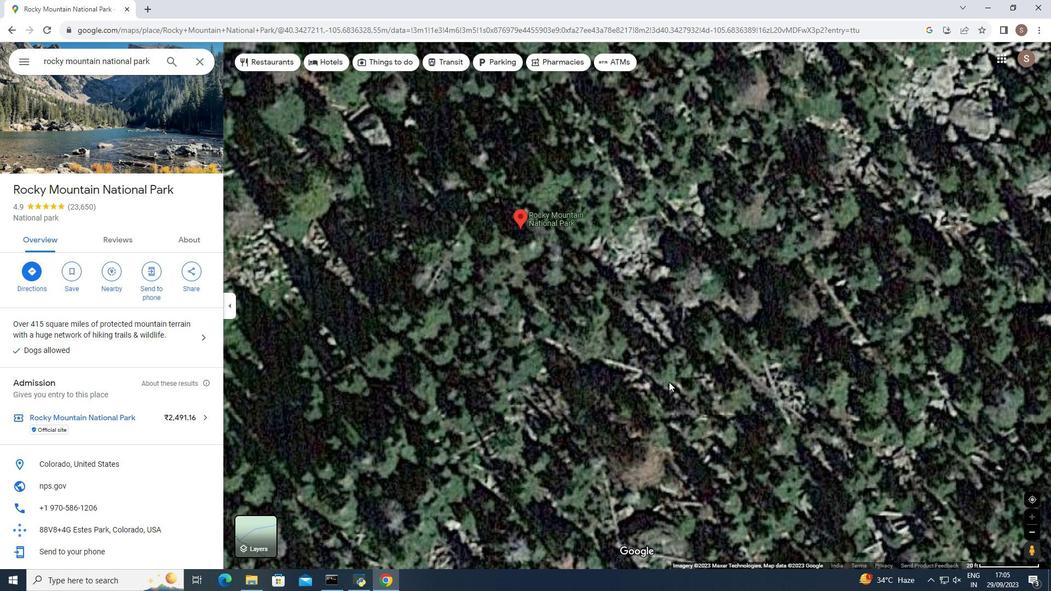 
Action: Mouse scrolled (669, 382) with delta (0, 0)
Screenshot: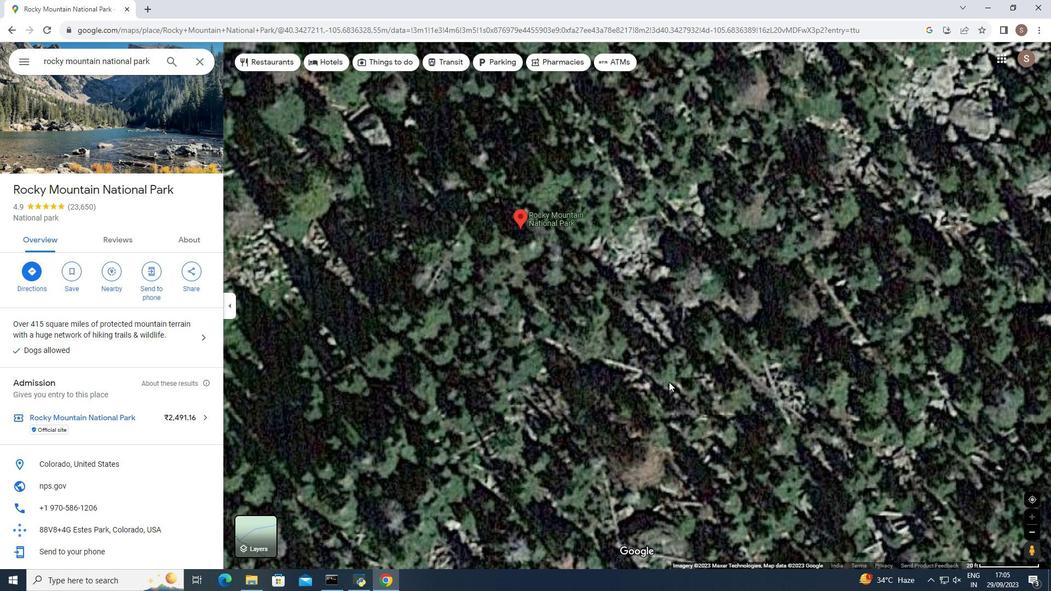 
Action: Mouse moved to (528, 266)
Screenshot: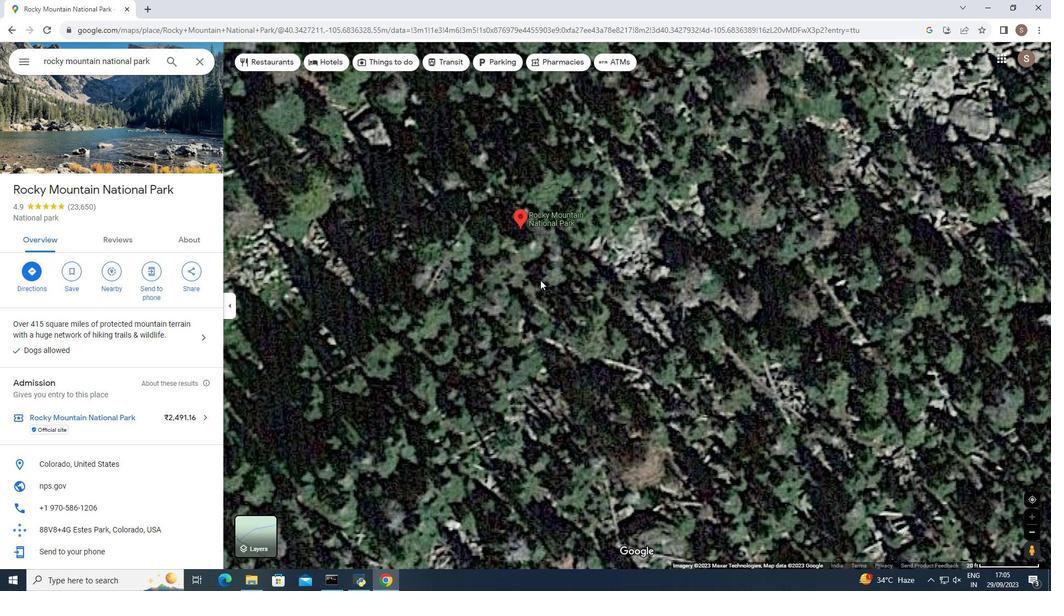 
Action: Mouse pressed left at (528, 266)
Screenshot: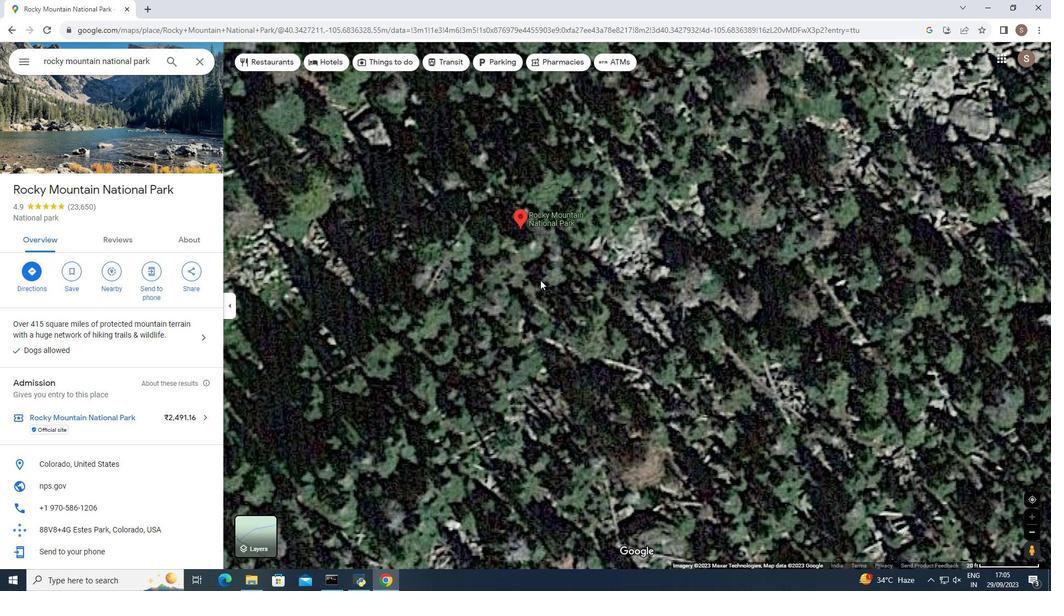 
Action: Mouse moved to (612, 371)
Screenshot: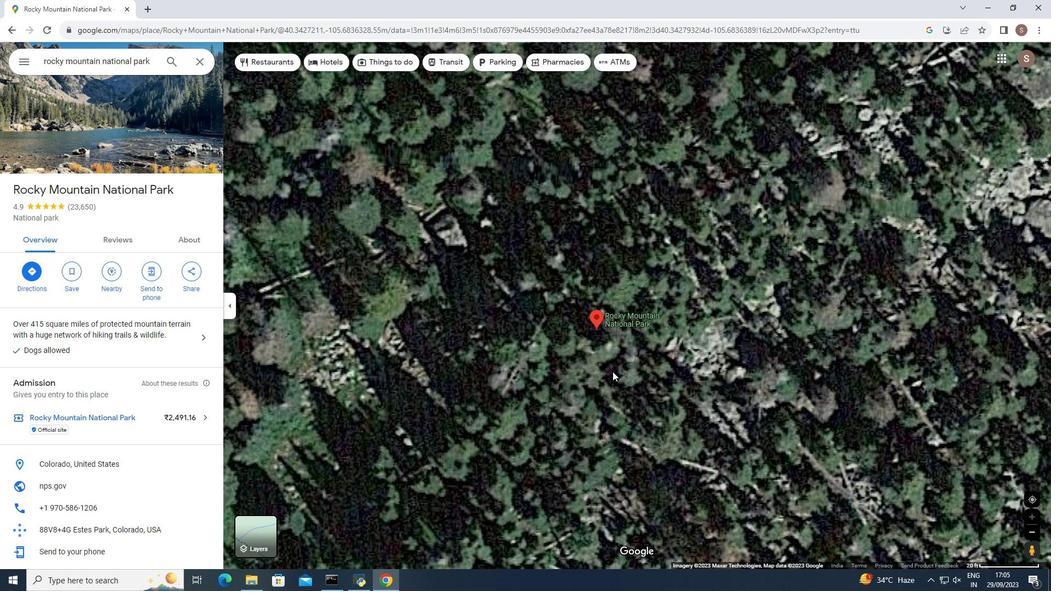 
Action: Mouse pressed left at (612, 371)
Screenshot: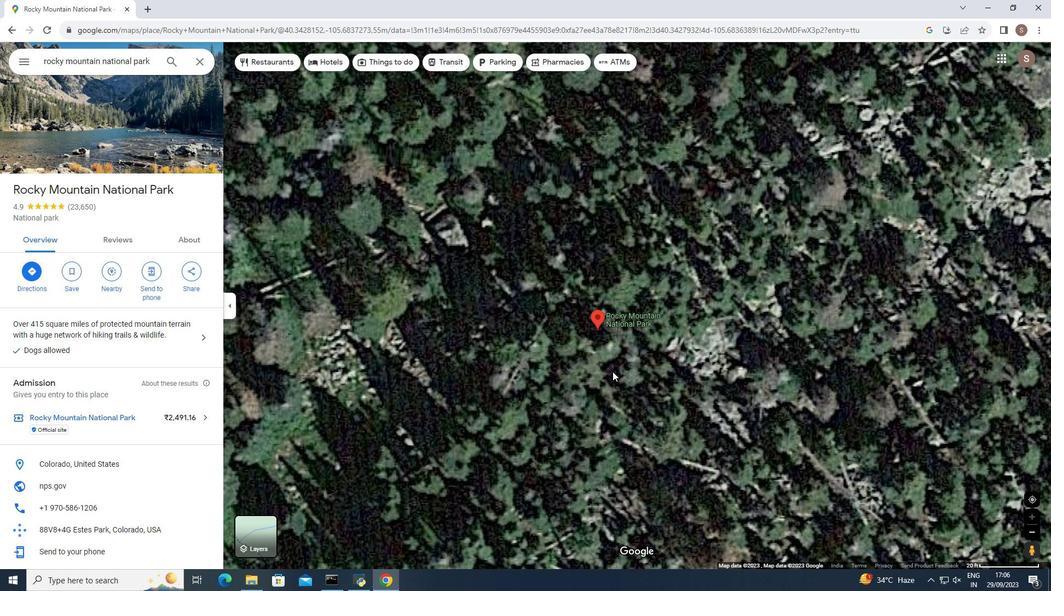 
Action: Mouse moved to (607, 239)
Screenshot: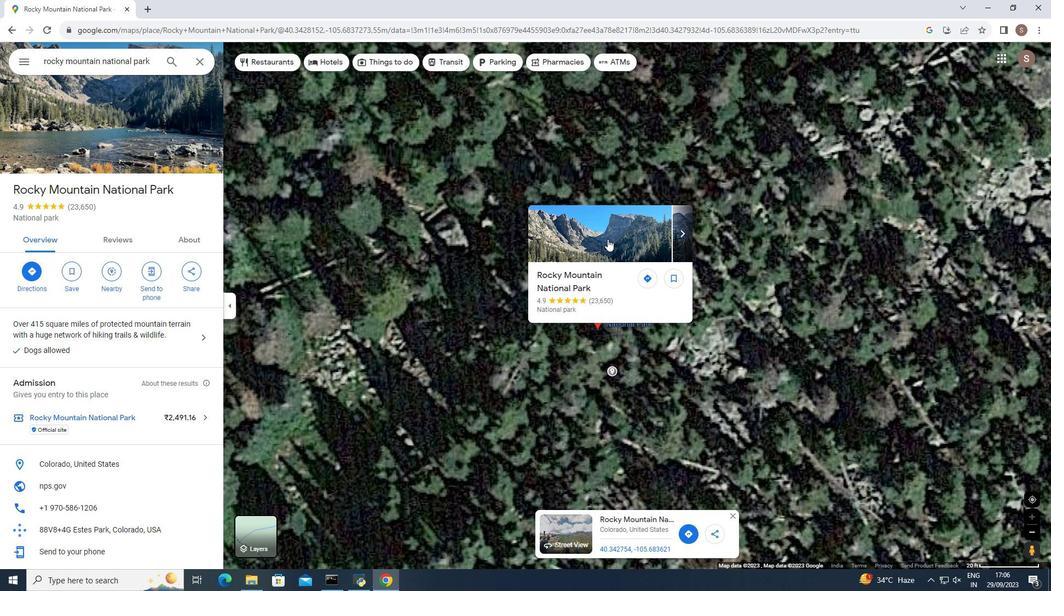 
Action: Mouse pressed left at (607, 239)
Screenshot: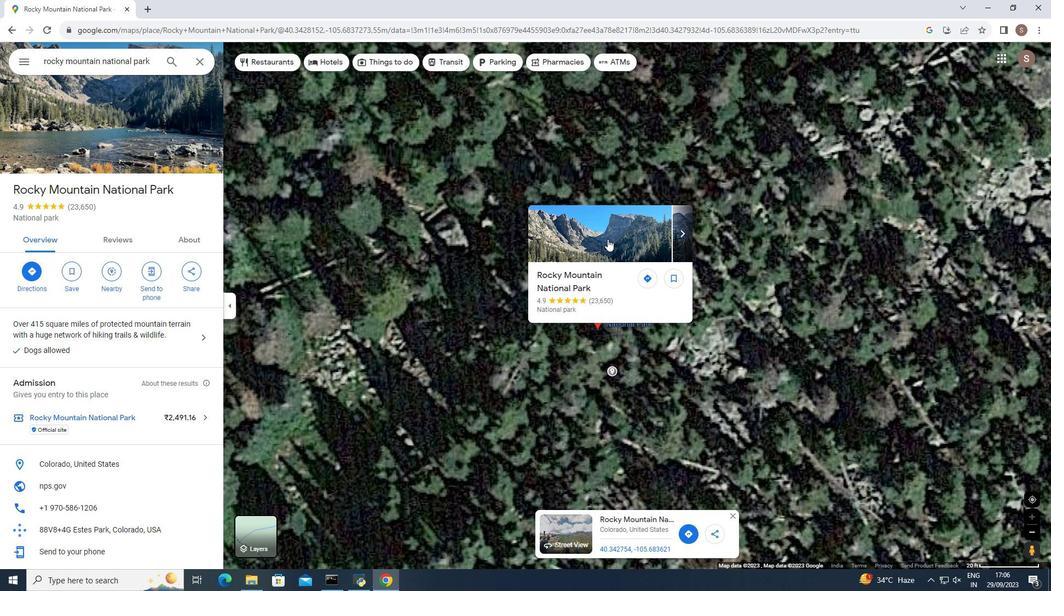 
Action: Mouse moved to (124, 321)
Screenshot: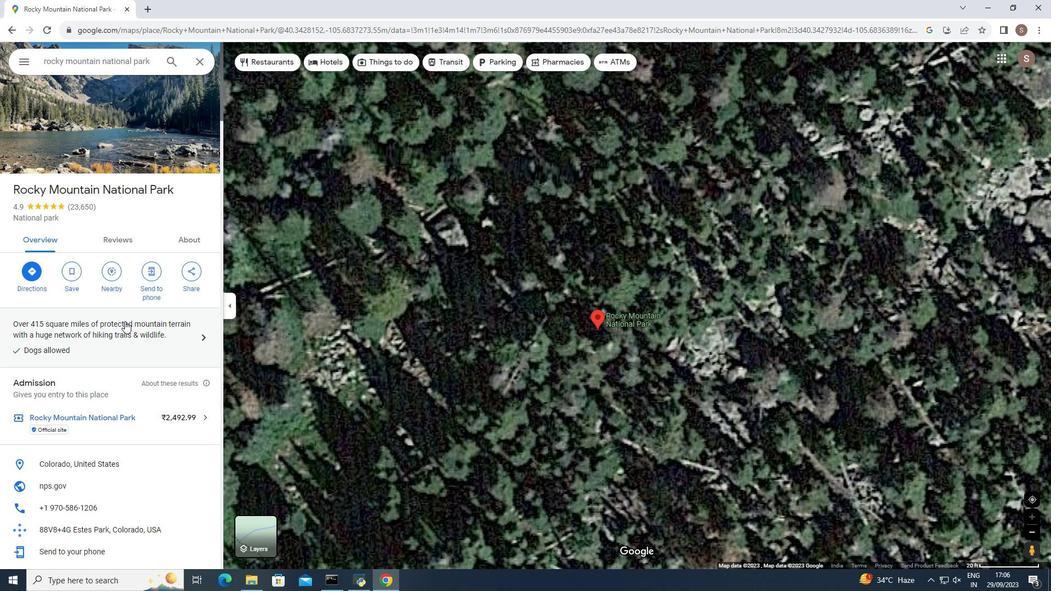 
Action: Mouse scrolled (124, 320) with delta (0, 0)
Screenshot: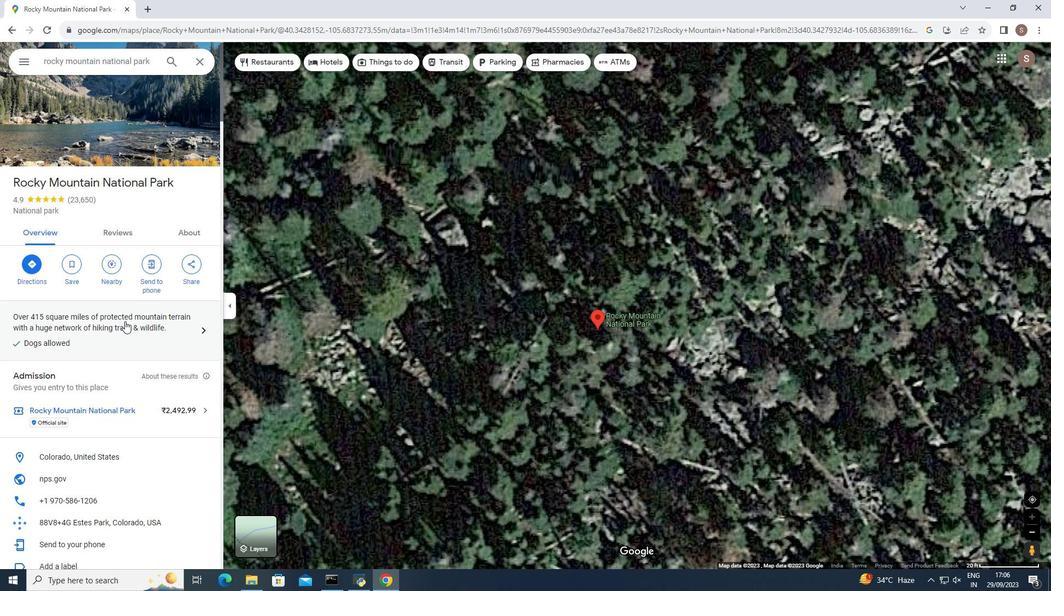 
Action: Mouse scrolled (124, 320) with delta (0, 0)
Screenshot: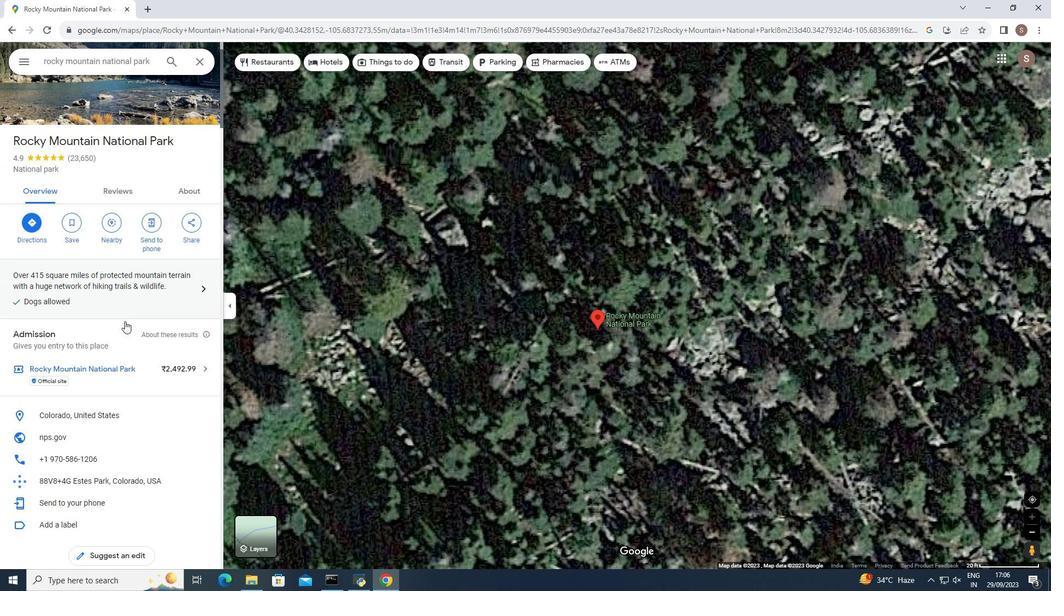 
Action: Mouse moved to (123, 320)
Screenshot: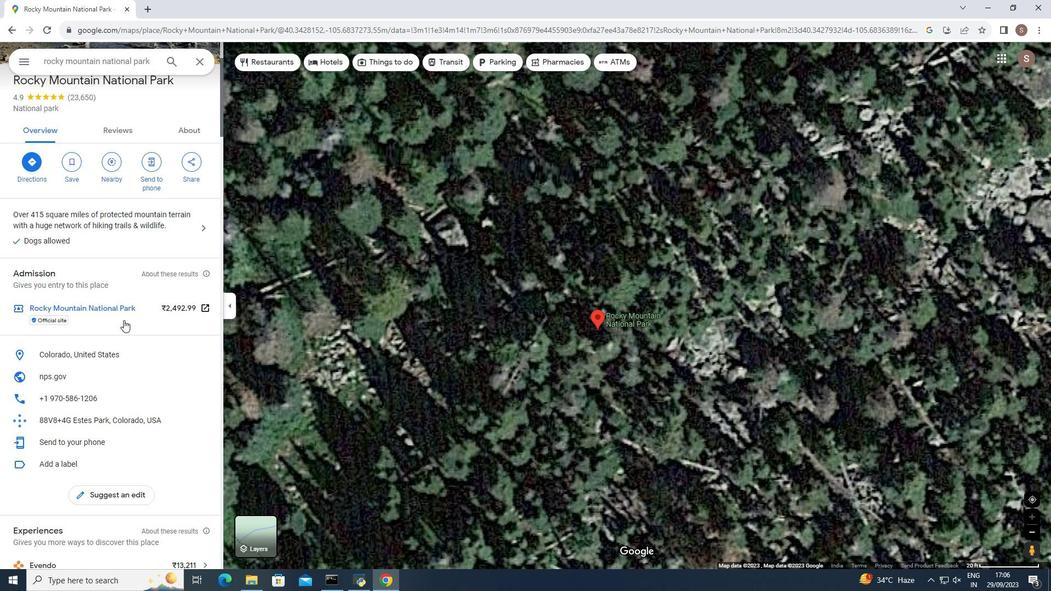 
Action: Mouse scrolled (123, 319) with delta (0, 0)
Screenshot: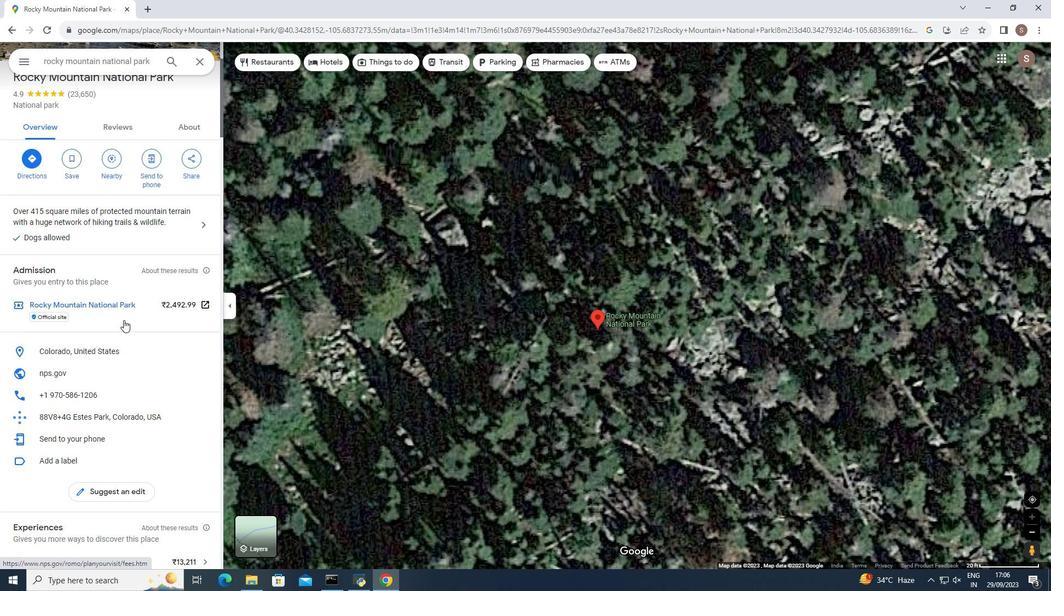 
Action: Mouse scrolled (123, 319) with delta (0, 0)
Screenshot: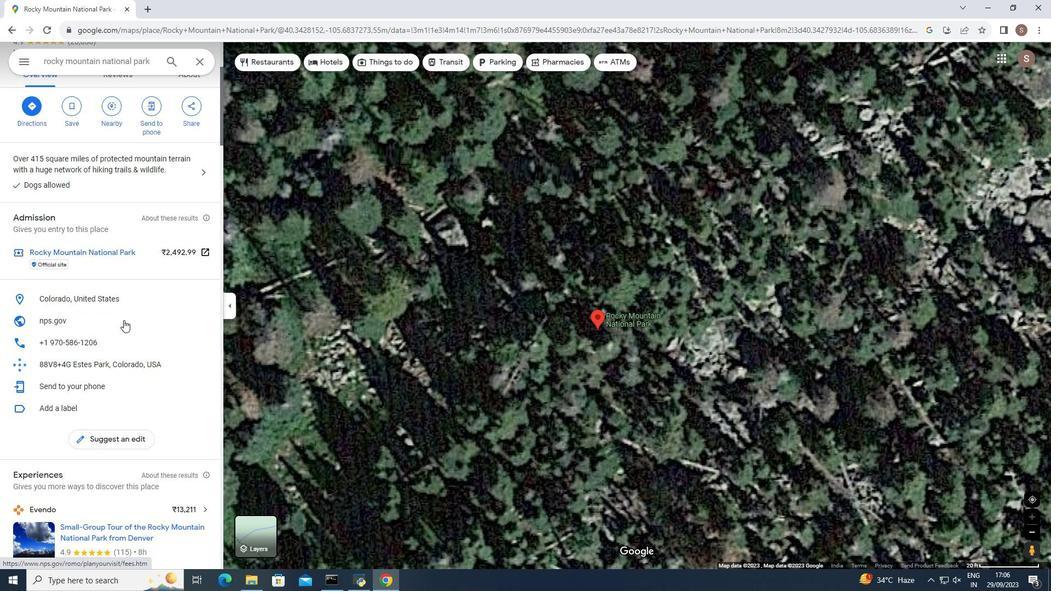 
Action: Mouse scrolled (123, 319) with delta (0, 0)
Screenshot: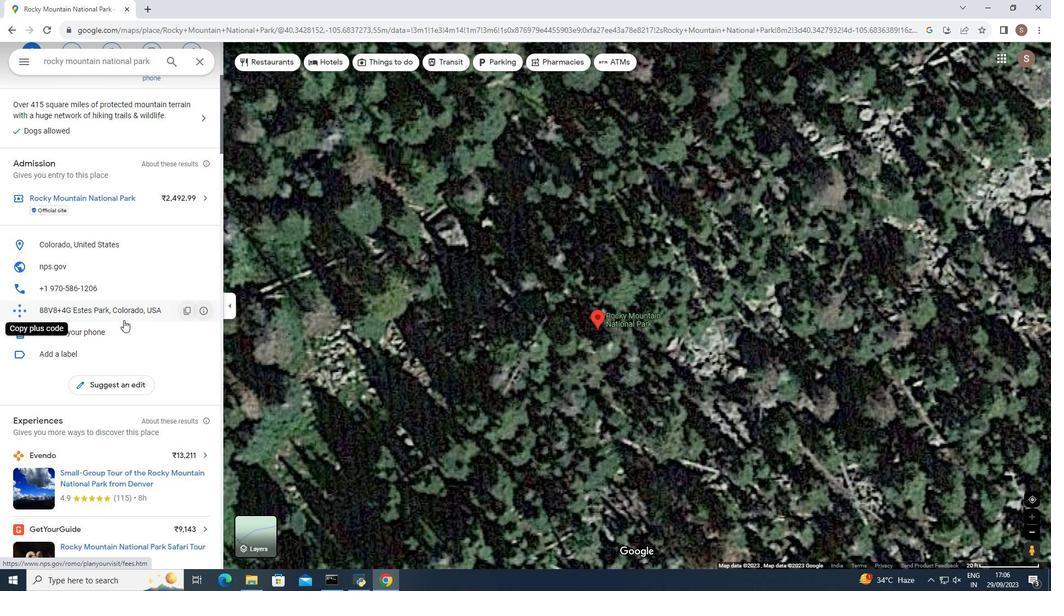 
Action: Mouse scrolled (123, 319) with delta (0, 0)
Screenshot: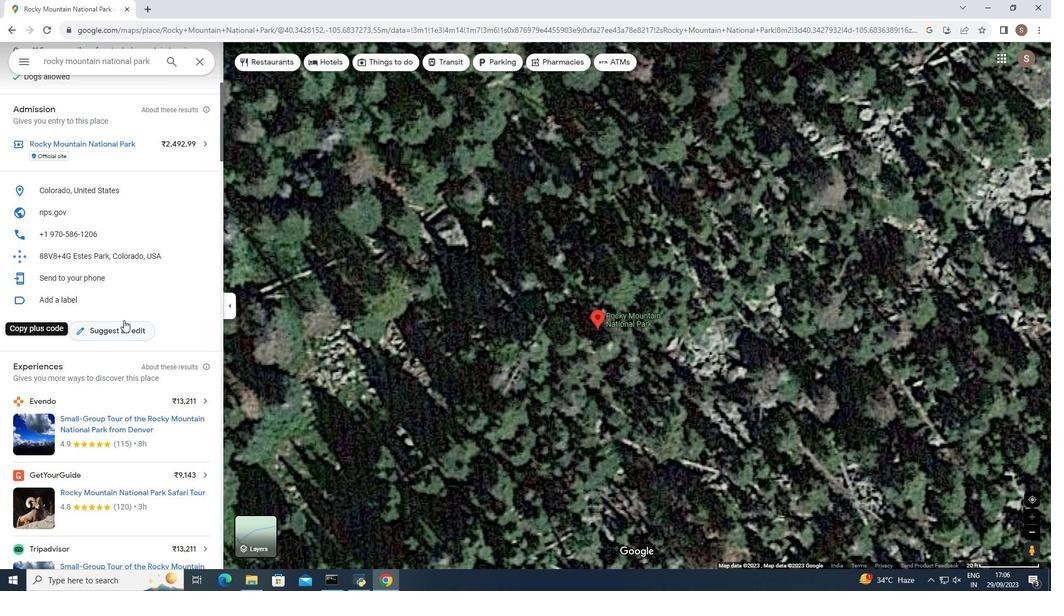 
Action: Mouse scrolled (123, 319) with delta (0, 0)
Screenshot: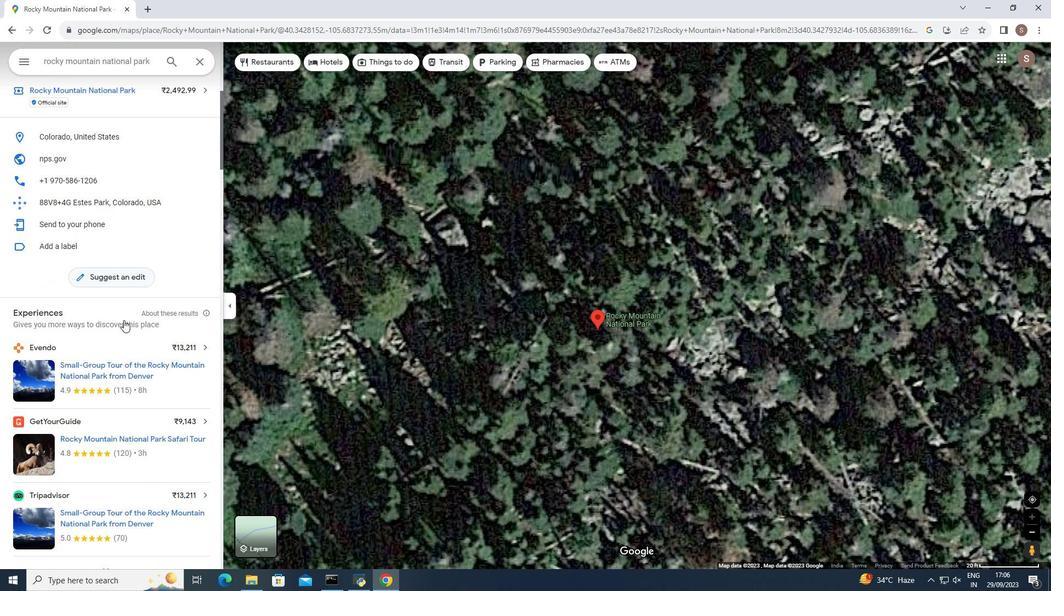 
Action: Mouse moved to (122, 319)
Screenshot: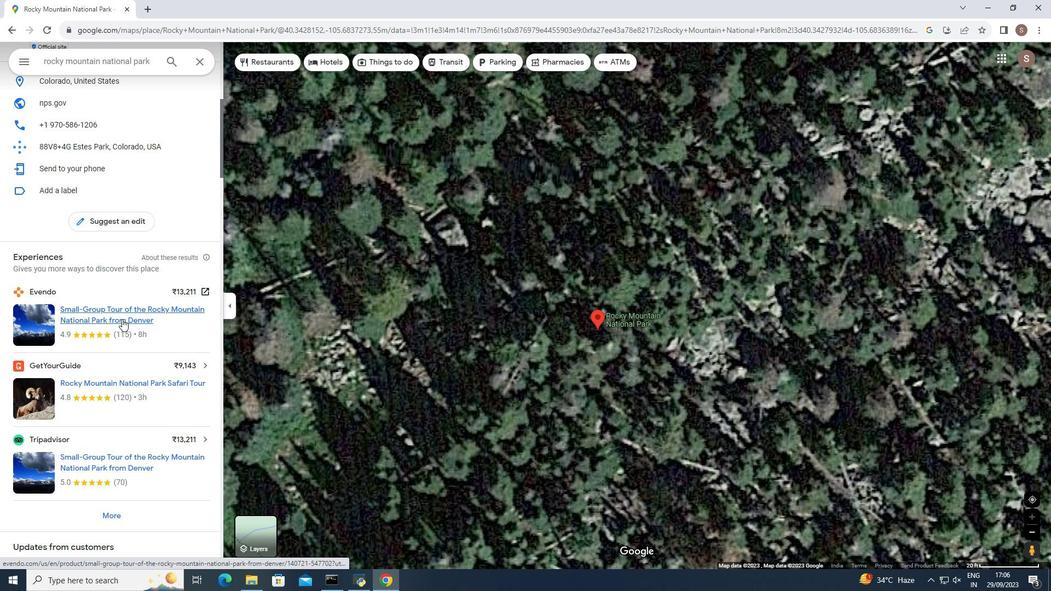 
Action: Mouse scrolled (122, 318) with delta (0, 0)
Screenshot: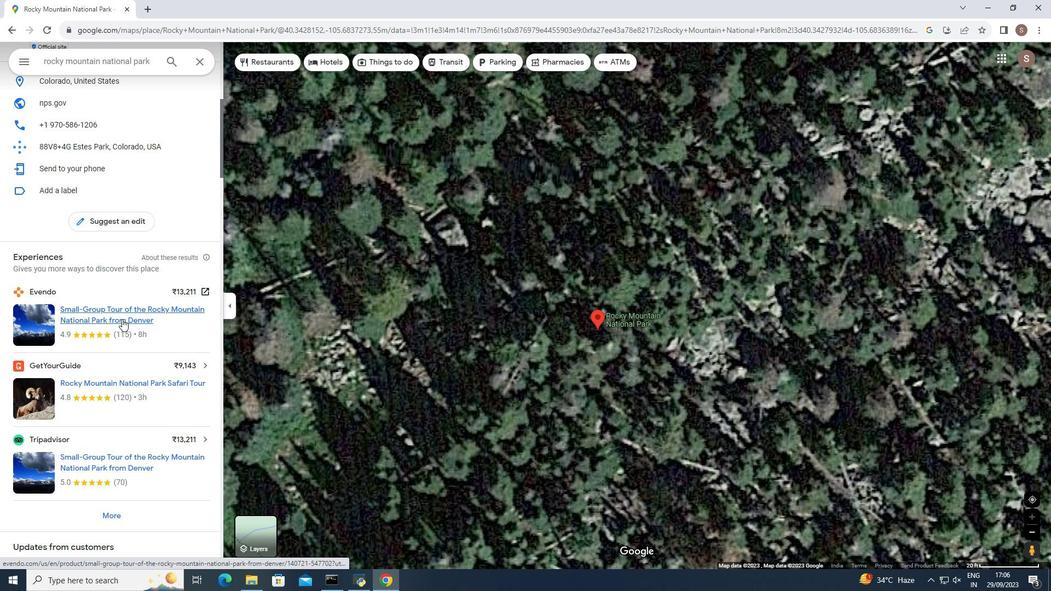 
Action: Mouse scrolled (122, 318) with delta (0, 0)
Screenshot: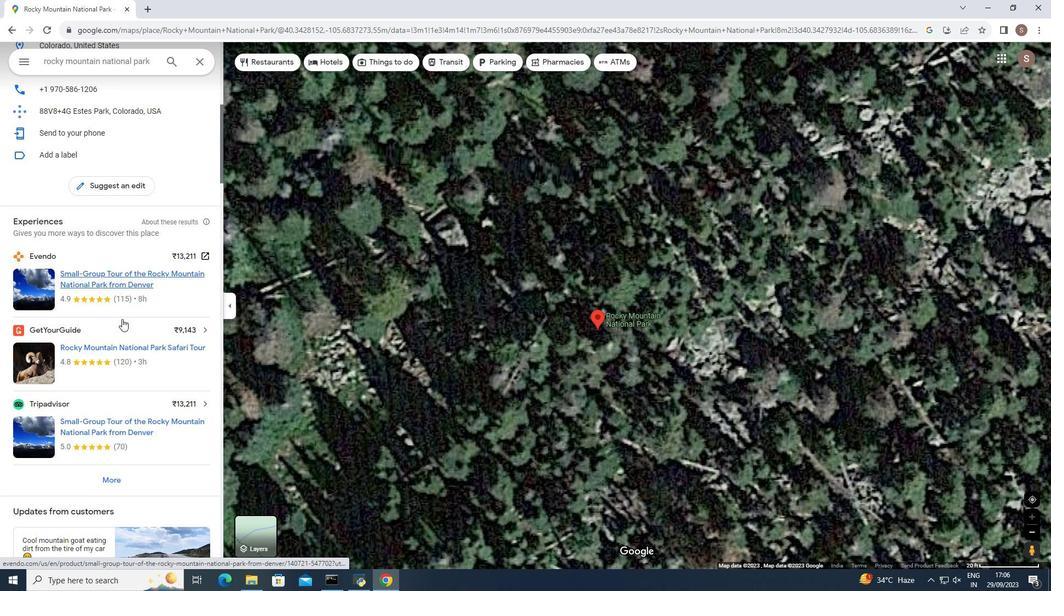 
Action: Mouse moved to (122, 319)
Screenshot: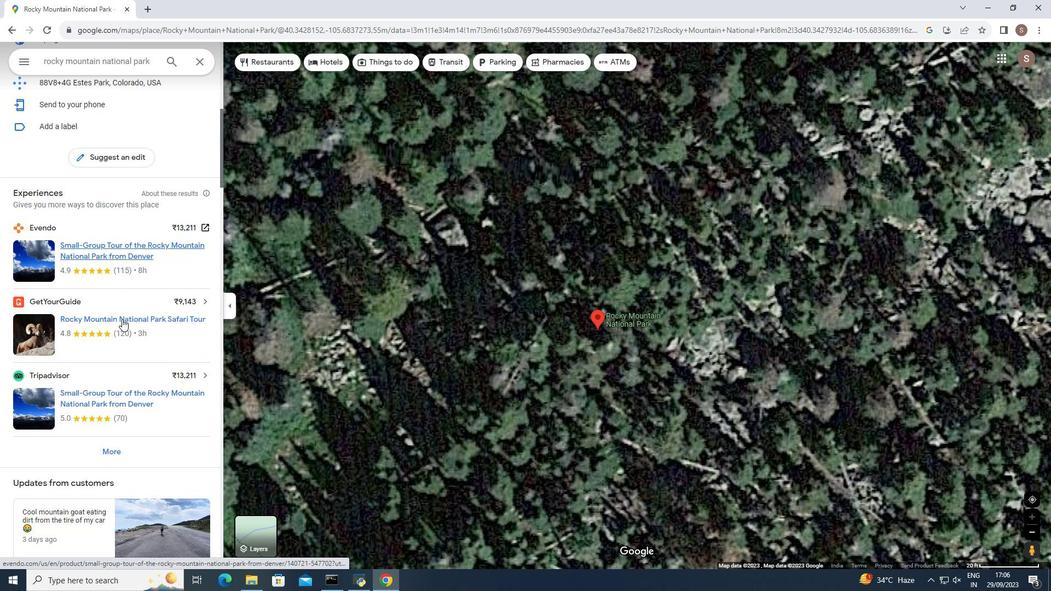 
Action: Mouse scrolled (122, 318) with delta (0, 0)
Screenshot: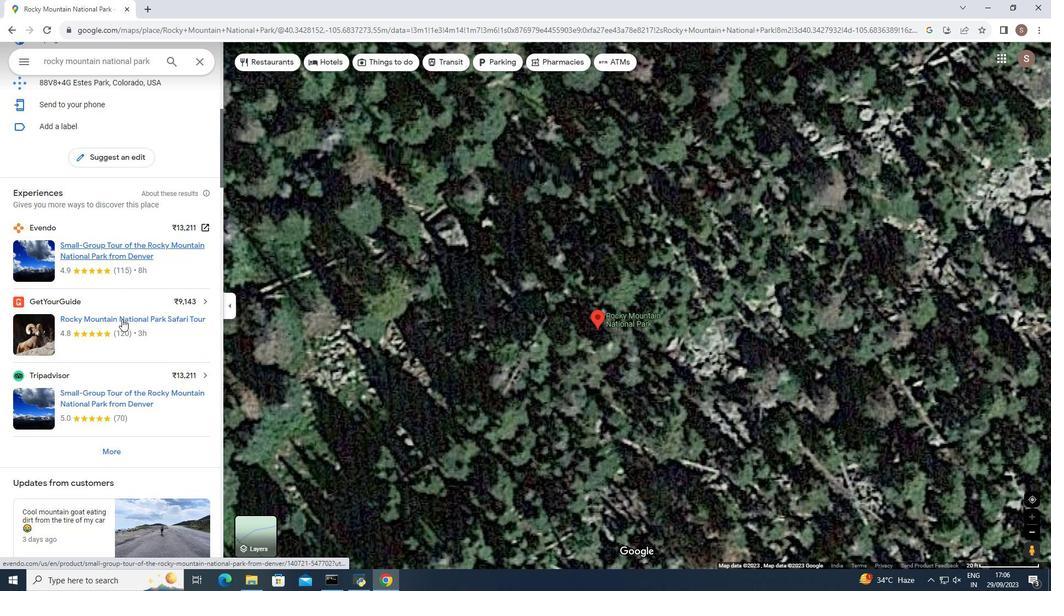 
Action: Mouse moved to (495, 315)
Screenshot: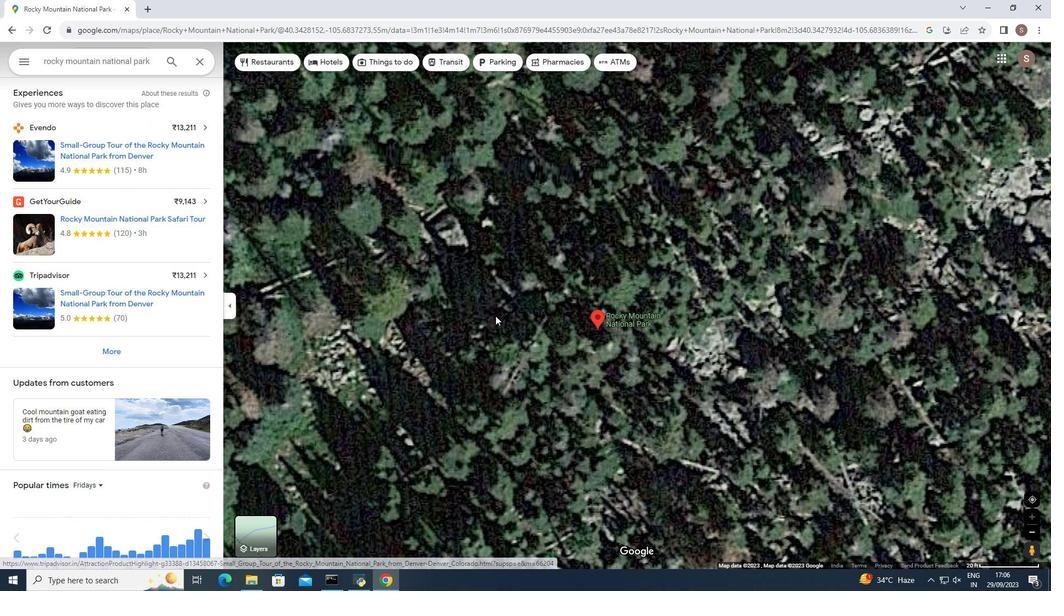 
Action: Mouse scrolled (495, 315) with delta (0, 0)
Screenshot: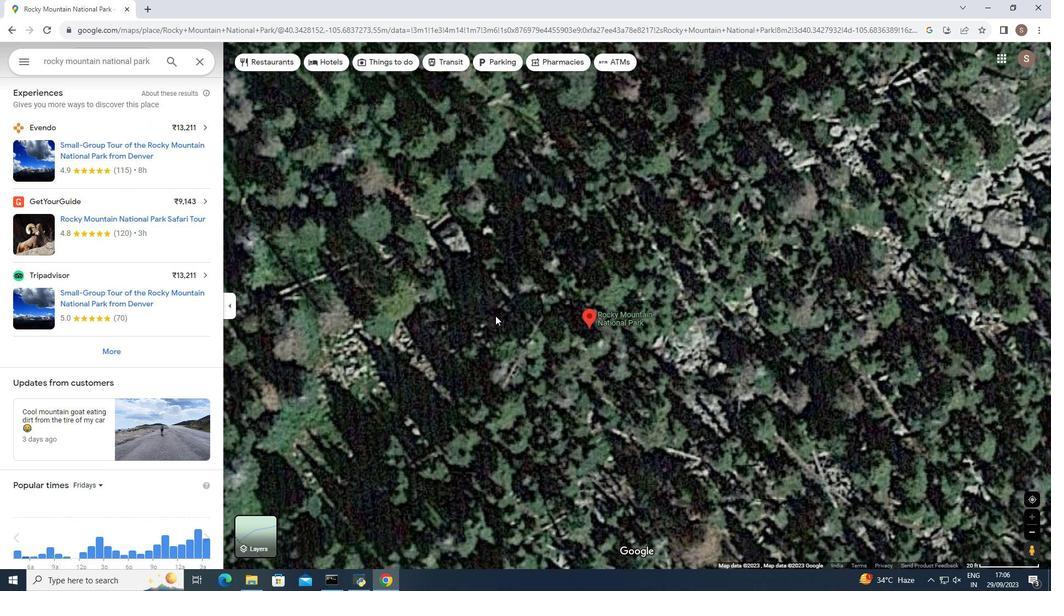 
Action: Mouse scrolled (495, 315) with delta (0, 0)
Screenshot: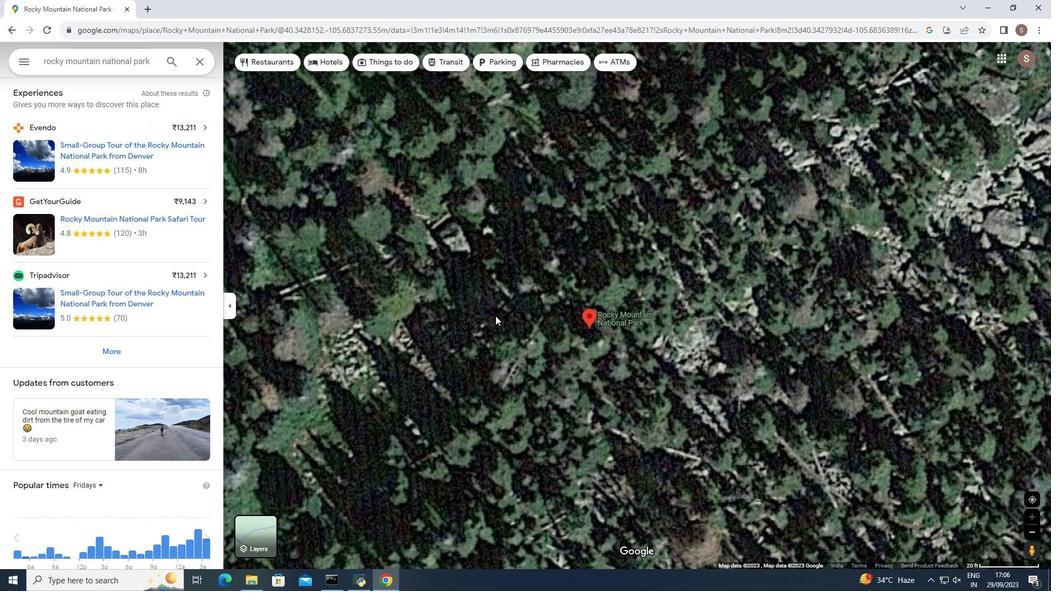 
Action: Mouse scrolled (495, 315) with delta (0, 0)
Screenshot: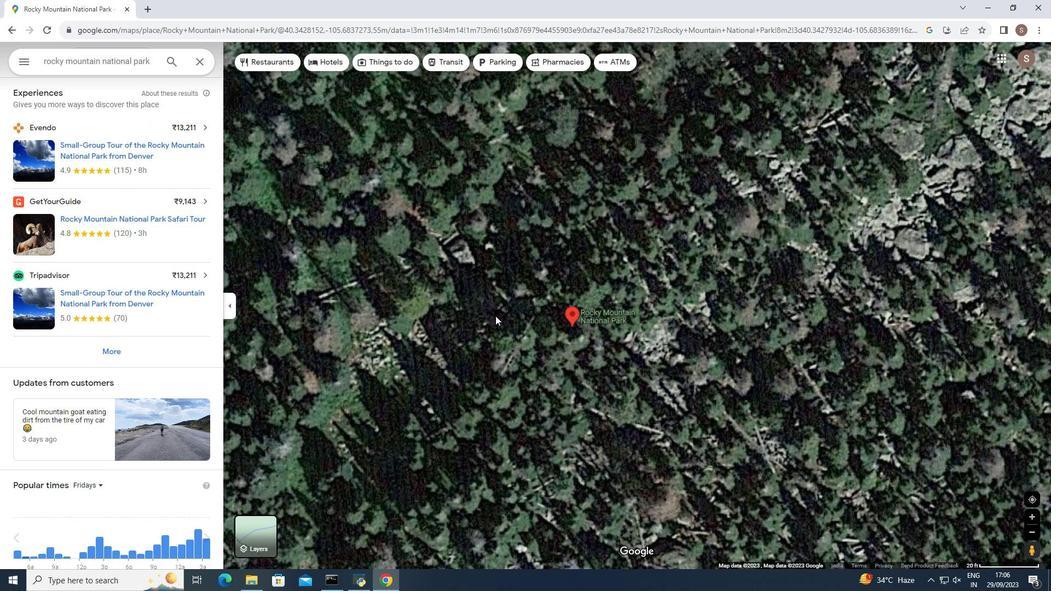 
Action: Mouse moved to (497, 314)
Screenshot: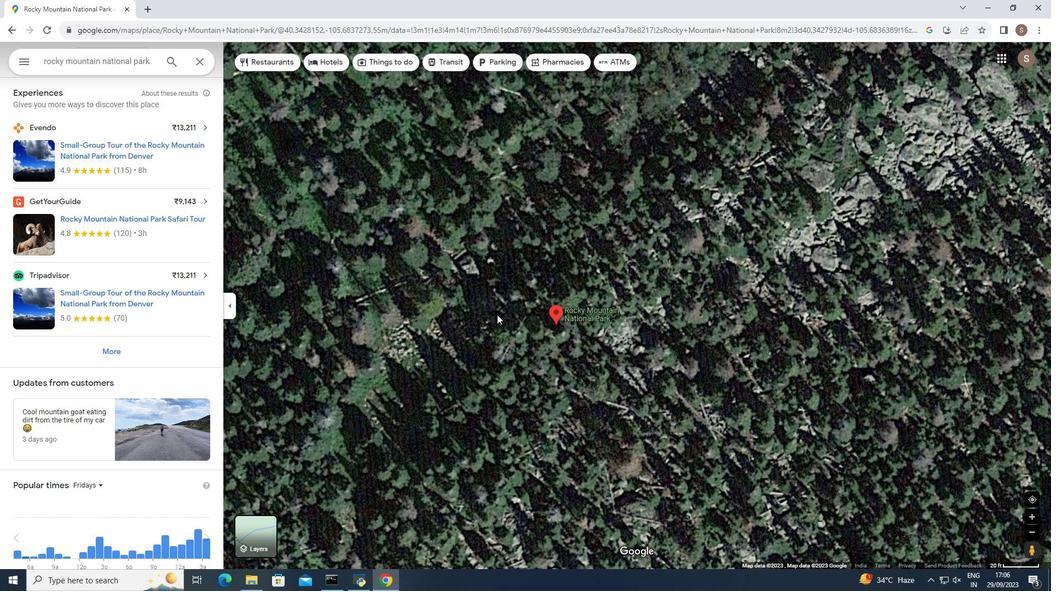 
Action: Mouse scrolled (497, 314) with delta (0, 0)
Screenshot: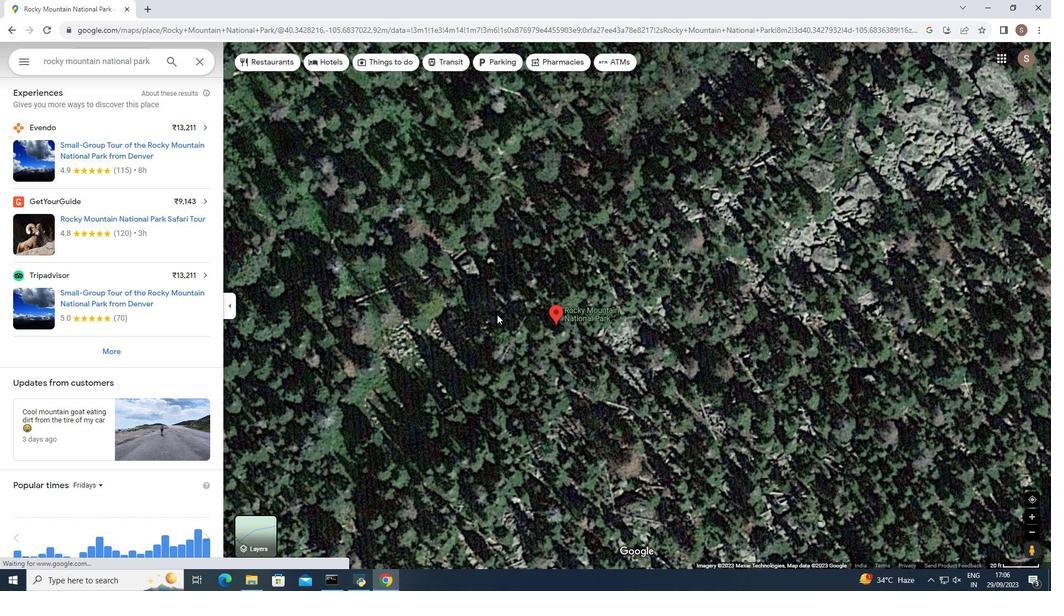 
Action: Mouse scrolled (497, 314) with delta (0, 0)
Screenshot: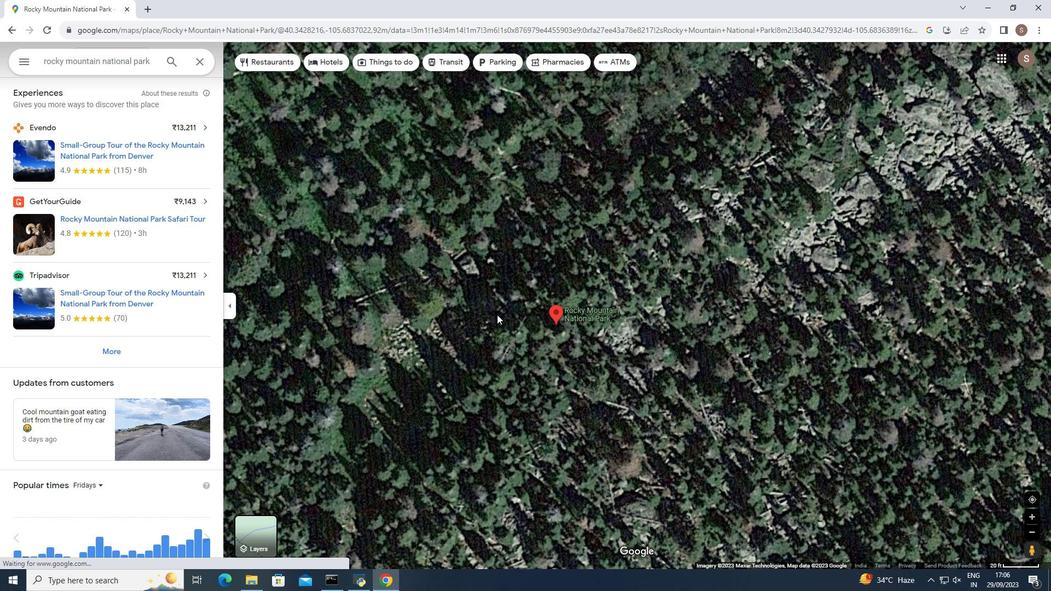 
Action: Mouse scrolled (497, 314) with delta (0, 0)
Screenshot: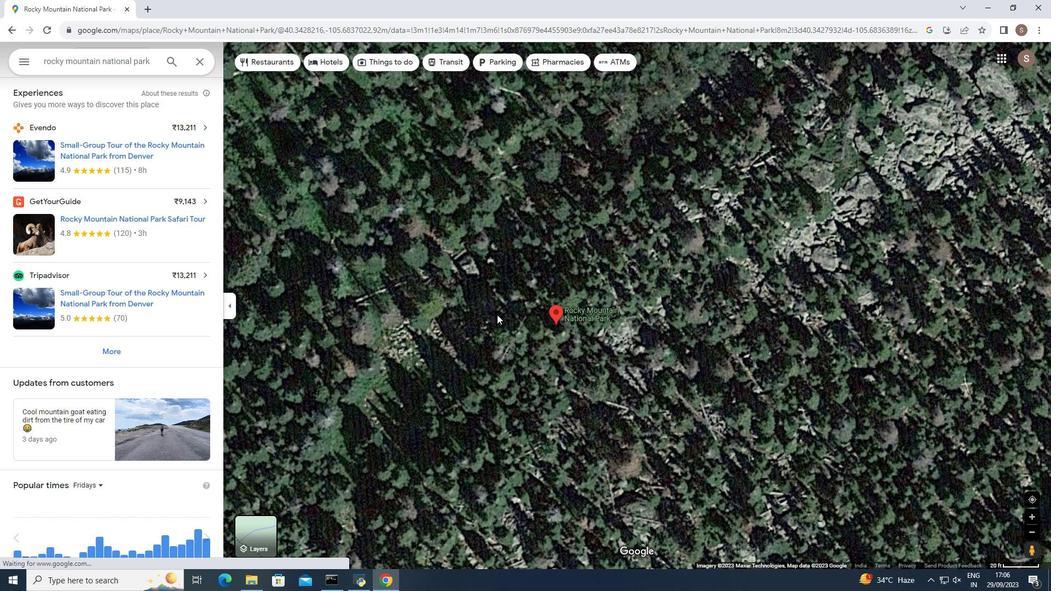 
Action: Mouse scrolled (497, 314) with delta (0, 0)
Screenshot: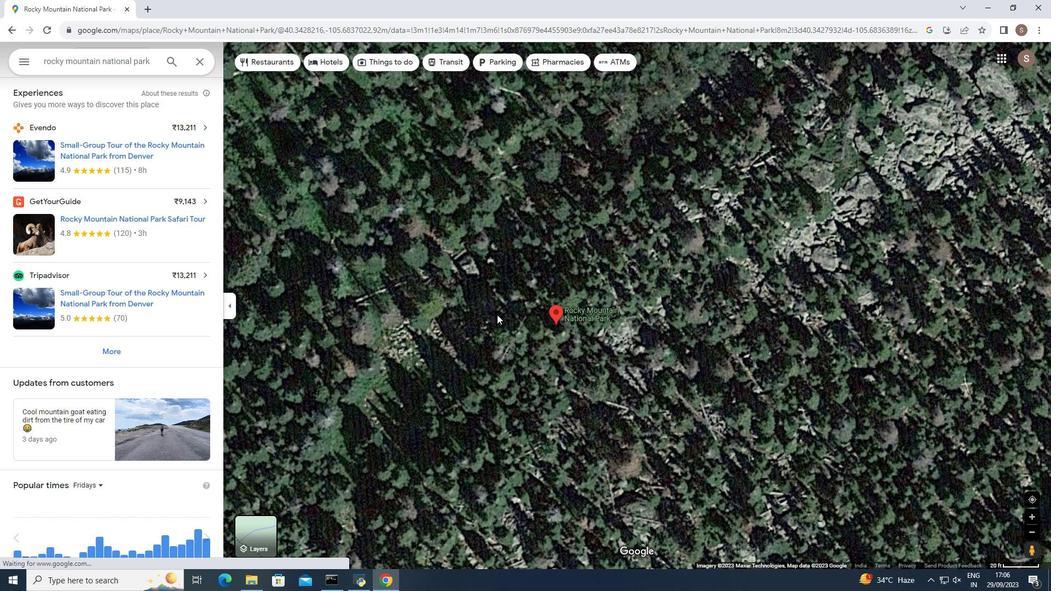 
Action: Mouse scrolled (497, 314) with delta (0, 0)
Screenshot: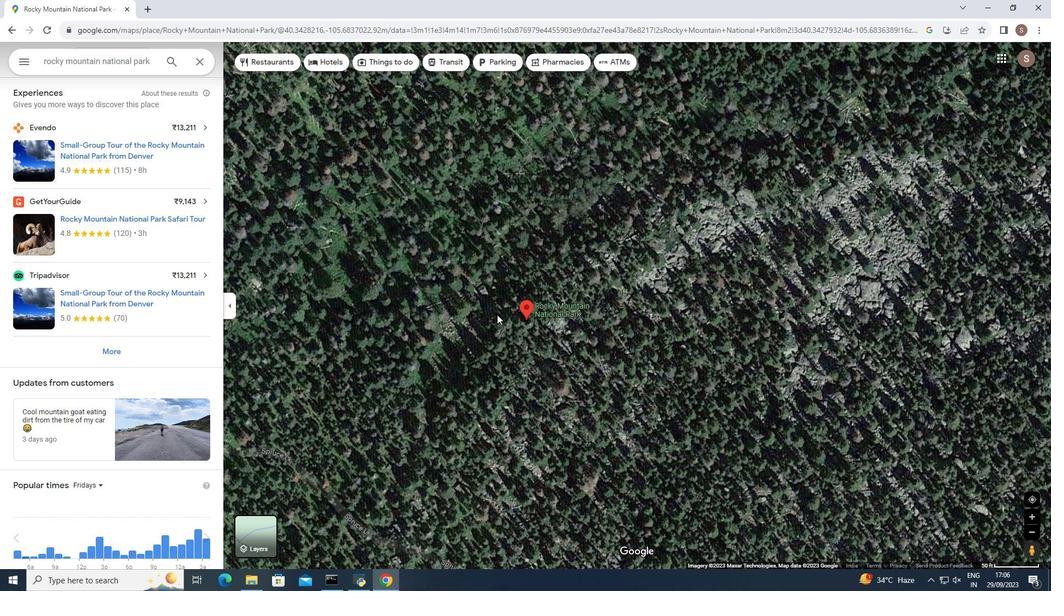 
Action: Mouse scrolled (497, 314) with delta (0, 0)
Screenshot: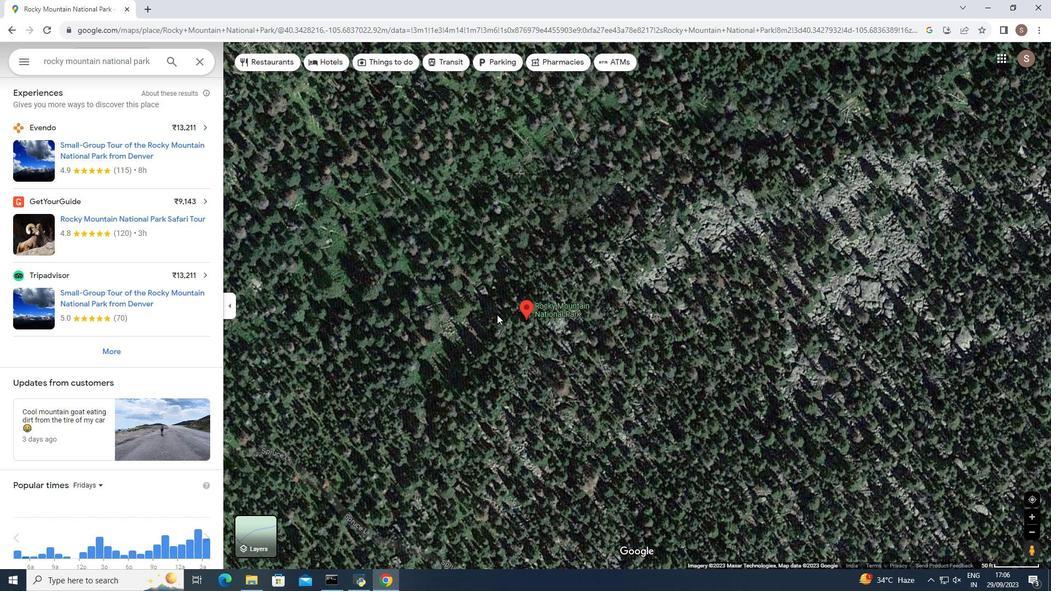 
Action: Mouse scrolled (497, 314) with delta (0, 0)
Screenshot: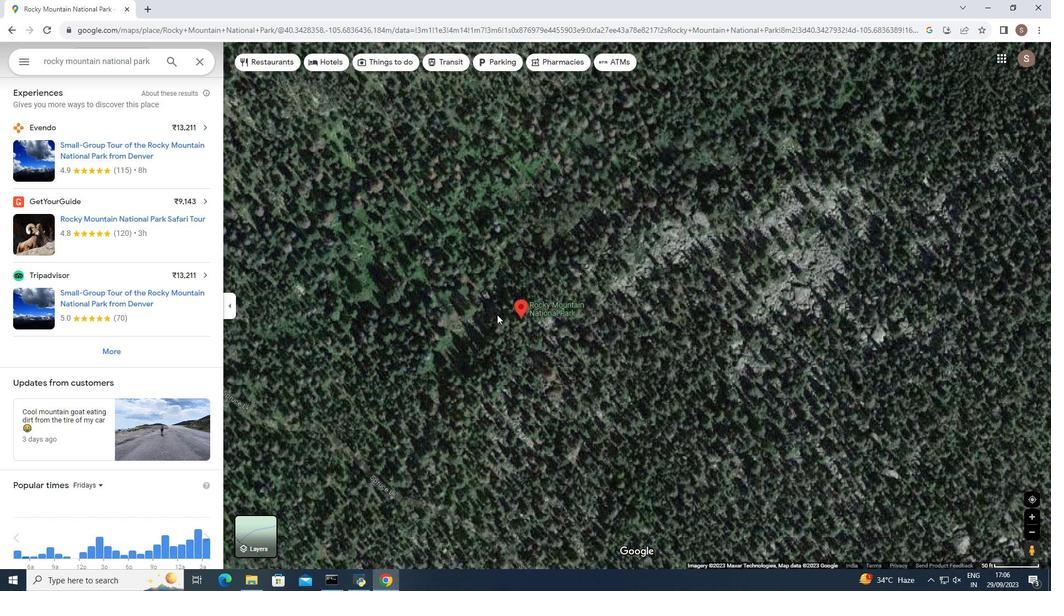 
Action: Mouse scrolled (497, 314) with delta (0, 0)
Screenshot: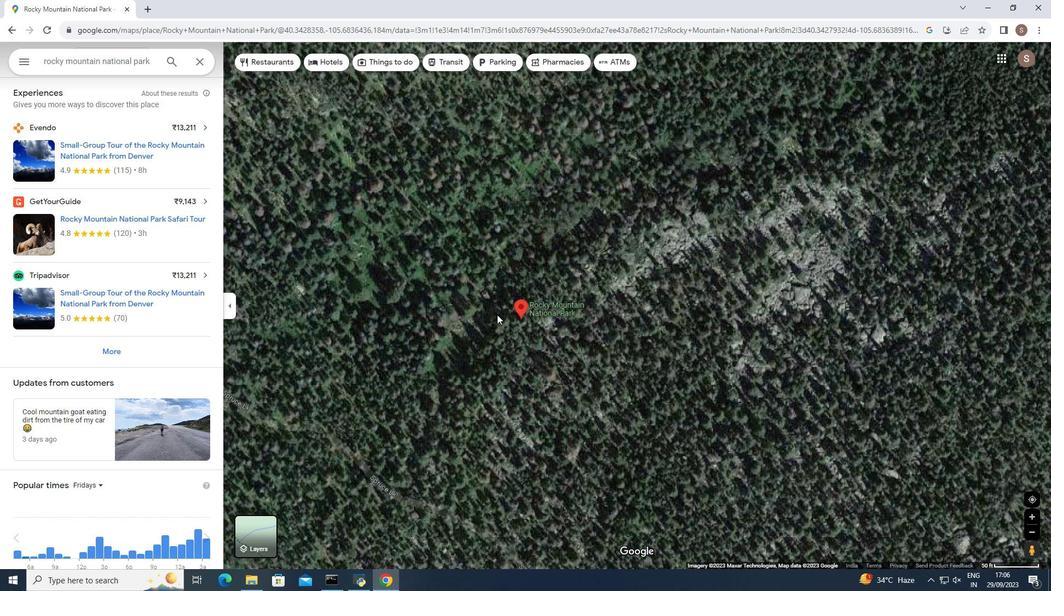 
Action: Mouse scrolled (497, 314) with delta (0, 0)
Screenshot: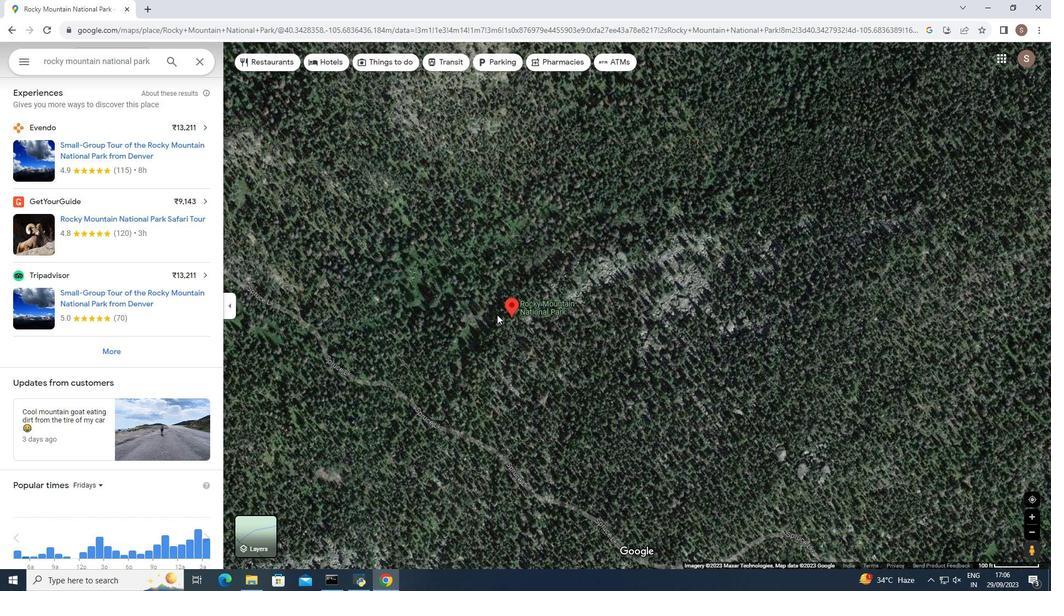 
Action: Mouse scrolled (497, 314) with delta (0, 0)
Screenshot: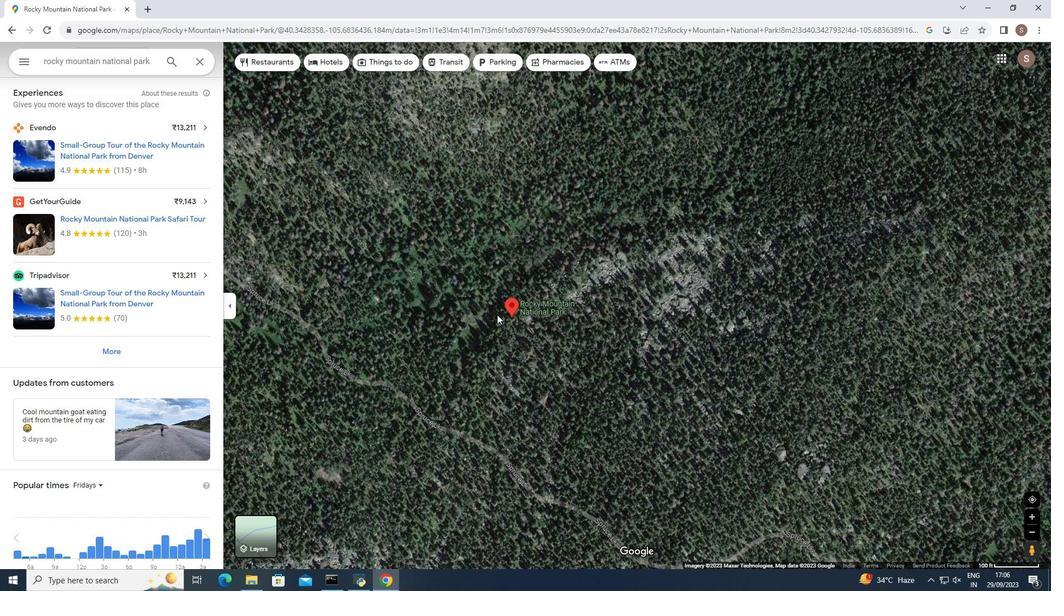 
Action: Mouse scrolled (497, 314) with delta (0, 0)
Screenshot: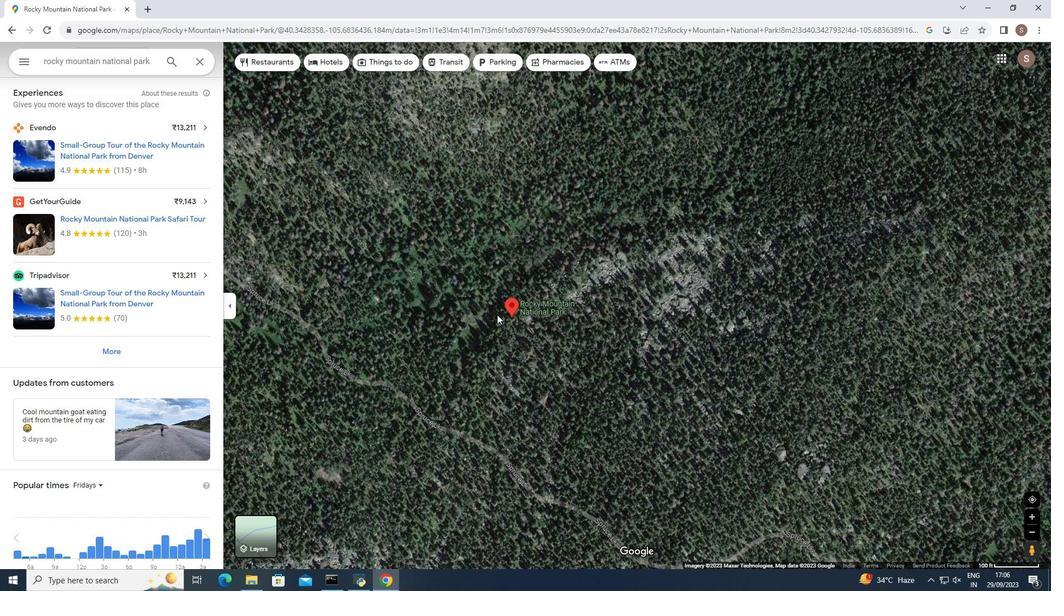 
Action: Mouse scrolled (497, 314) with delta (0, 0)
Screenshot: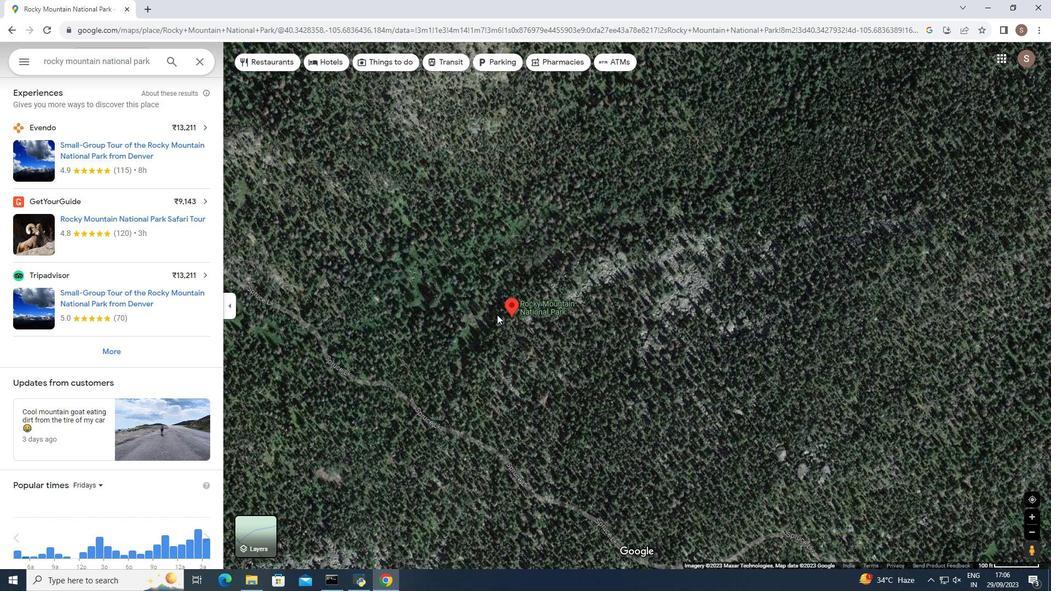 
Action: Mouse moved to (497, 314)
Screenshot: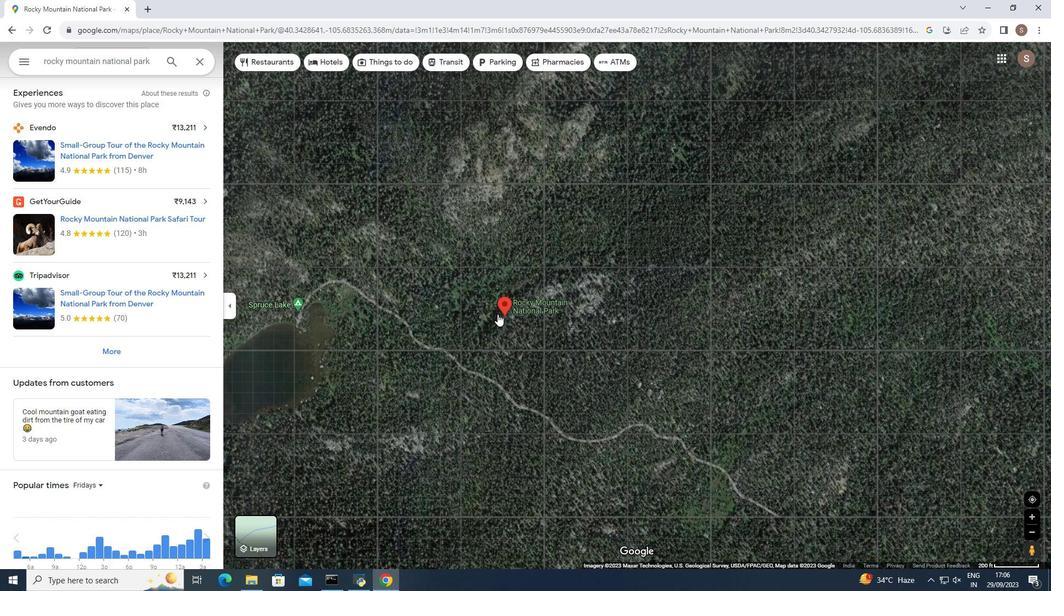 
Action: Mouse scrolled (497, 313) with delta (0, 0)
Screenshot: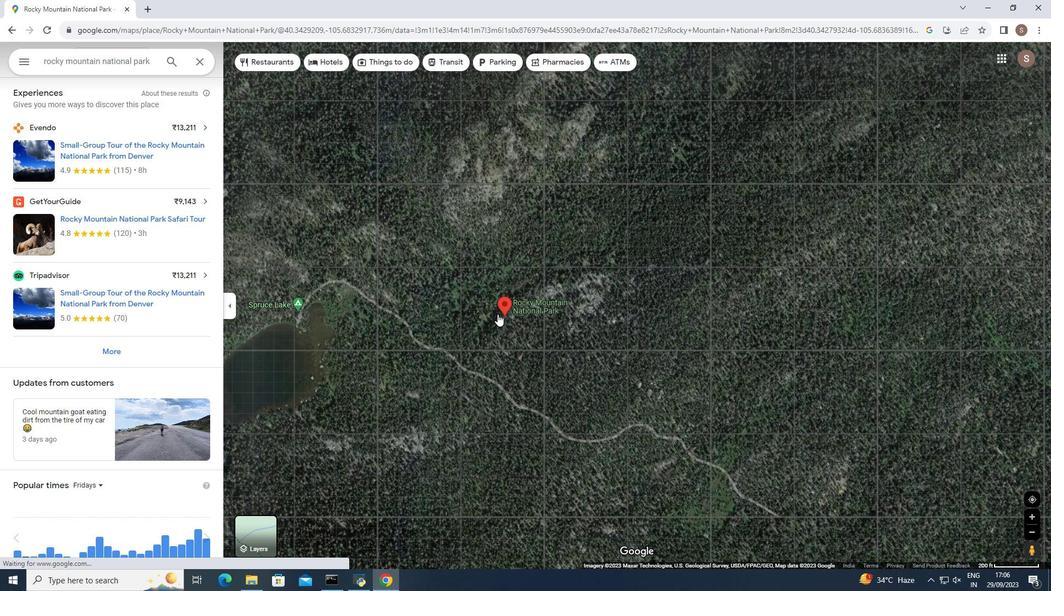 
Action: Mouse scrolled (497, 313) with delta (0, 0)
Screenshot: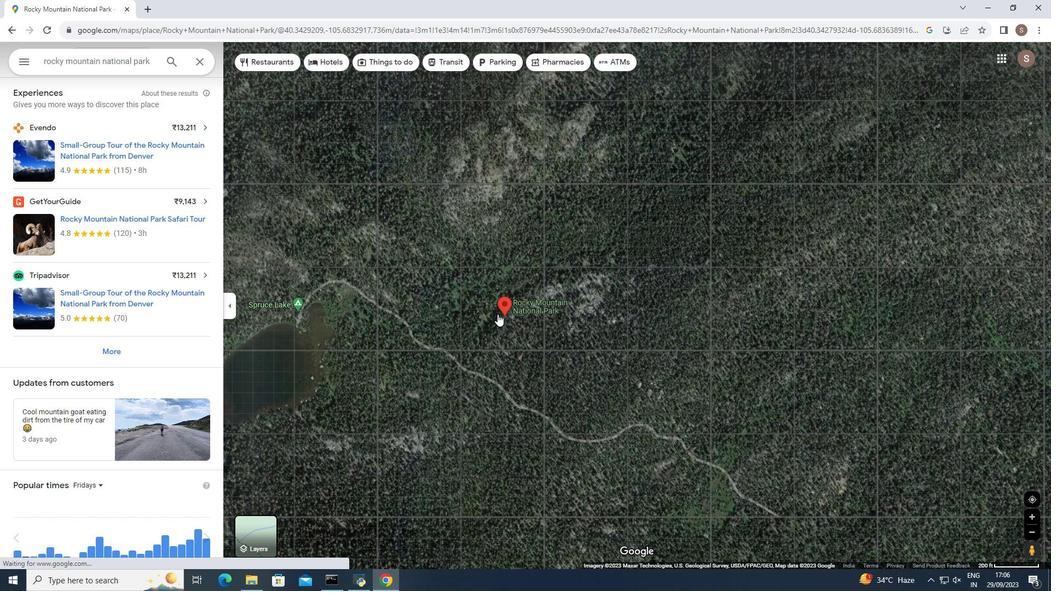 
Action: Mouse scrolled (497, 313) with delta (0, 0)
Screenshot: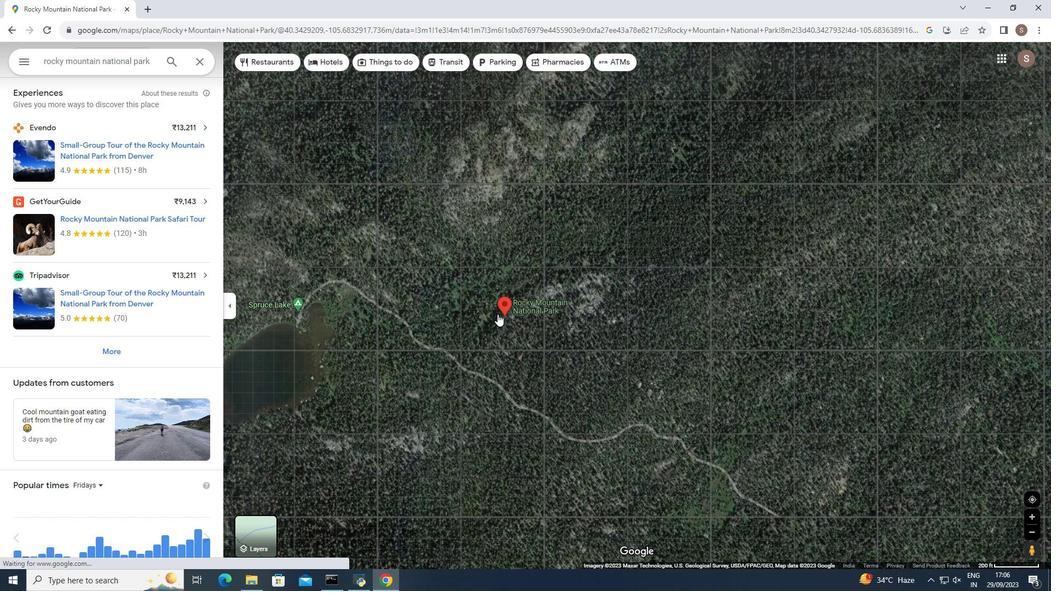 
Action: Mouse scrolled (497, 313) with delta (0, 0)
Screenshot: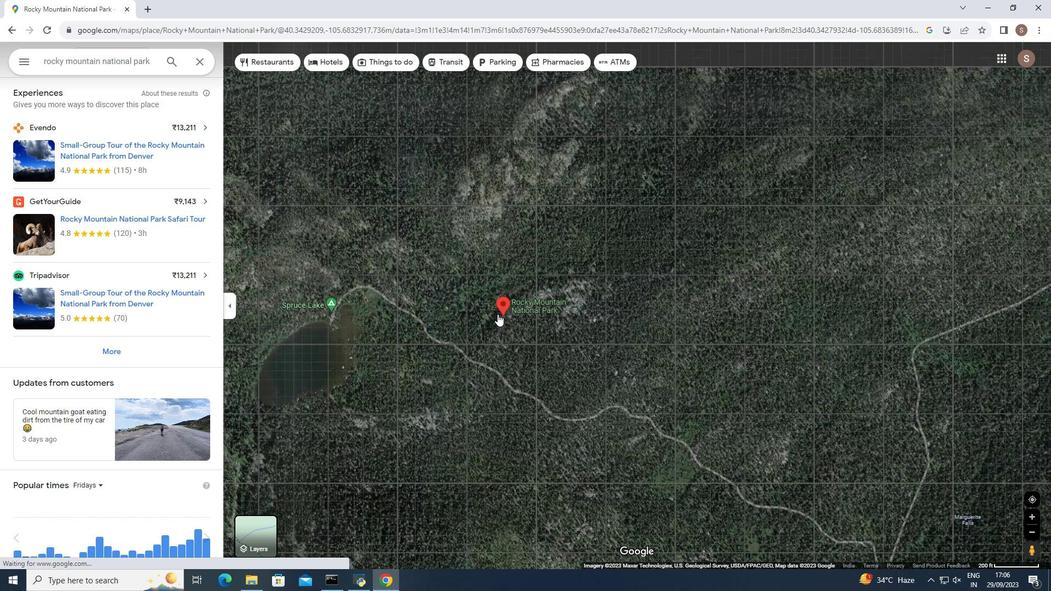 
Action: Mouse scrolled (497, 313) with delta (0, 0)
Screenshot: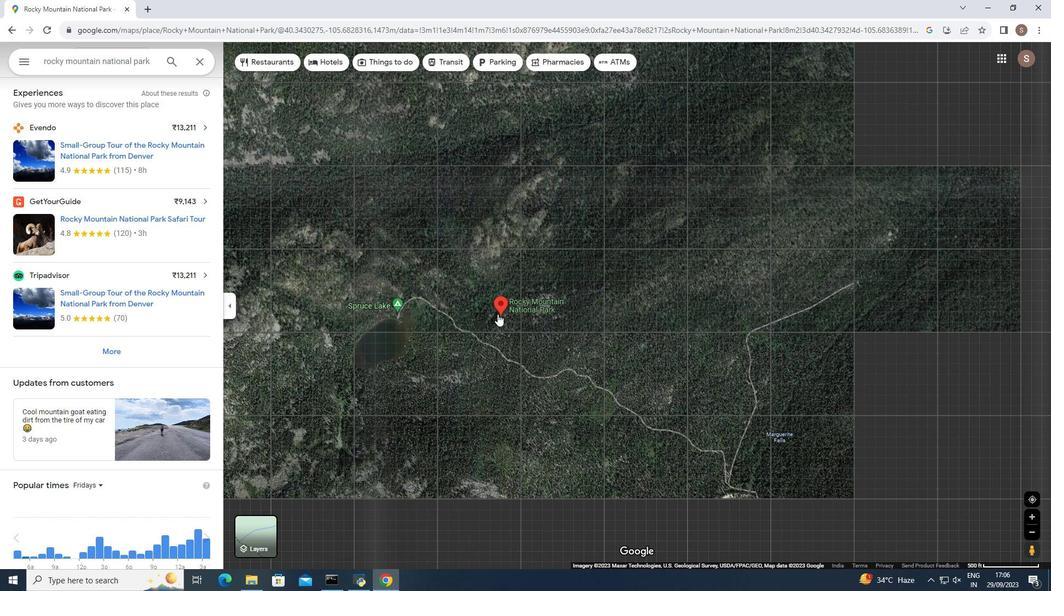 
Action: Mouse scrolled (497, 313) with delta (0, 0)
Screenshot: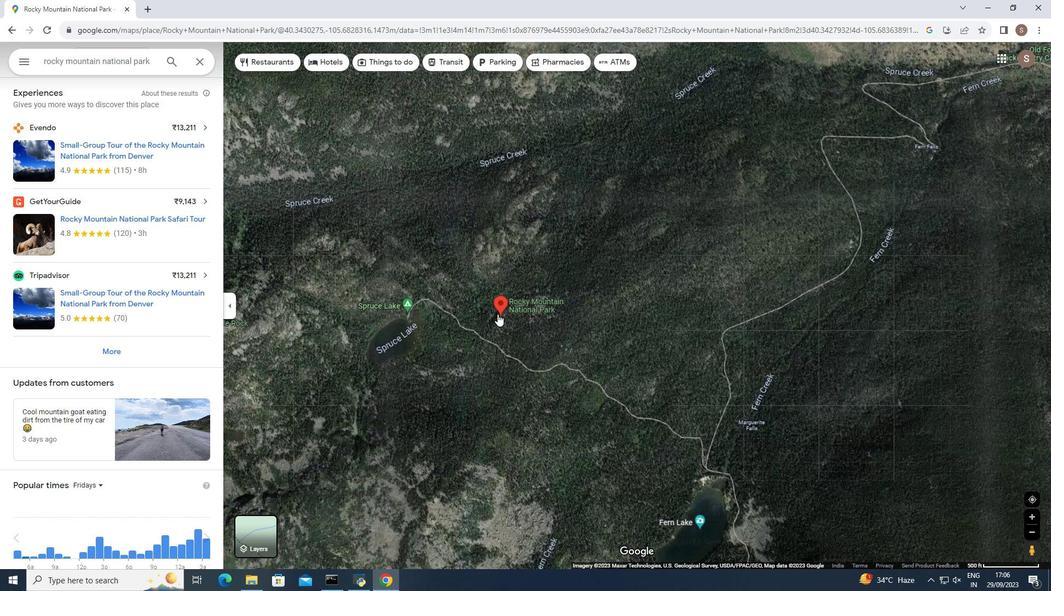 
Action: Mouse scrolled (497, 313) with delta (0, 0)
Screenshot: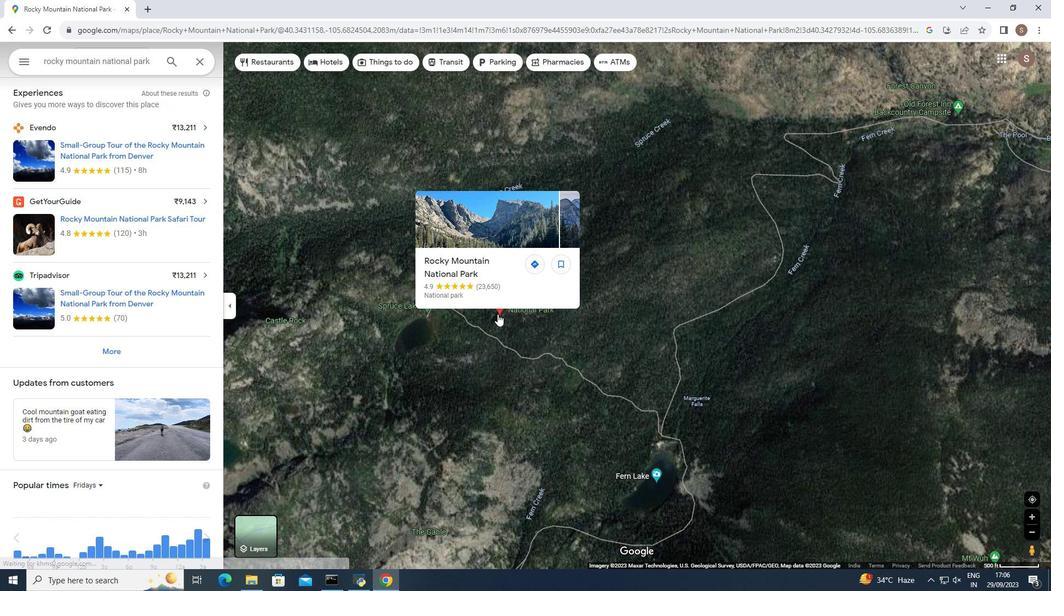 
Action: Mouse scrolled (497, 313) with delta (0, 0)
Screenshot: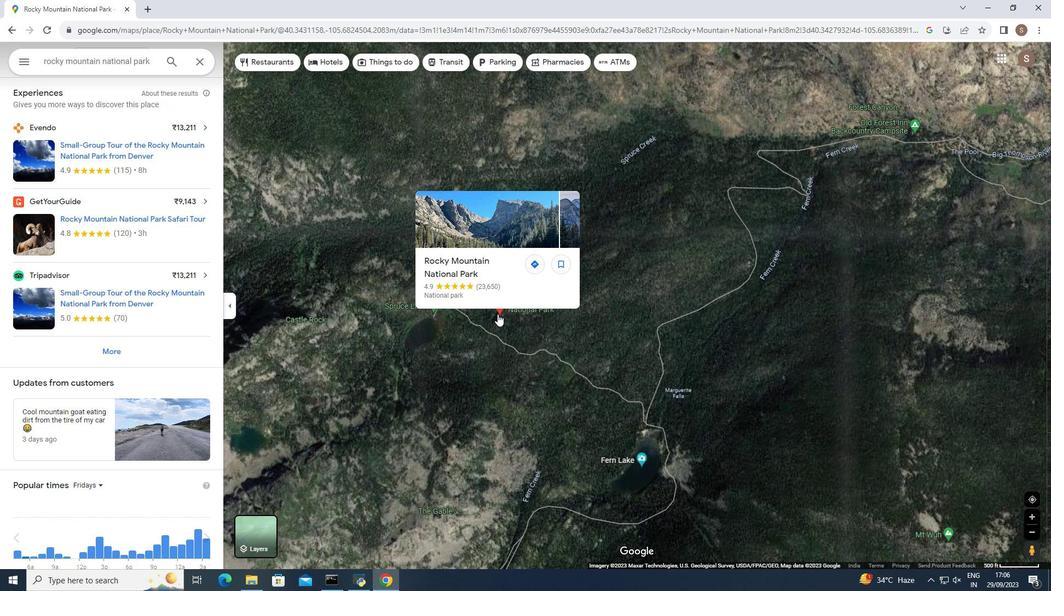 
Action: Mouse scrolled (497, 313) with delta (0, 0)
Screenshot: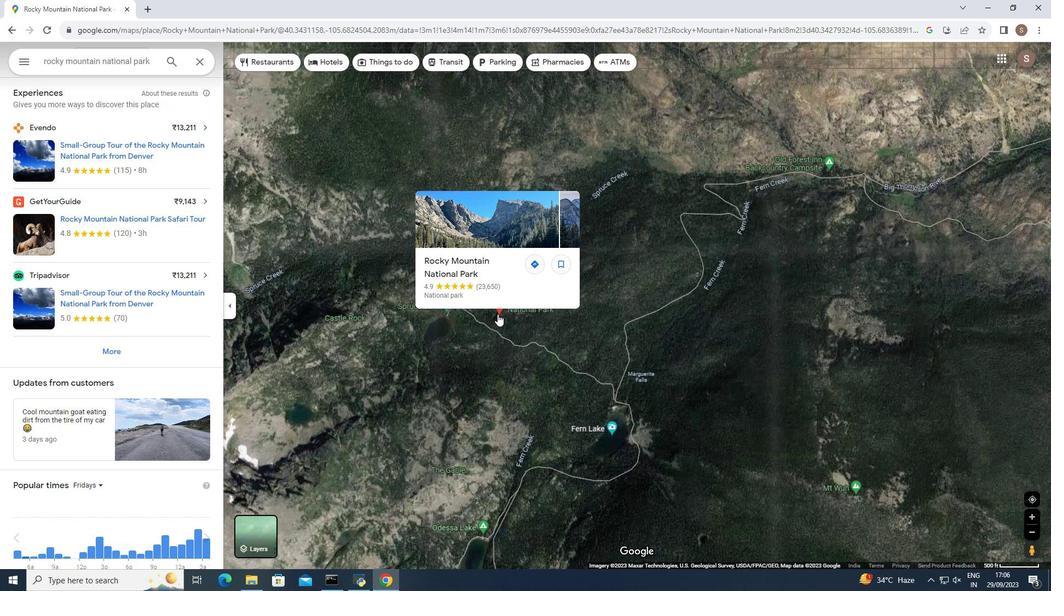 
Action: Mouse moved to (531, 327)
Screenshot: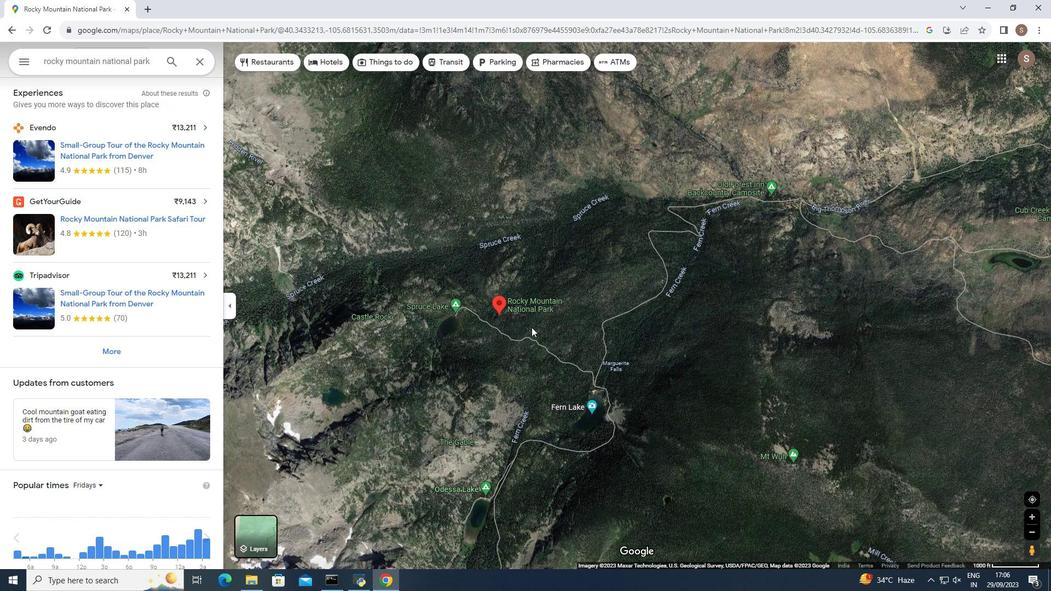 
Action: Mouse scrolled (531, 326) with delta (0, 0)
Screenshot: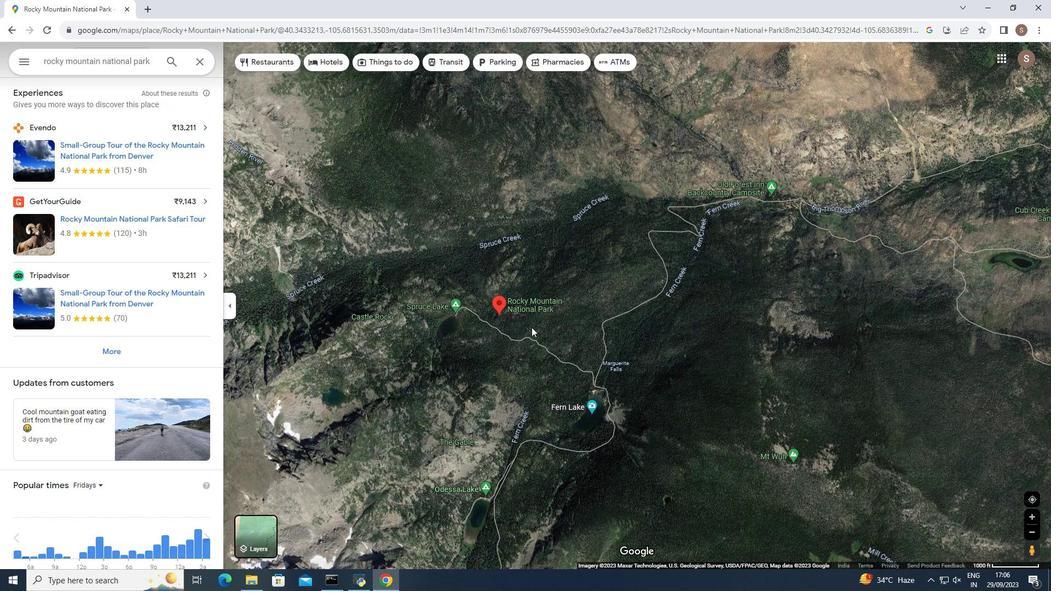
Action: Mouse scrolled (531, 326) with delta (0, 0)
Screenshot: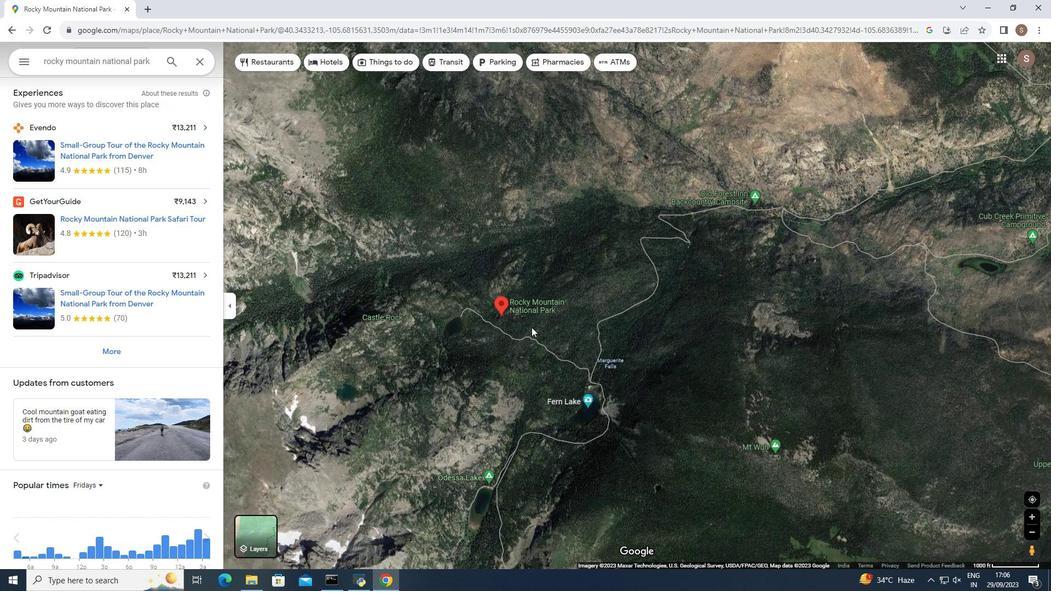 
Action: Mouse scrolled (531, 326) with delta (0, 0)
Screenshot: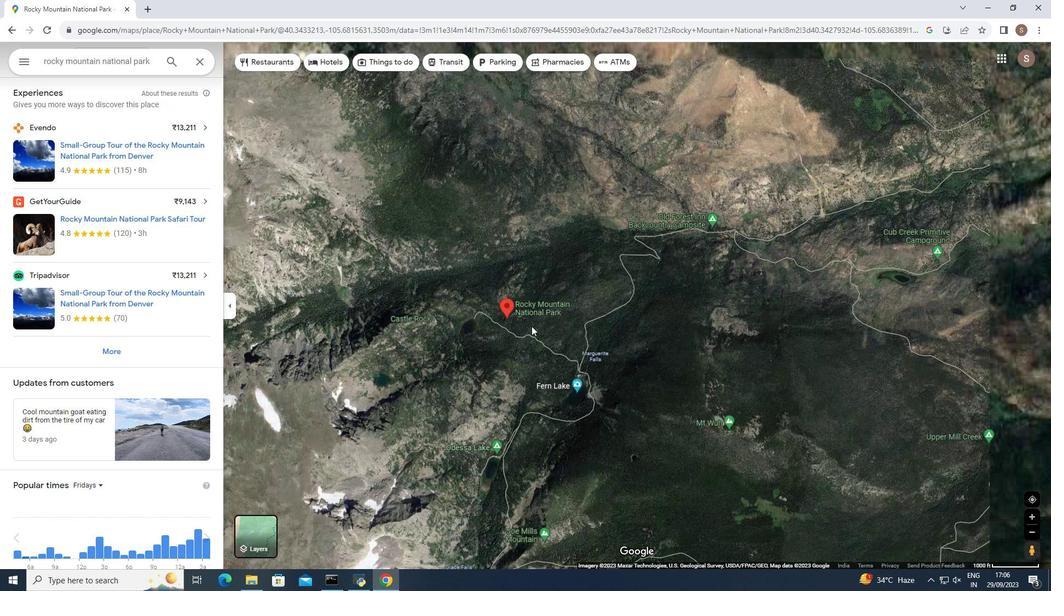 
Action: Mouse moved to (532, 324)
Screenshot: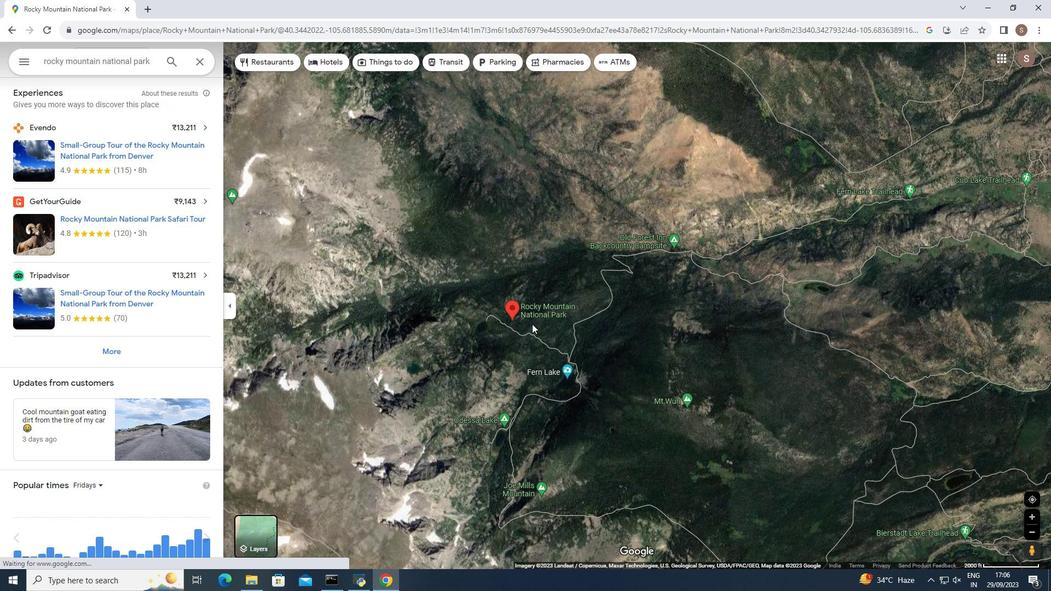 
Action: Mouse scrolled (532, 323) with delta (0, 0)
Screenshot: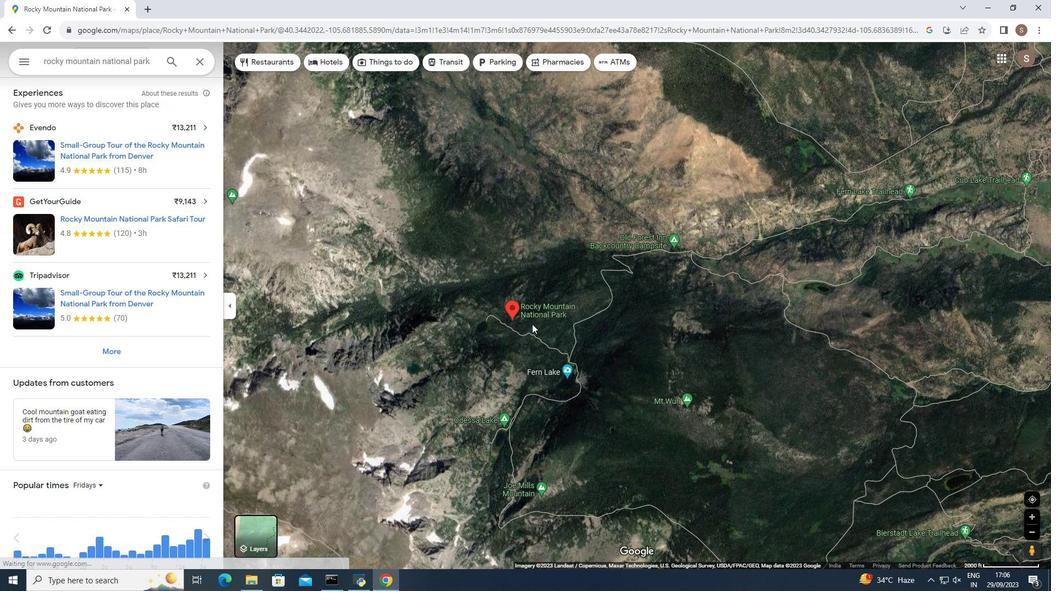 
Action: Mouse scrolled (532, 323) with delta (0, 0)
Screenshot: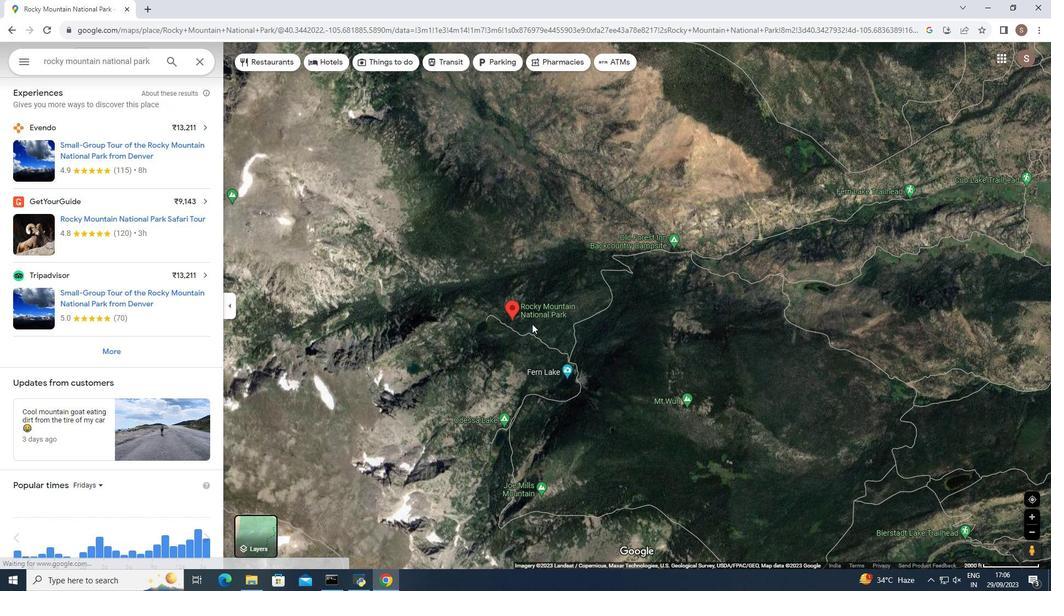 
Action: Mouse scrolled (532, 323) with delta (0, 0)
Screenshot: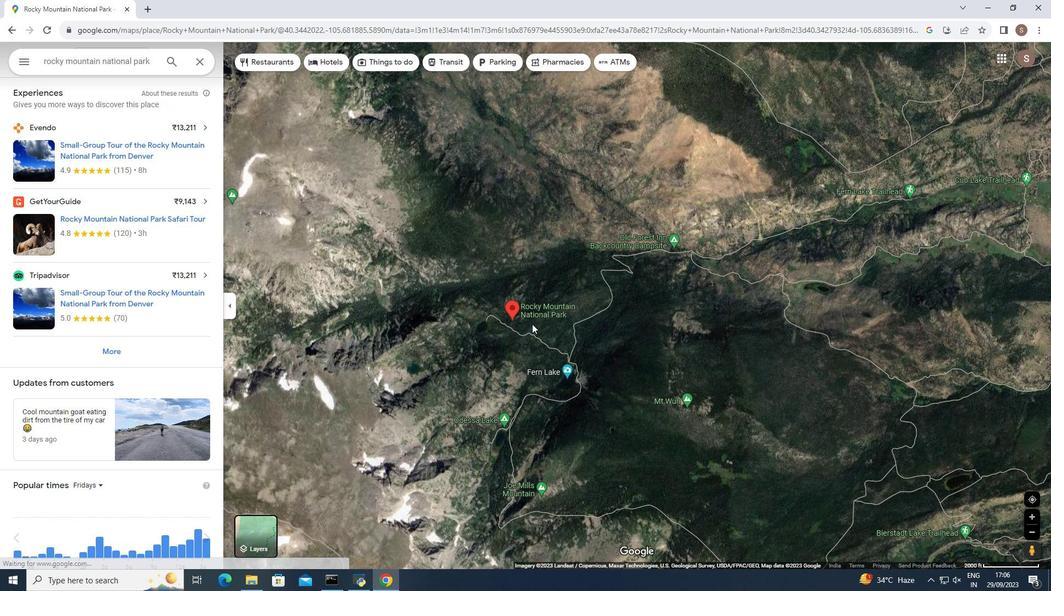 
Action: Mouse scrolled (532, 323) with delta (0, 0)
Screenshot: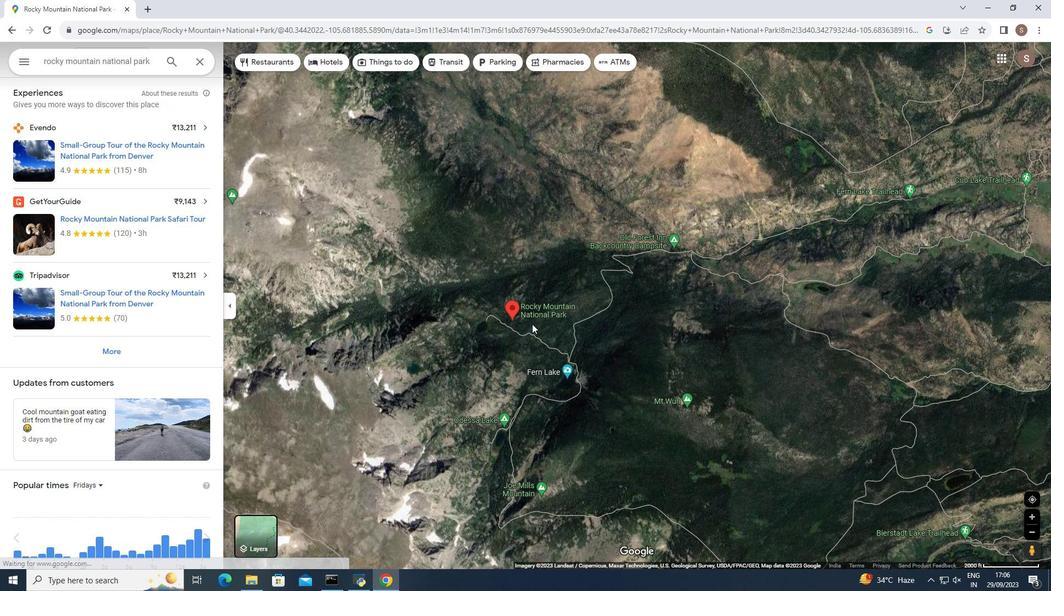 
Action: Mouse moved to (532, 323)
Screenshot: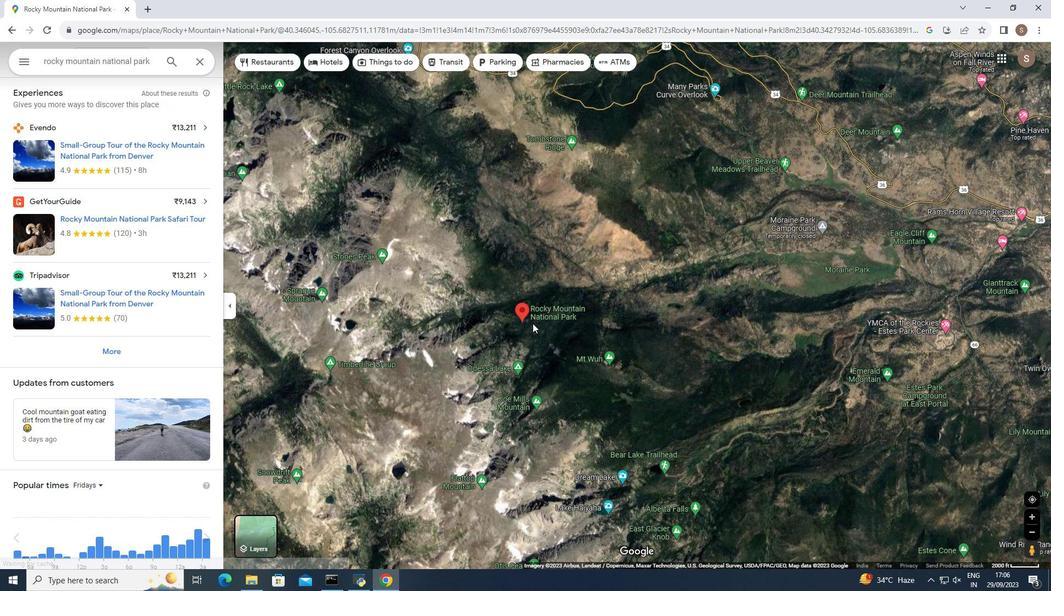 
Action: Mouse scrolled (532, 323) with delta (0, 0)
Screenshot: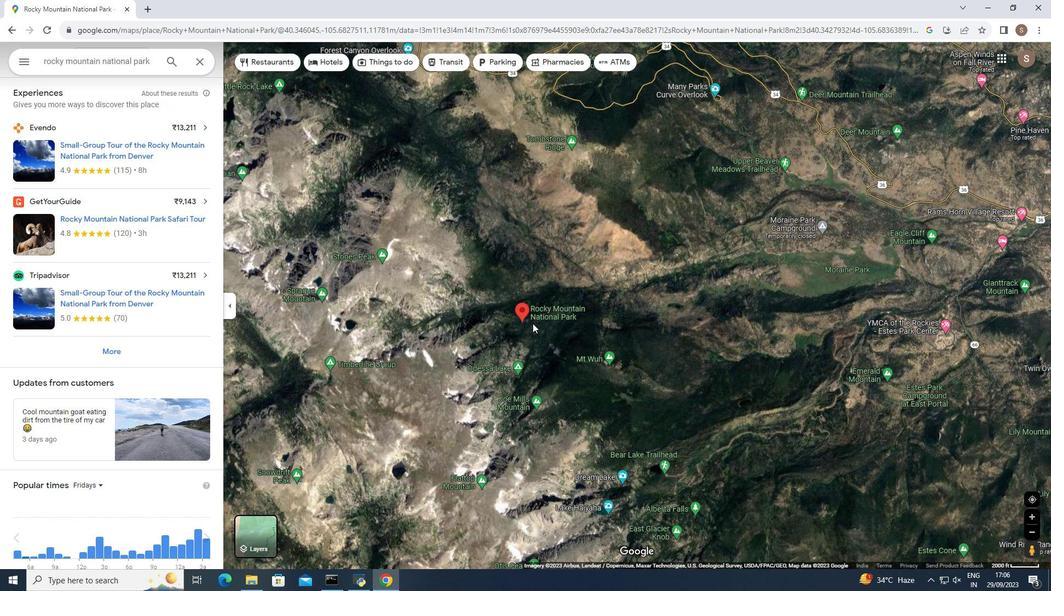 
Action: Mouse scrolled (532, 323) with delta (0, 0)
Screenshot: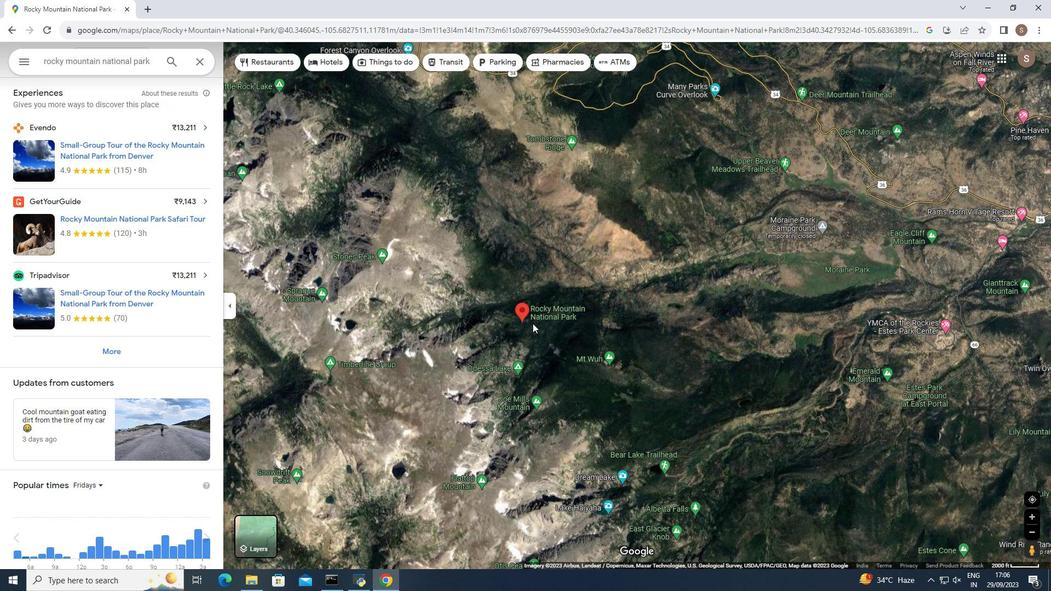 
Action: Mouse scrolled (532, 323) with delta (0, 0)
Screenshot: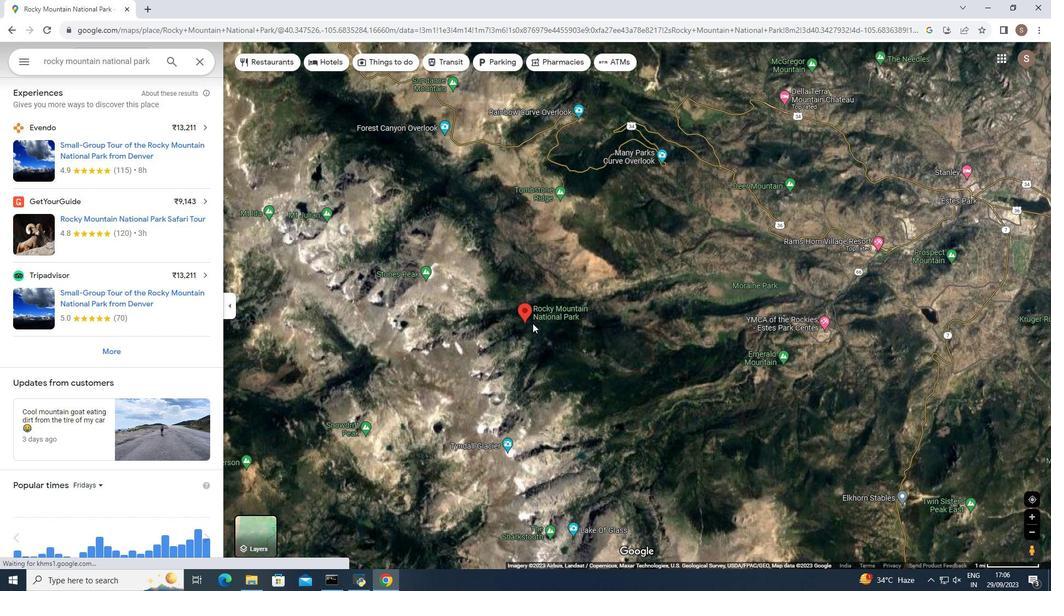 
Action: Mouse scrolled (532, 323) with delta (0, 0)
Screenshot: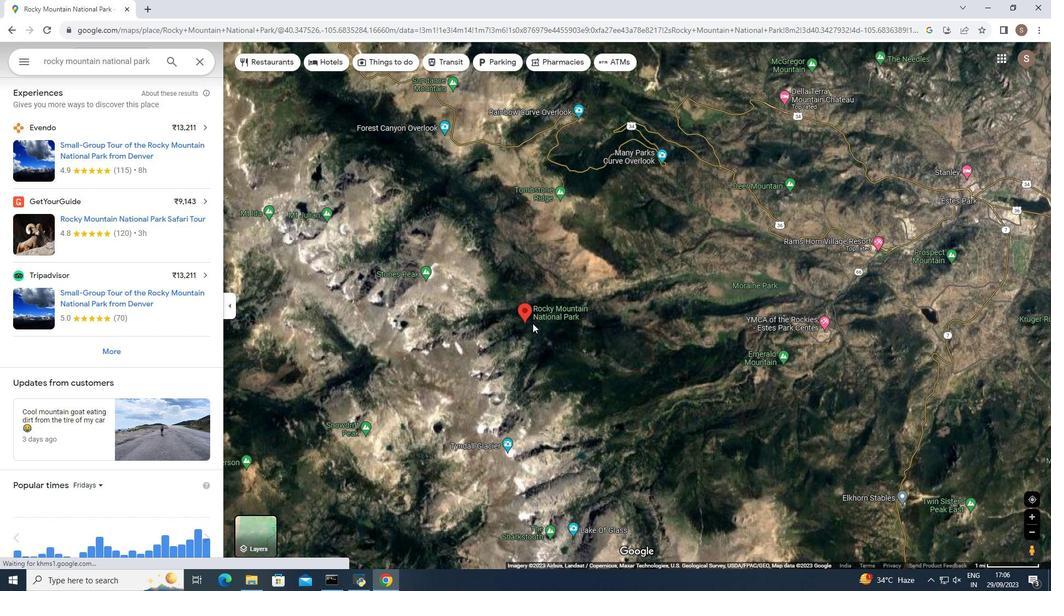 
Action: Mouse scrolled (532, 323) with delta (0, 0)
Screenshot: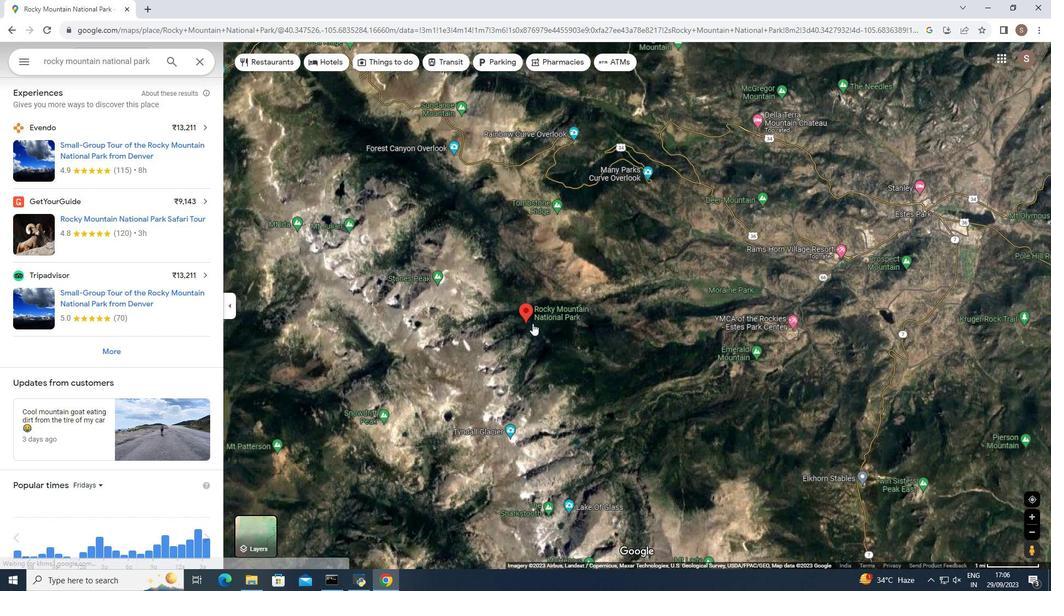 
Action: Mouse scrolled (532, 323) with delta (0, 0)
Screenshot: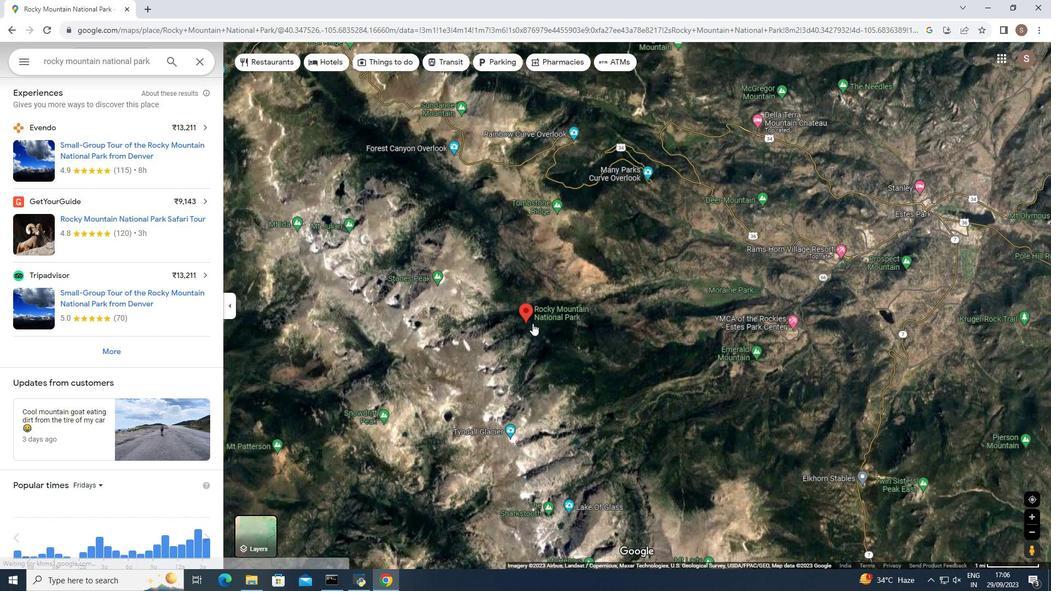 
Action: Mouse scrolled (532, 323) with delta (0, 0)
Screenshot: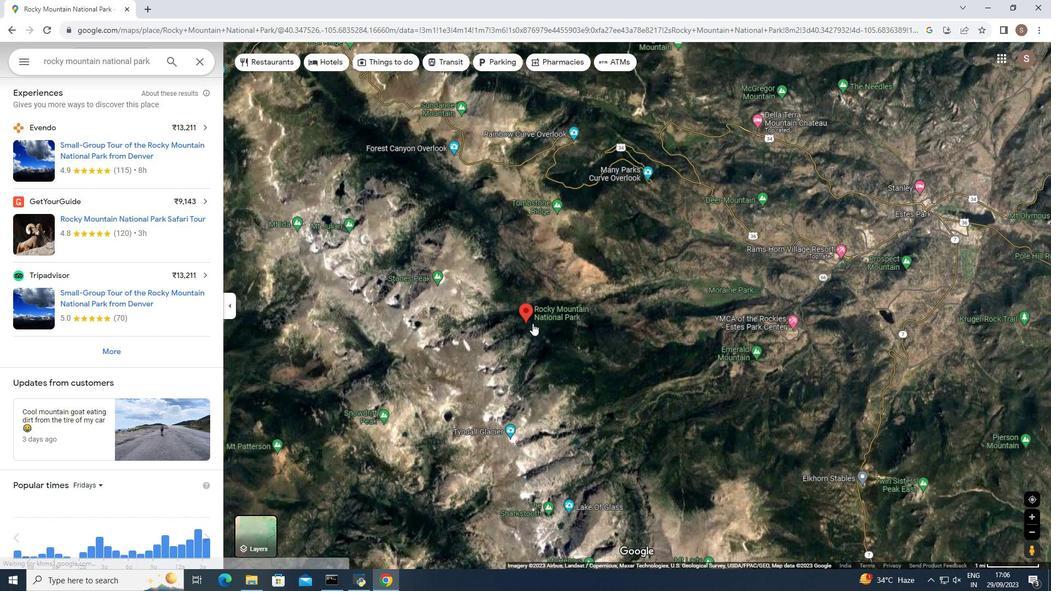 
Action: Mouse moved to (533, 320)
Screenshot: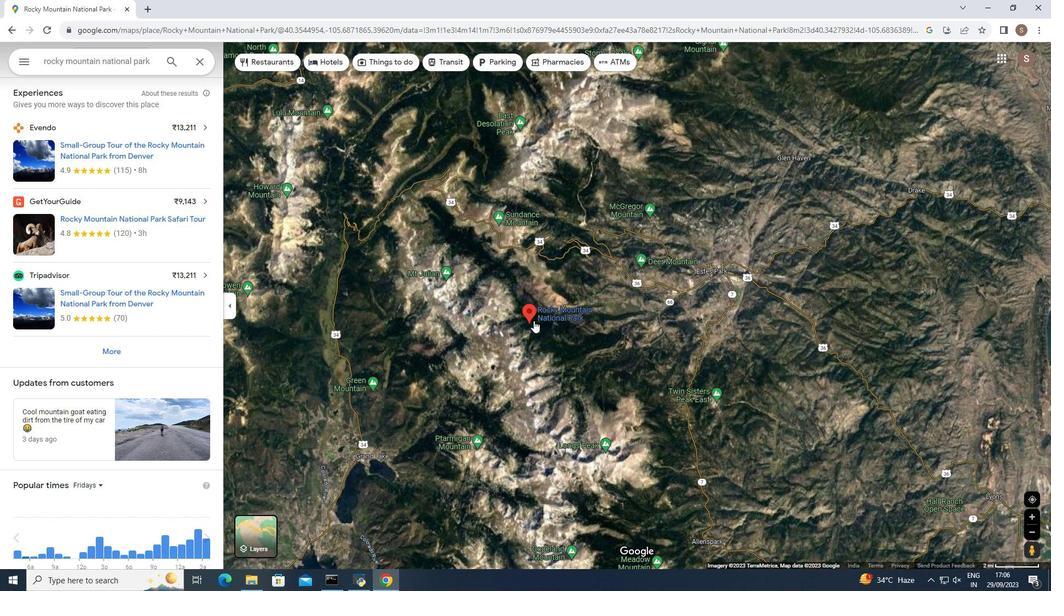 
Action: Mouse scrolled (533, 321) with delta (0, 0)
Screenshot: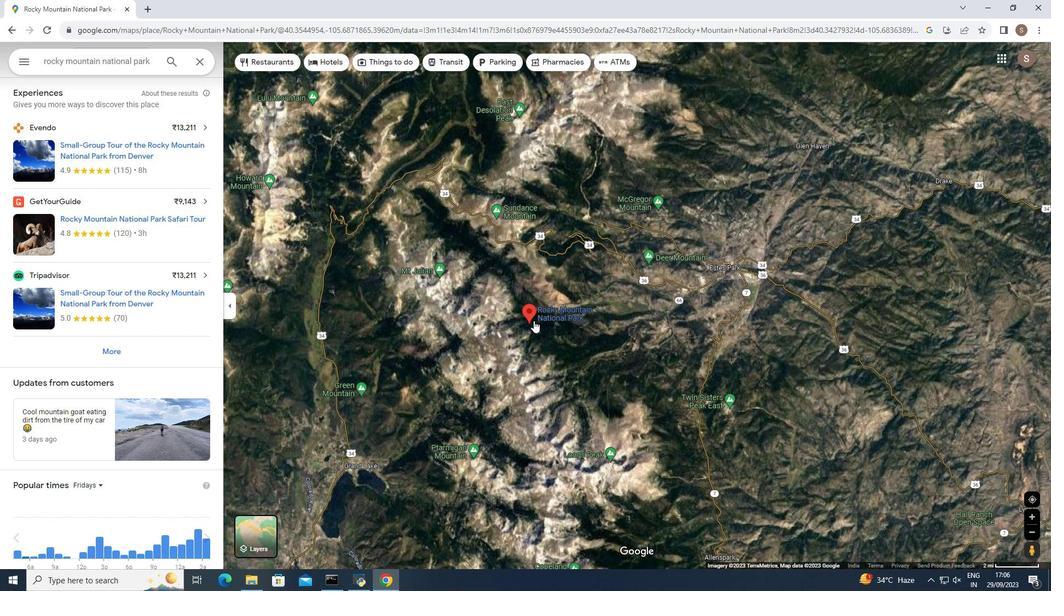 
Action: Mouse moved to (173, 294)
Screenshot: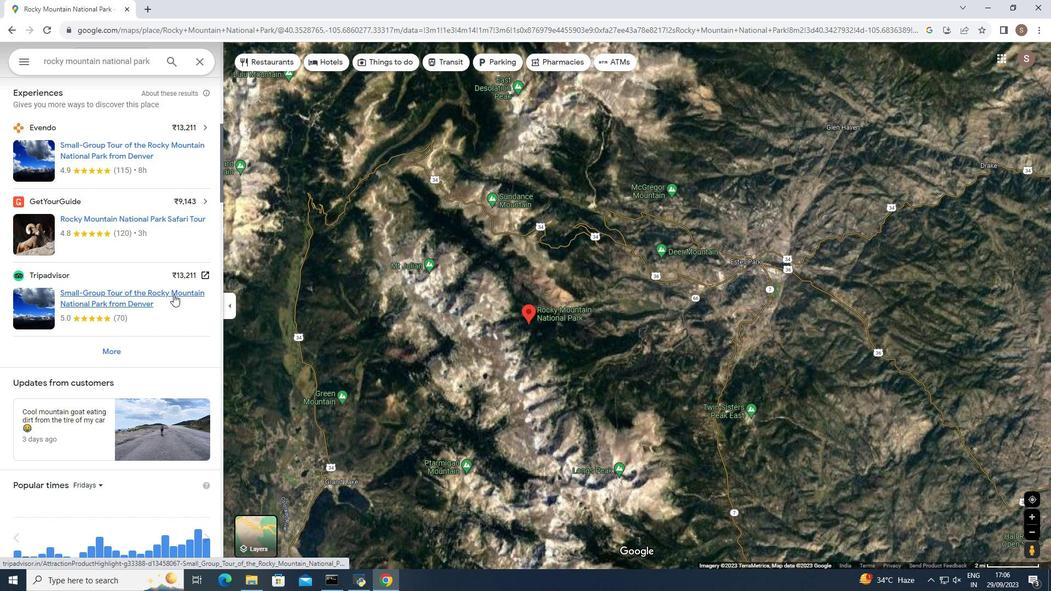 
Action: Mouse scrolled (173, 294) with delta (0, 0)
Screenshot: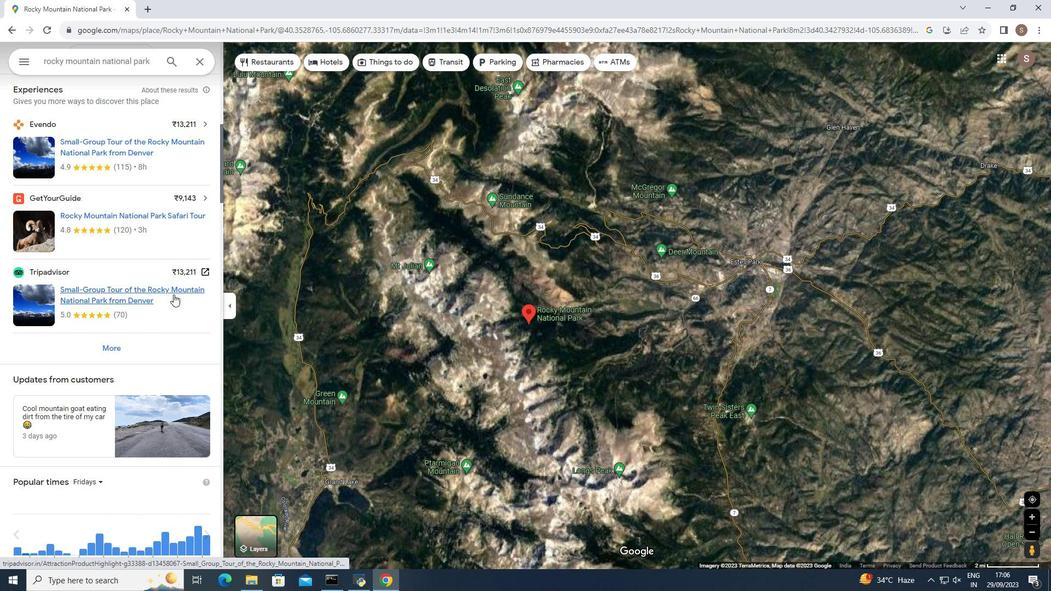 
Action: Mouse scrolled (173, 294) with delta (0, 0)
Screenshot: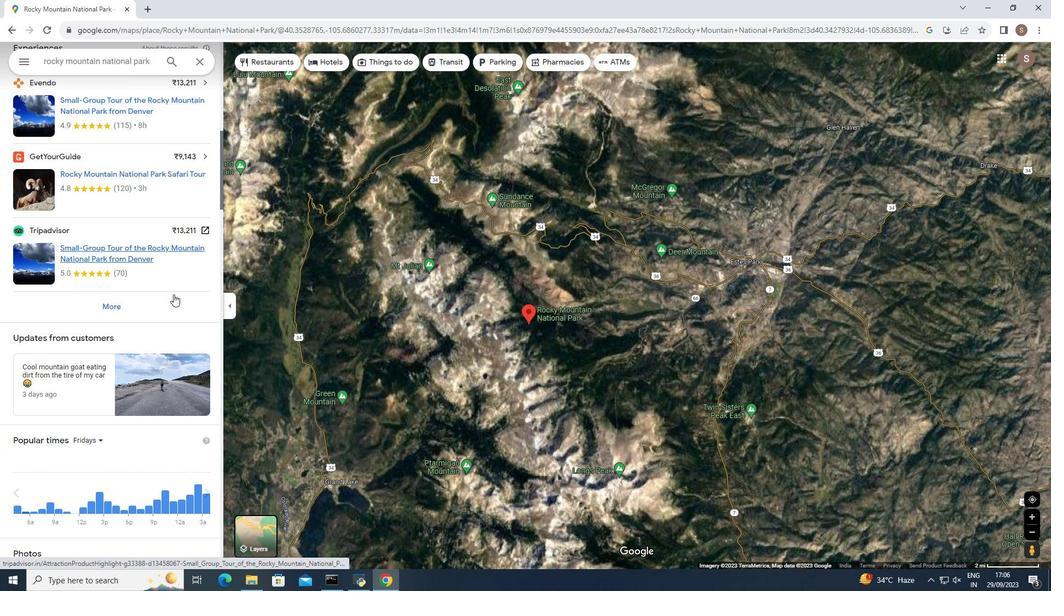 
Action: Mouse moved to (173, 294)
Screenshot: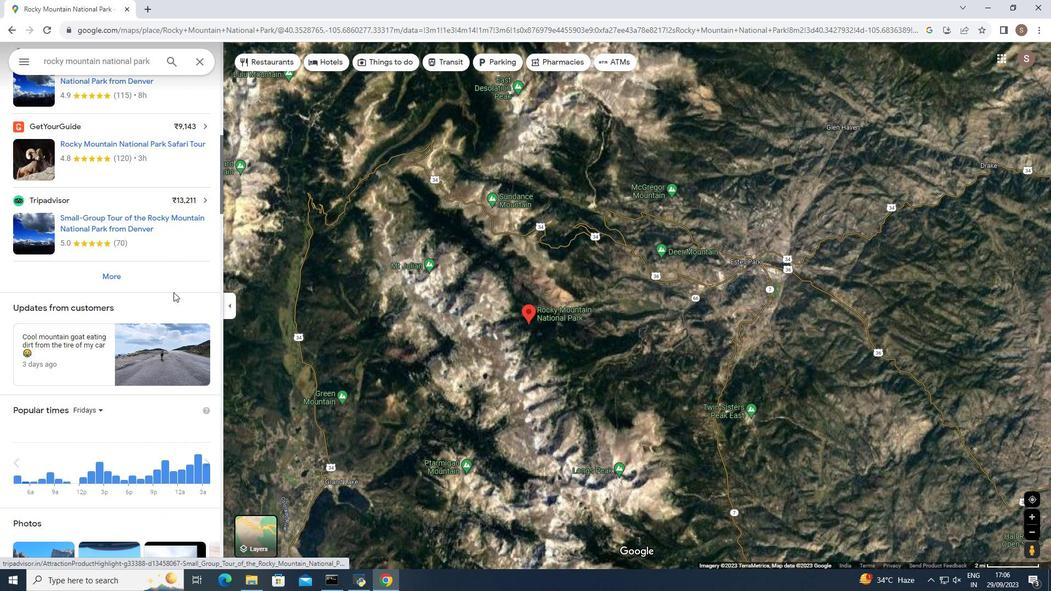
Action: Mouse scrolled (173, 293) with delta (0, 0)
Screenshot: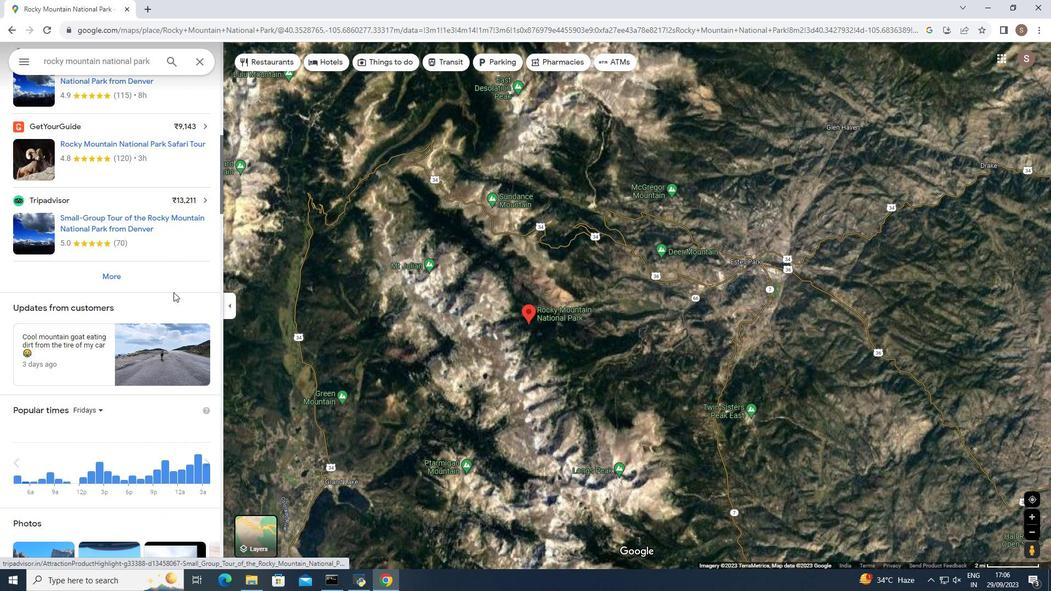 
Action: Mouse moved to (173, 290)
Screenshot: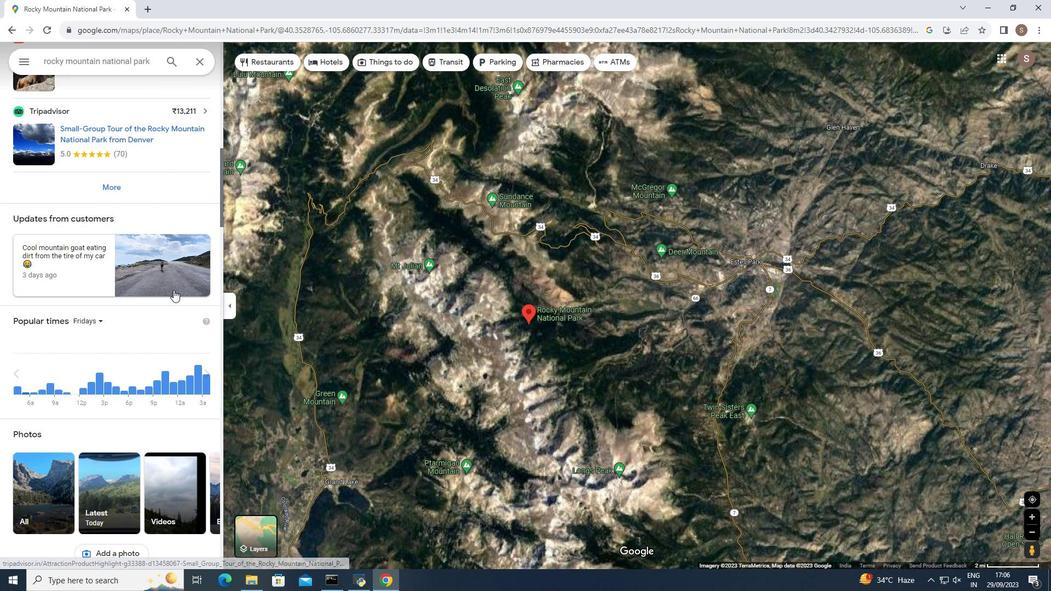 
Action: Mouse scrolled (173, 289) with delta (0, 0)
Screenshot: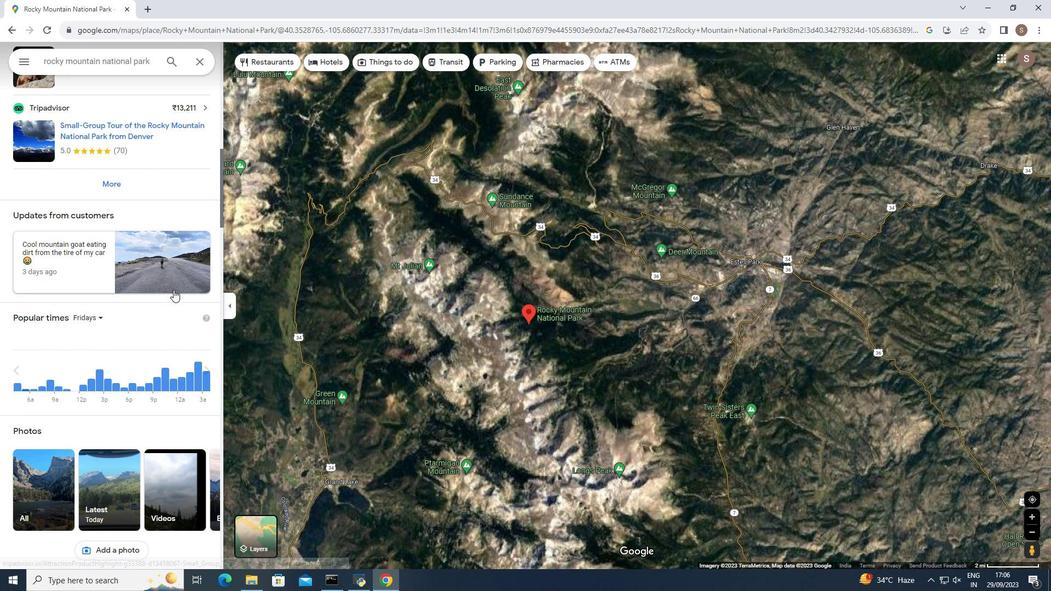 
Action: Mouse scrolled (173, 289) with delta (0, 0)
Screenshot: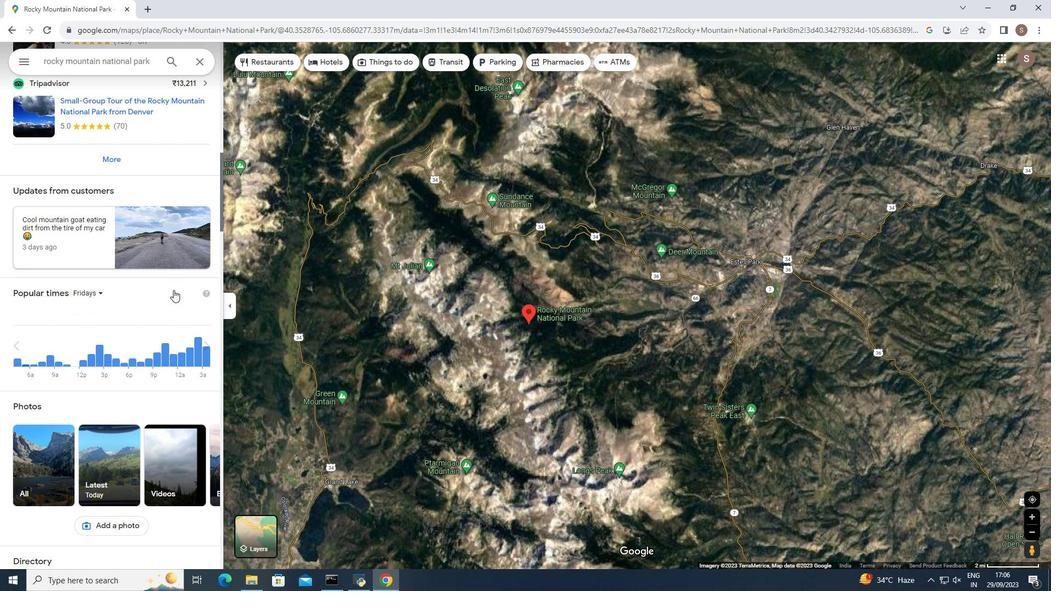 
Action: Mouse moved to (173, 290)
Screenshot: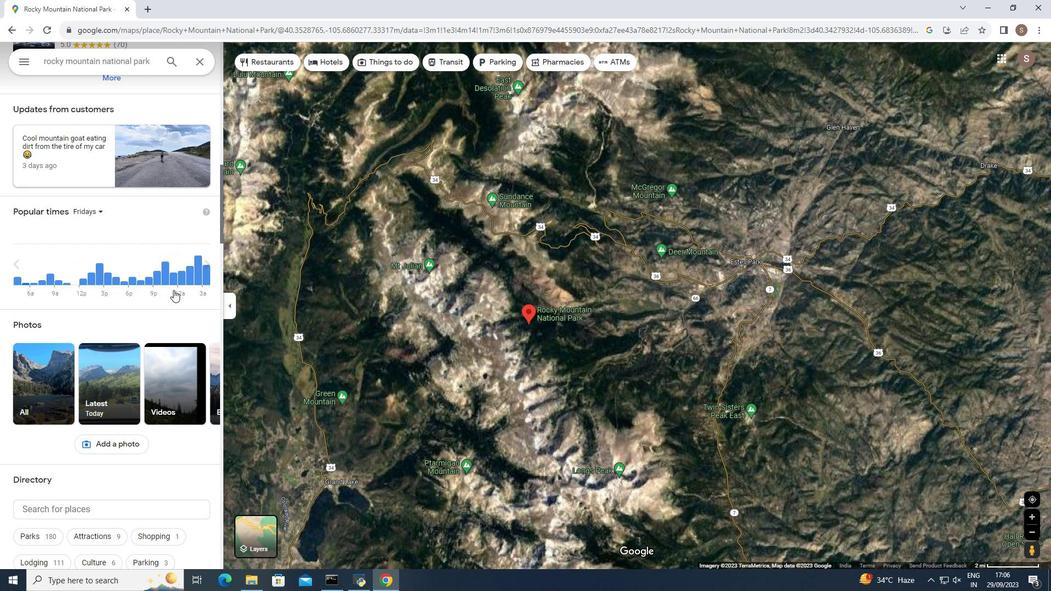 
Action: Mouse scrolled (173, 289) with delta (0, 0)
Screenshot: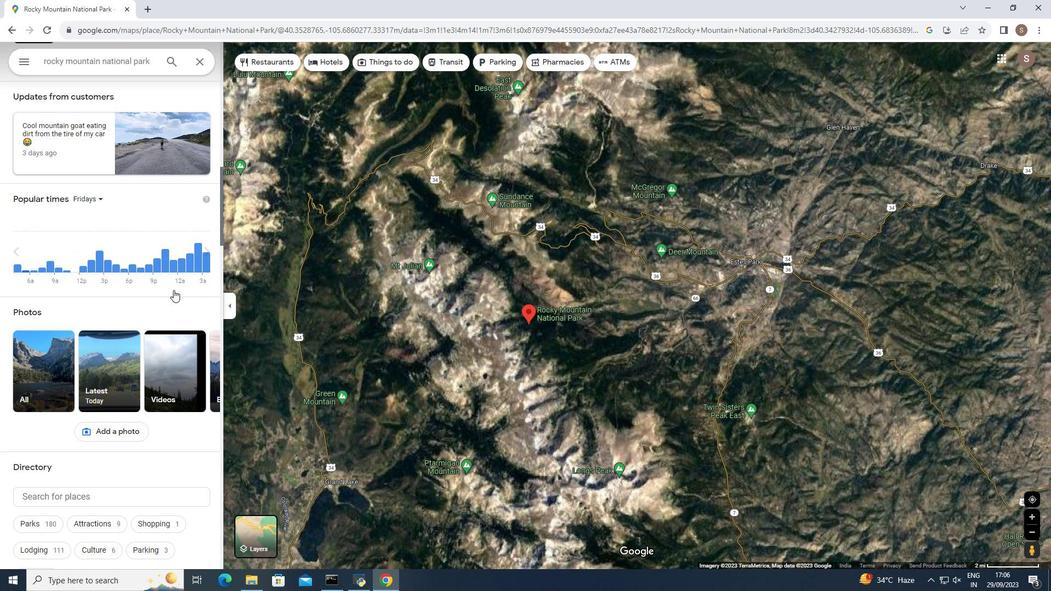 
Action: Mouse scrolled (173, 289) with delta (0, 0)
Screenshot: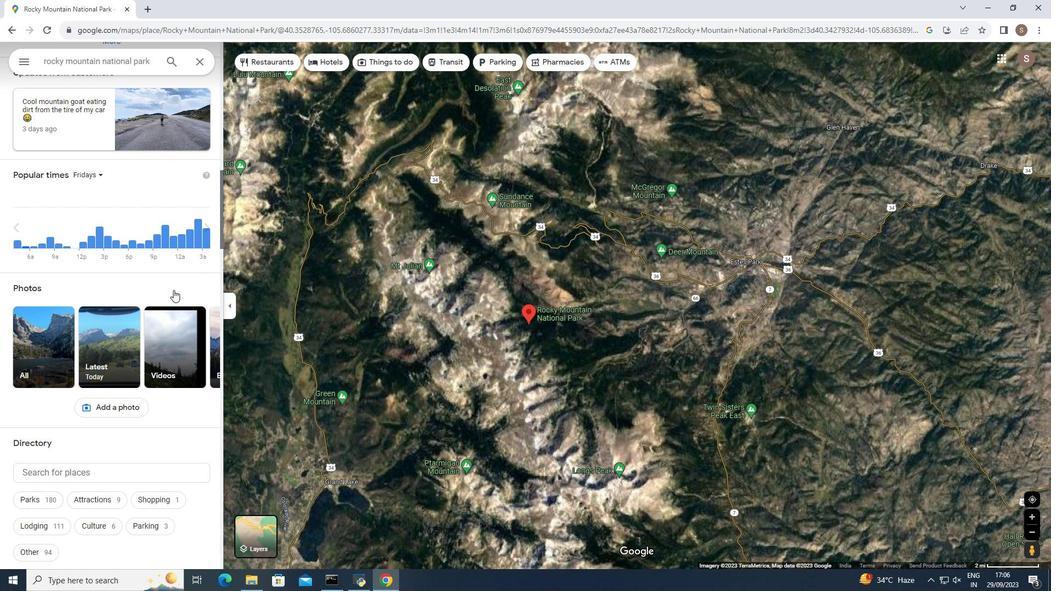 
Action: Mouse moved to (174, 289)
Screenshot: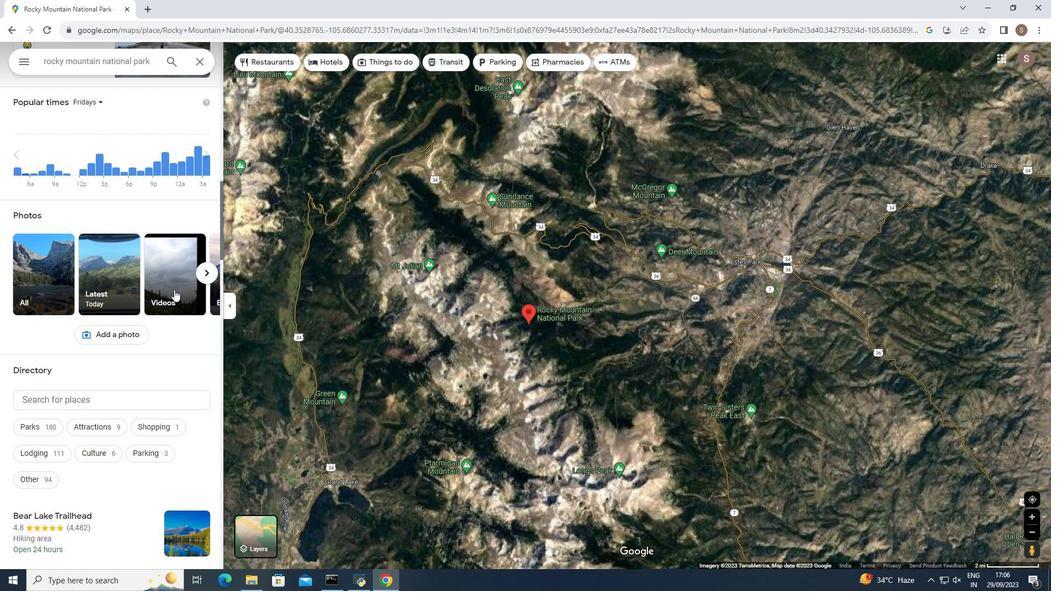 
Action: Mouse scrolled (174, 289) with delta (0, 0)
Screenshot: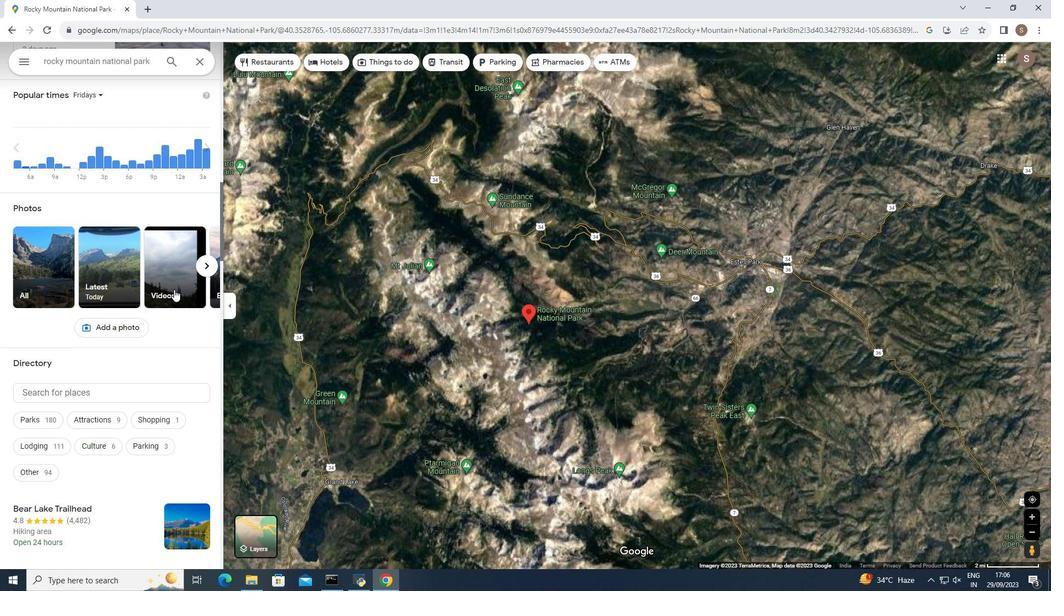 
Action: Mouse scrolled (174, 289) with delta (0, 0)
Screenshot: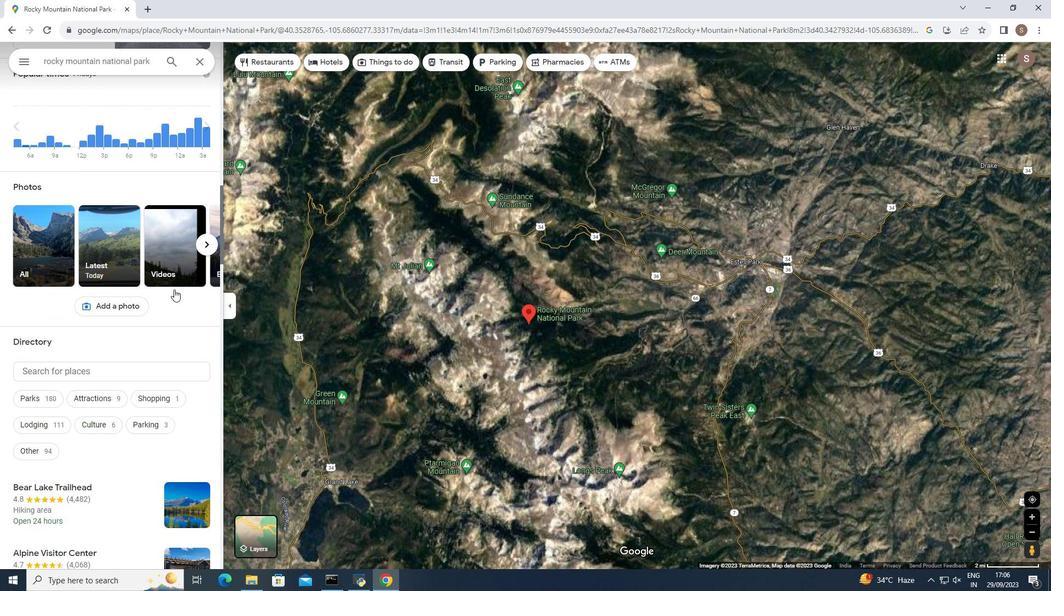 
Action: Mouse scrolled (174, 289) with delta (0, 0)
Screenshot: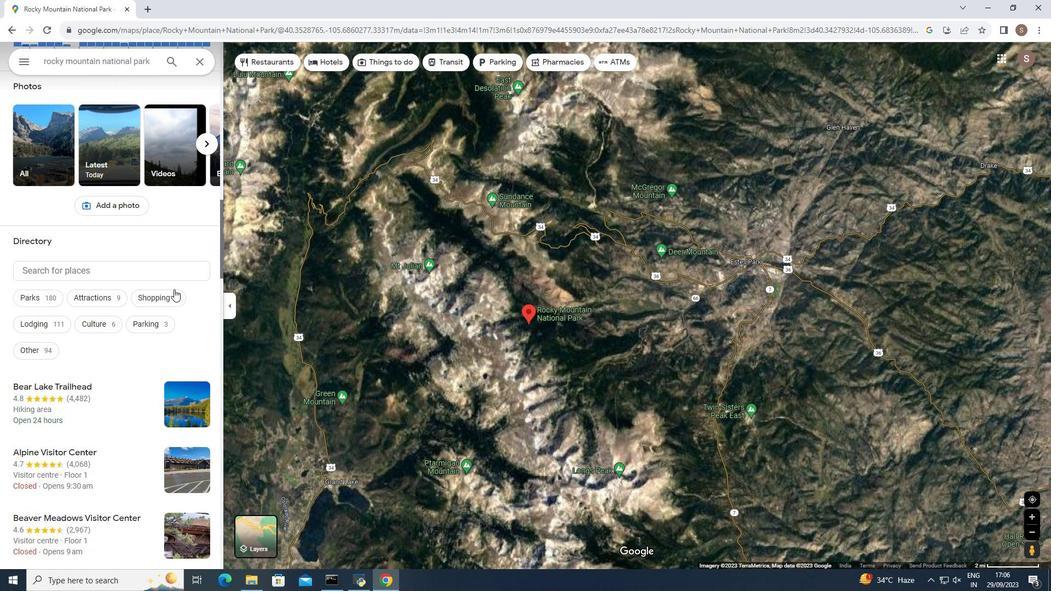 
Action: Mouse scrolled (174, 289) with delta (0, 0)
Screenshot: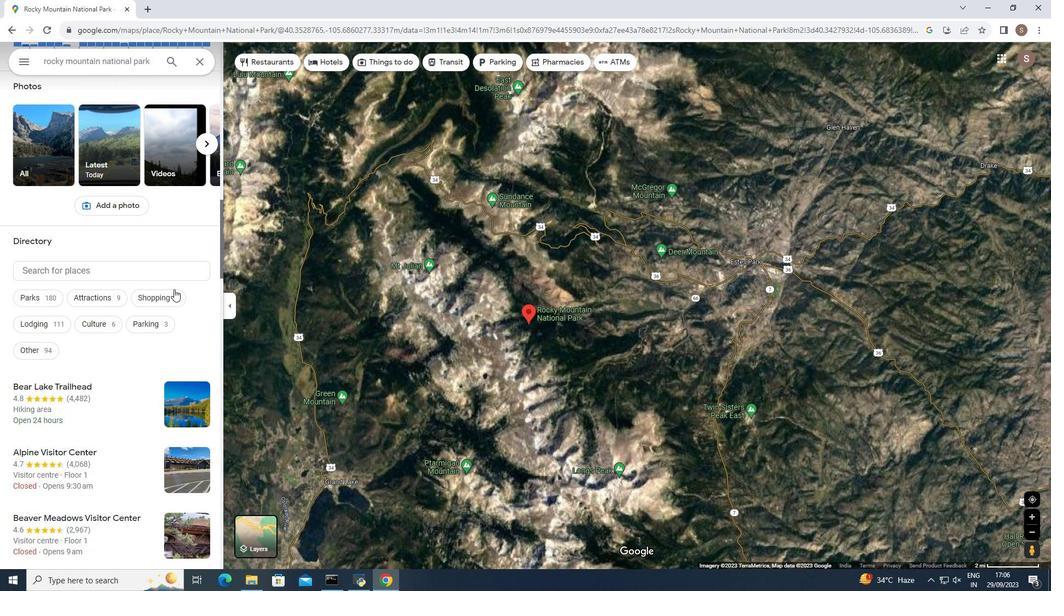 
Action: Mouse scrolled (174, 289) with delta (0, 0)
Screenshot: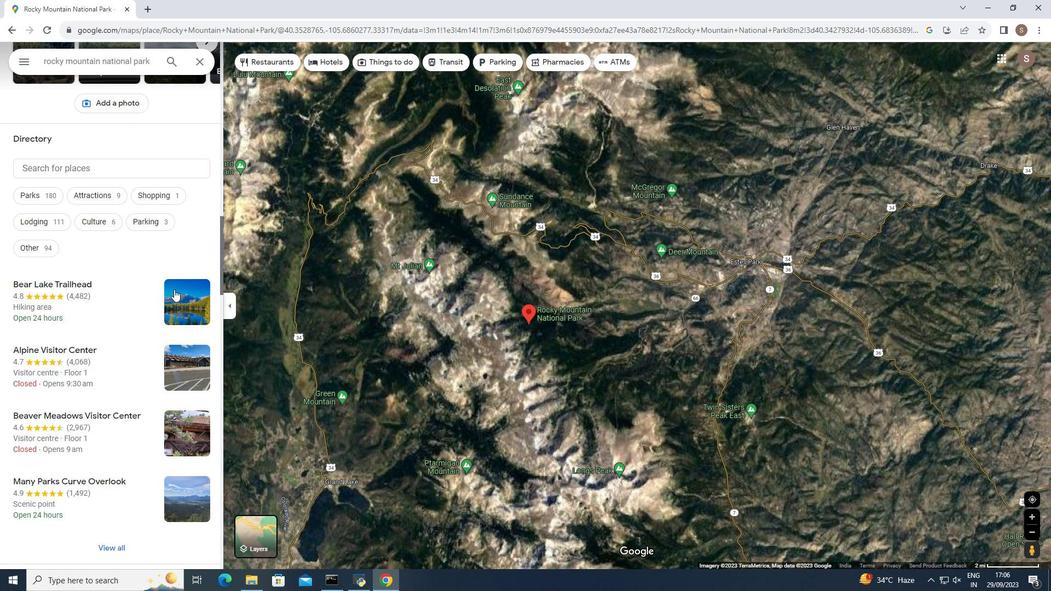 
Action: Mouse scrolled (174, 289) with delta (0, 0)
Screenshot: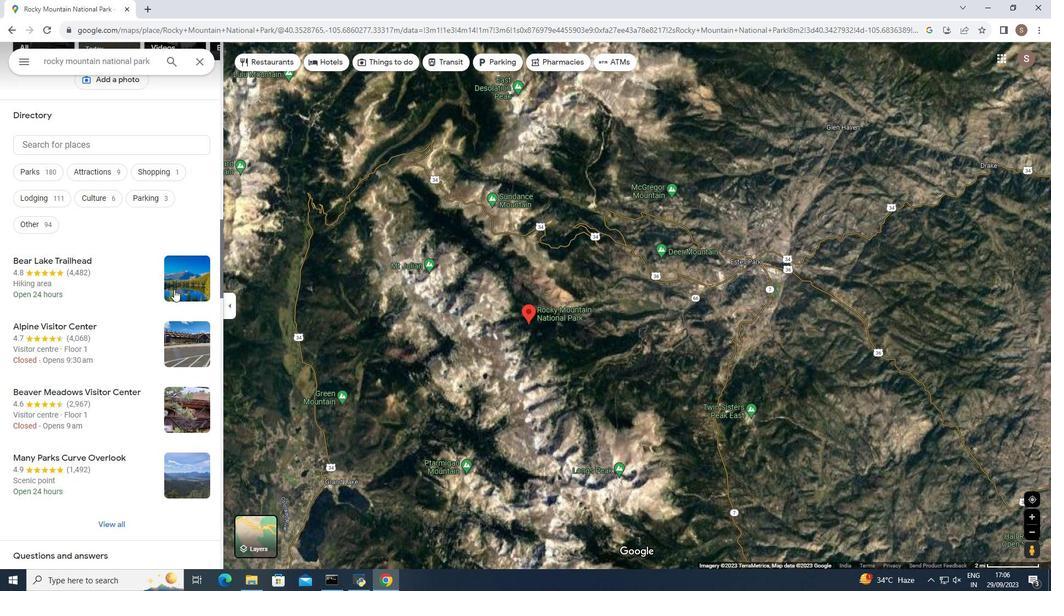 
Action: Mouse scrolled (174, 289) with delta (0, 0)
Screenshot: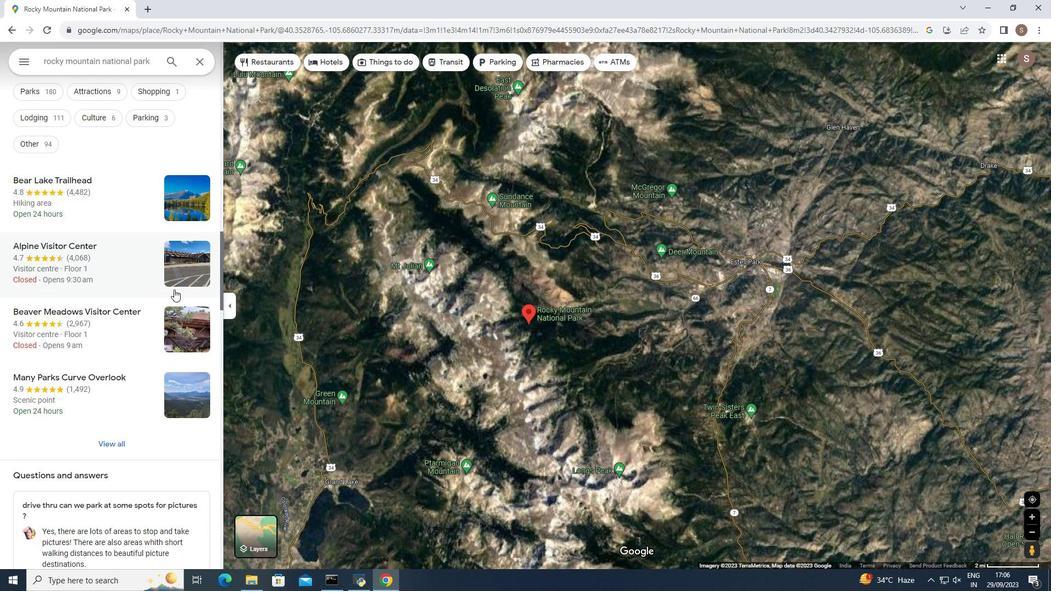 
Action: Mouse moved to (170, 286)
Screenshot: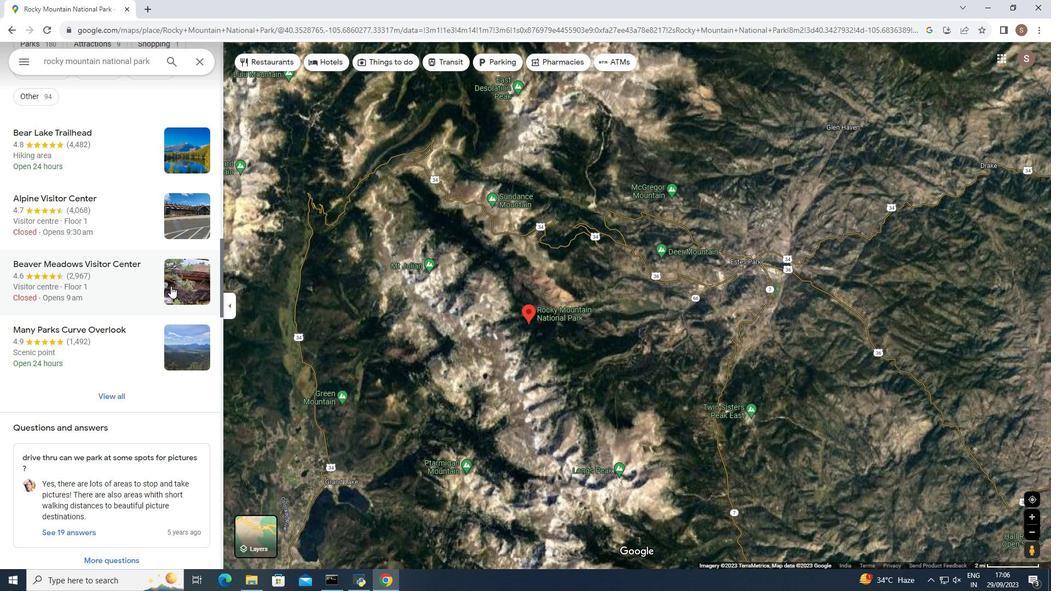 
Action: Mouse scrolled (170, 285) with delta (0, 0)
Screenshot: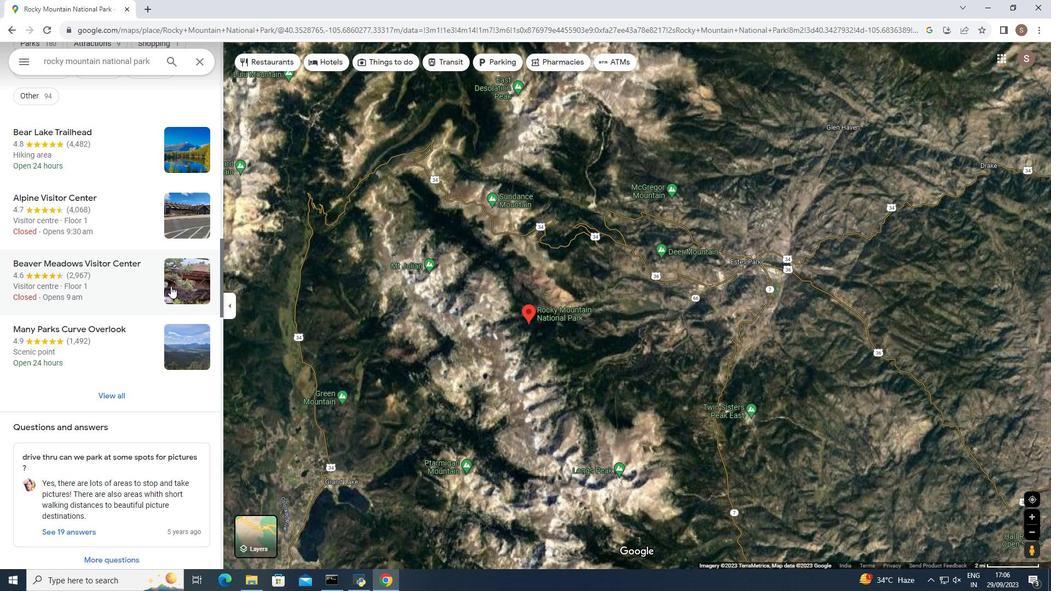 
Action: Mouse scrolled (170, 285) with delta (0, 0)
Screenshot: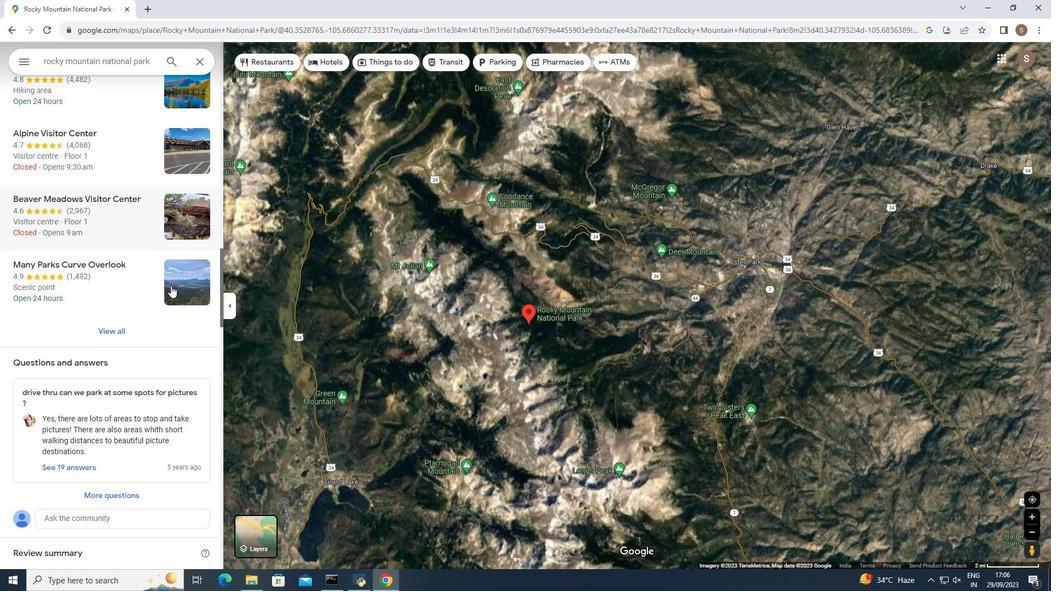 
Action: Mouse moved to (169, 280)
Screenshot: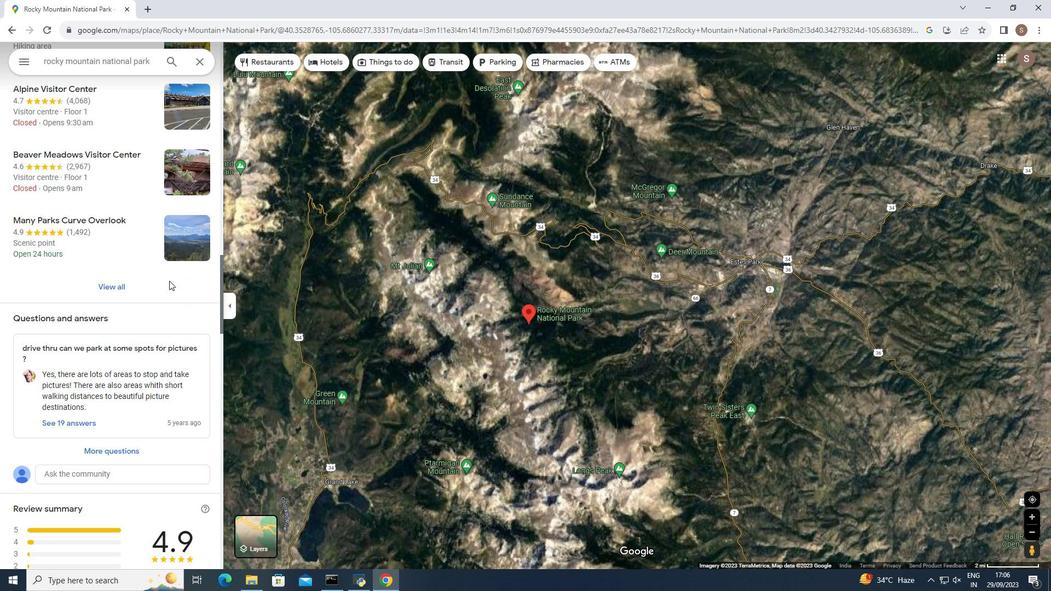 
Action: Mouse scrolled (169, 280) with delta (0, 0)
Screenshot: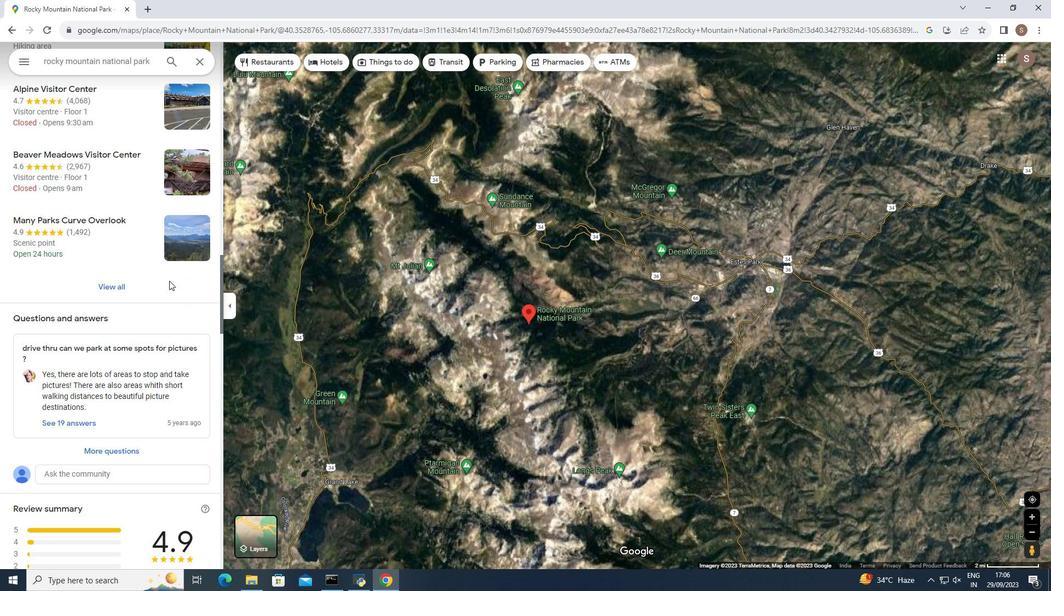 
Action: Mouse moved to (169, 280)
Screenshot: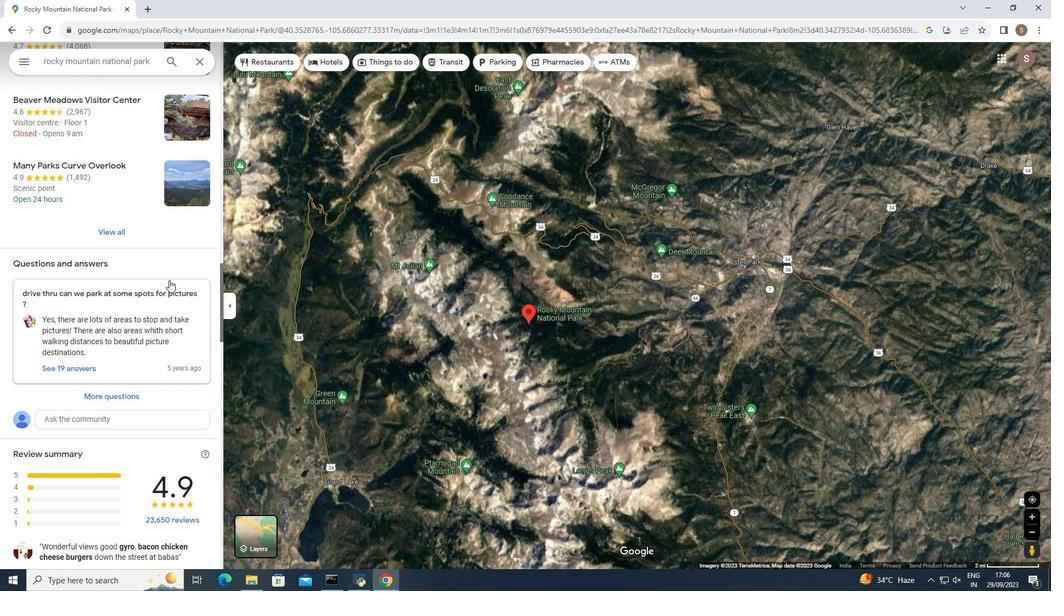 
Action: Mouse scrolled (169, 279) with delta (0, 0)
Screenshot: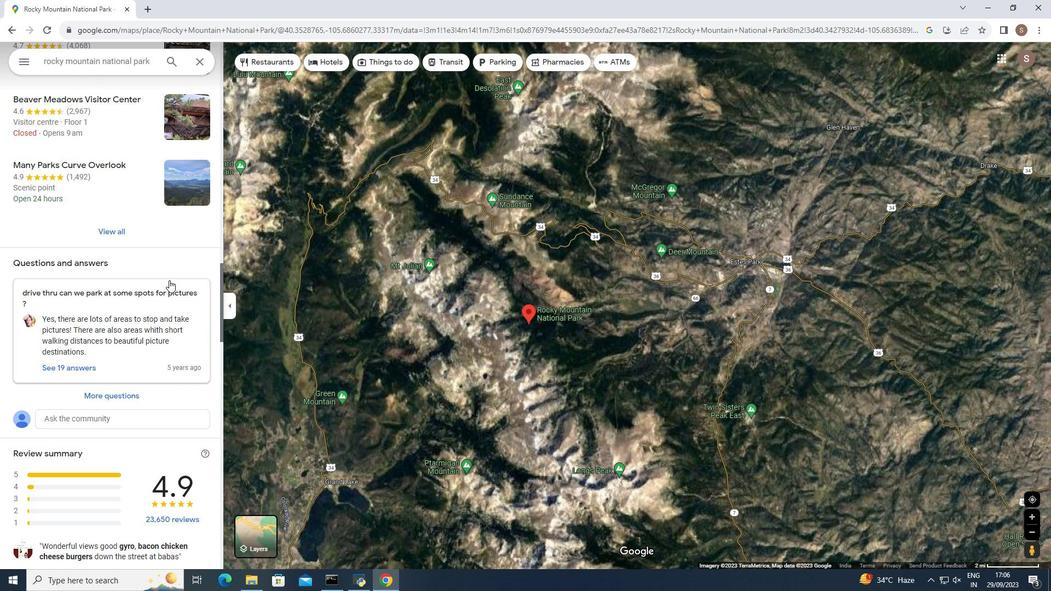 
Action: Mouse scrolled (169, 279) with delta (0, 0)
Screenshot: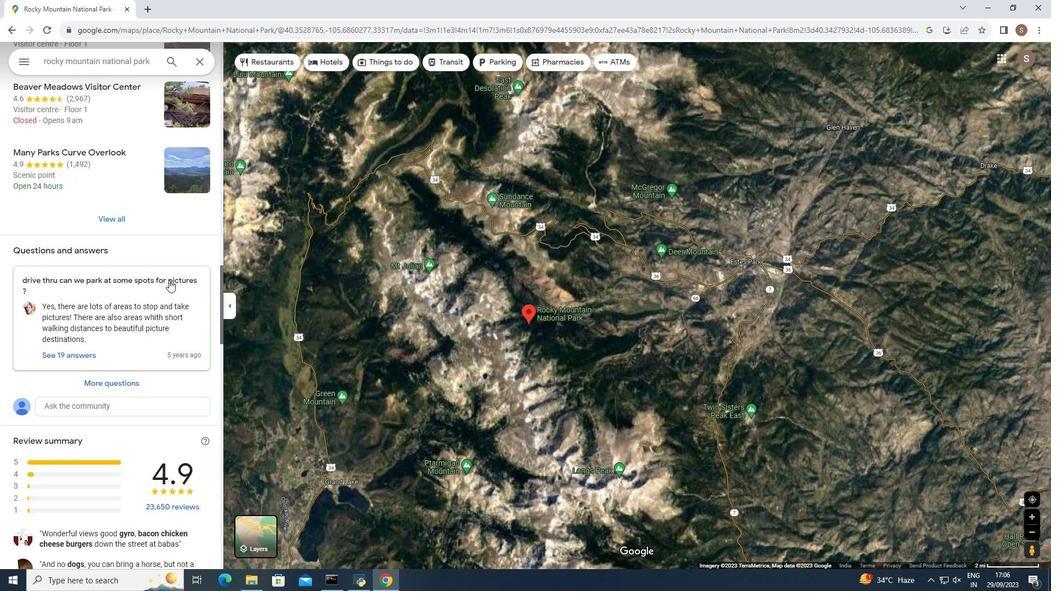 
Action: Mouse moved to (169, 279)
Screenshot: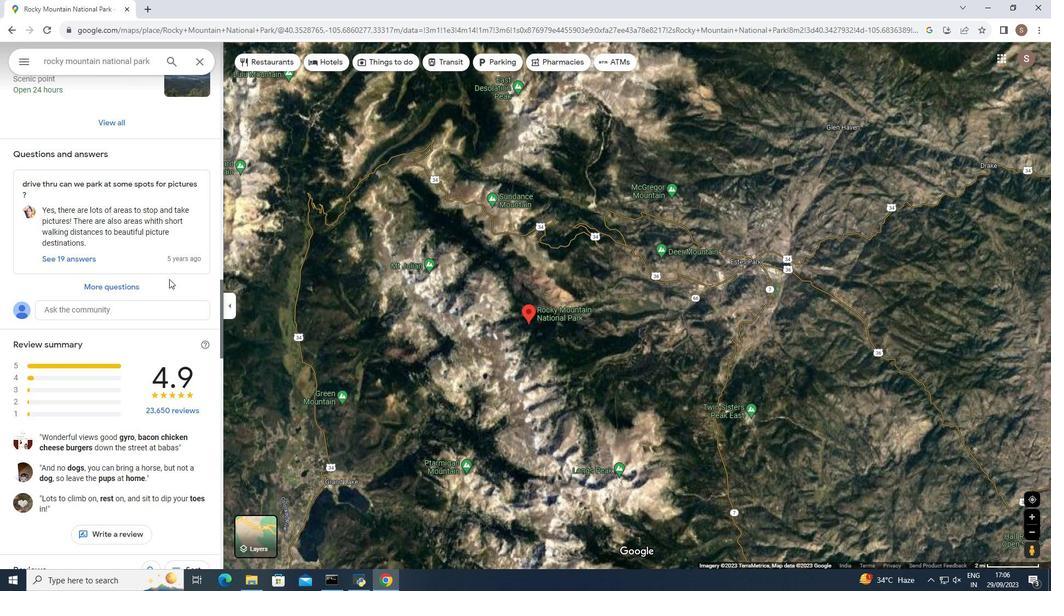 
Action: Mouse scrolled (169, 278) with delta (0, 0)
Screenshot: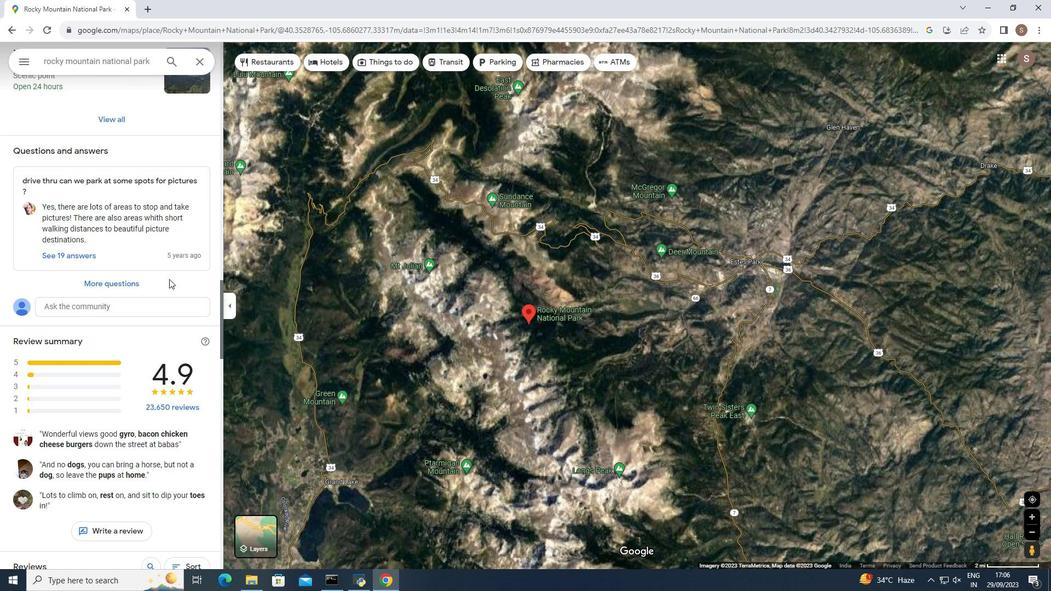 
Action: Mouse moved to (165, 274)
Screenshot: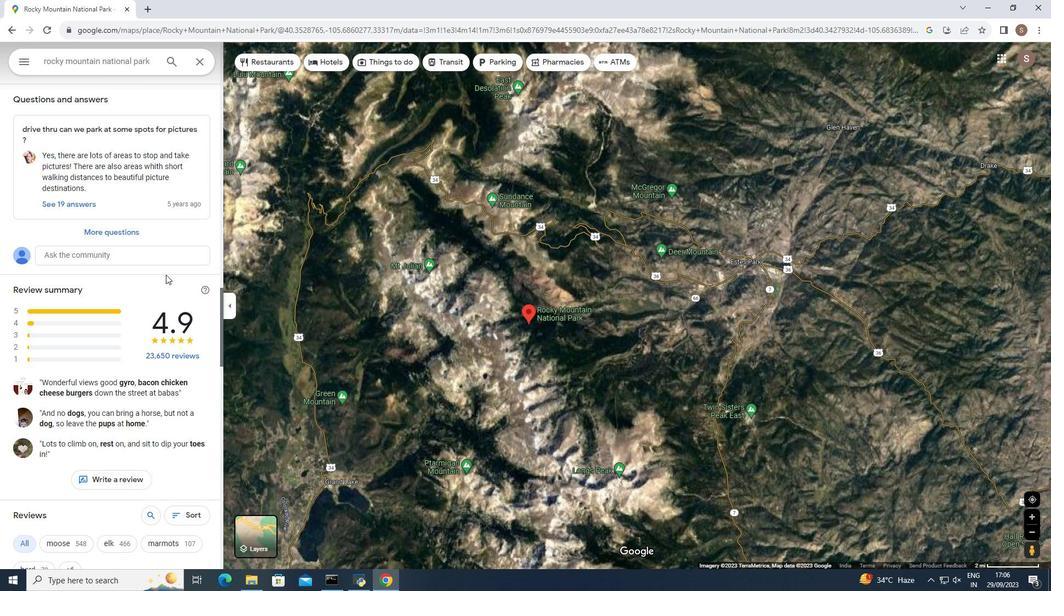 
